 Task: Add a signature Lane Turner containing With gratitude and sincere wishes, Lane Turner to email address softage.6@softage.net and add a label Maintenance
Action: Mouse moved to (1025, 61)
Screenshot: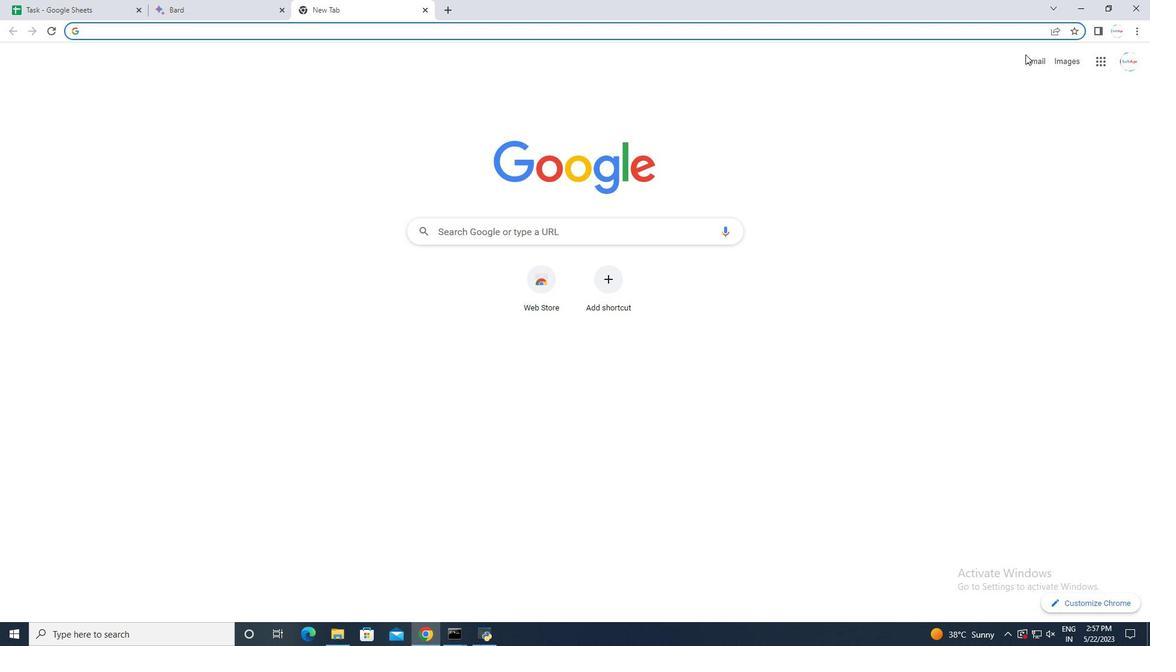 
Action: Mouse pressed left at (1025, 61)
Screenshot: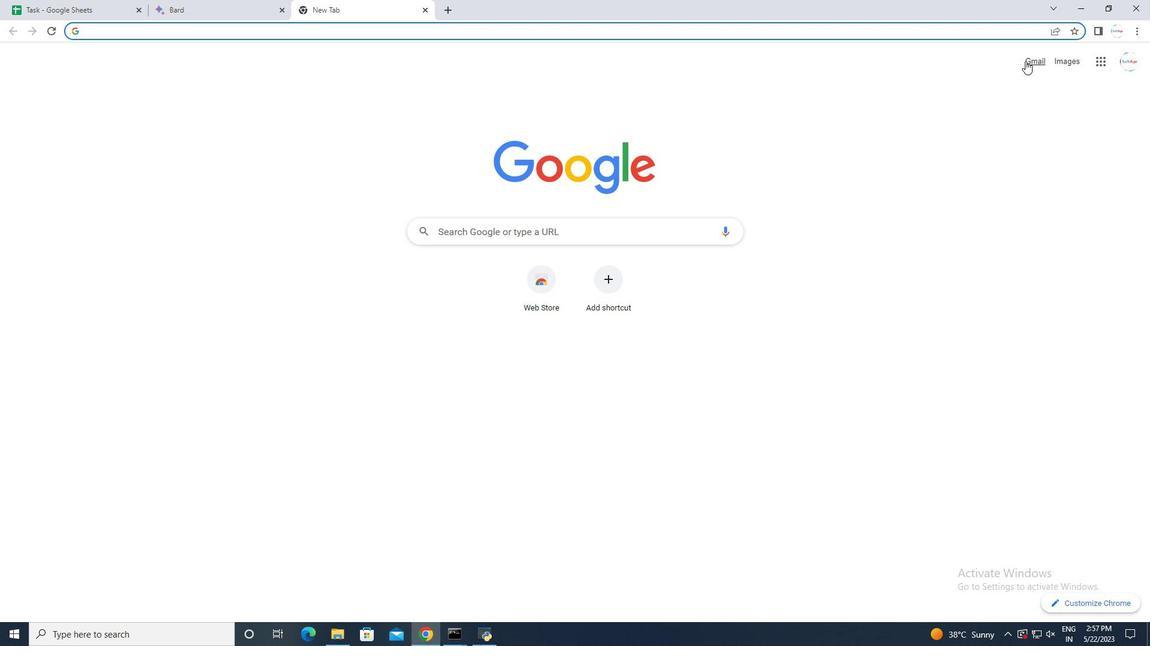 
Action: Mouse moved to (1050, 68)
Screenshot: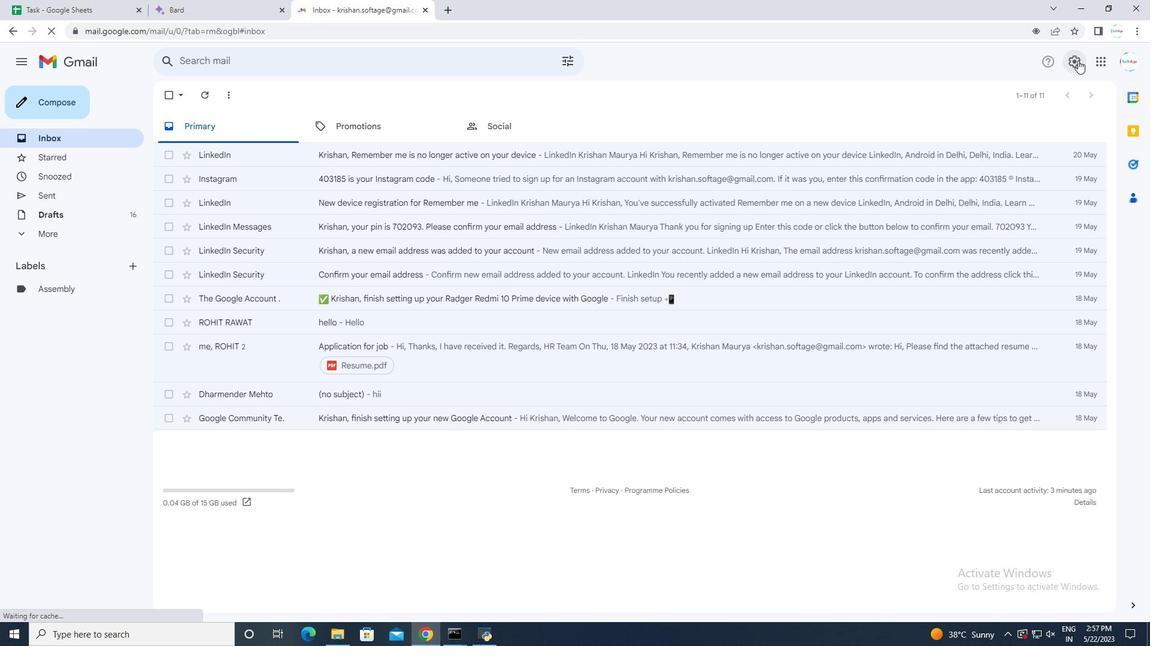 
Action: Mouse pressed left at (1050, 68)
Screenshot: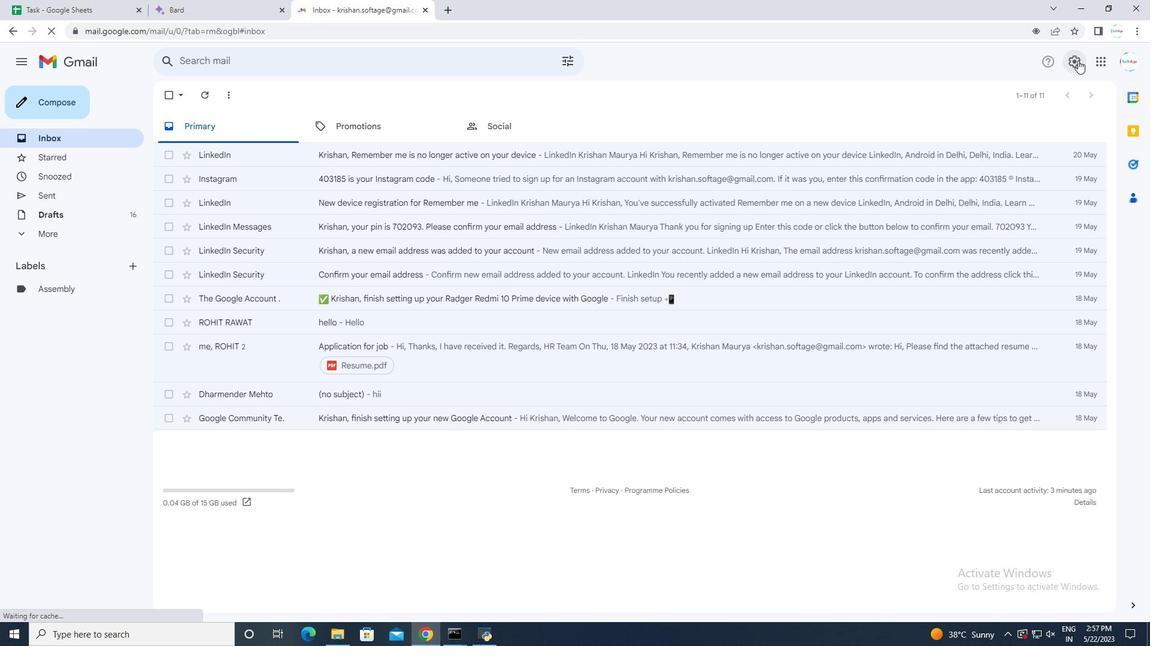 
Action: Mouse moved to (1077, 64)
Screenshot: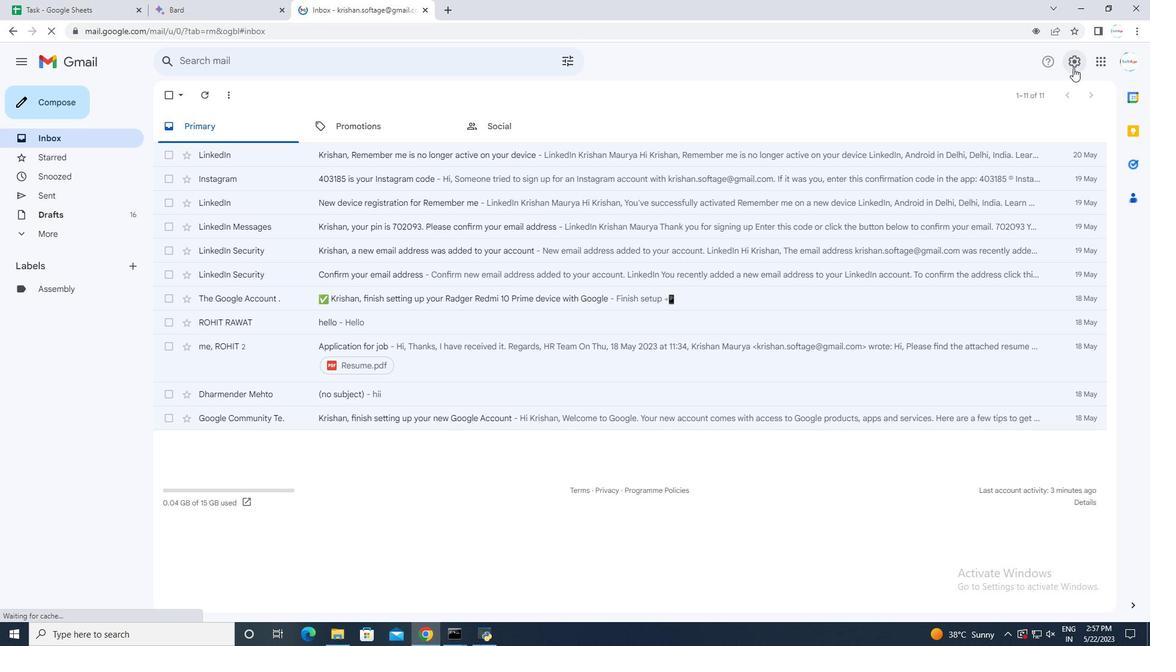 
Action: Mouse pressed left at (1077, 64)
Screenshot: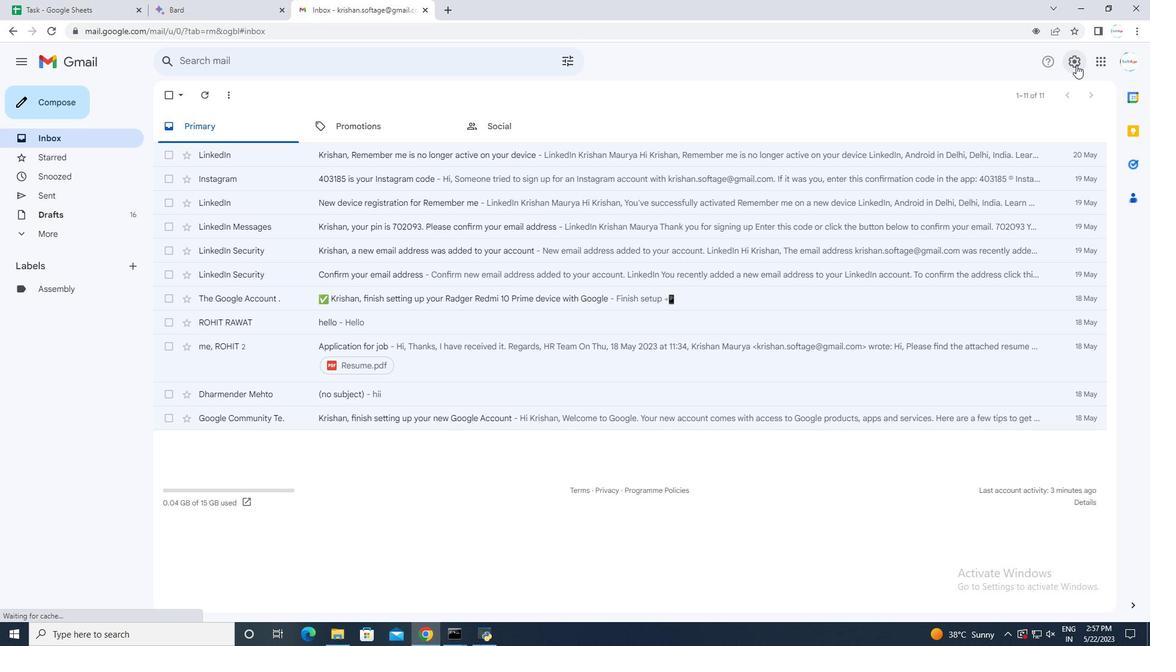 
Action: Mouse moved to (1074, 59)
Screenshot: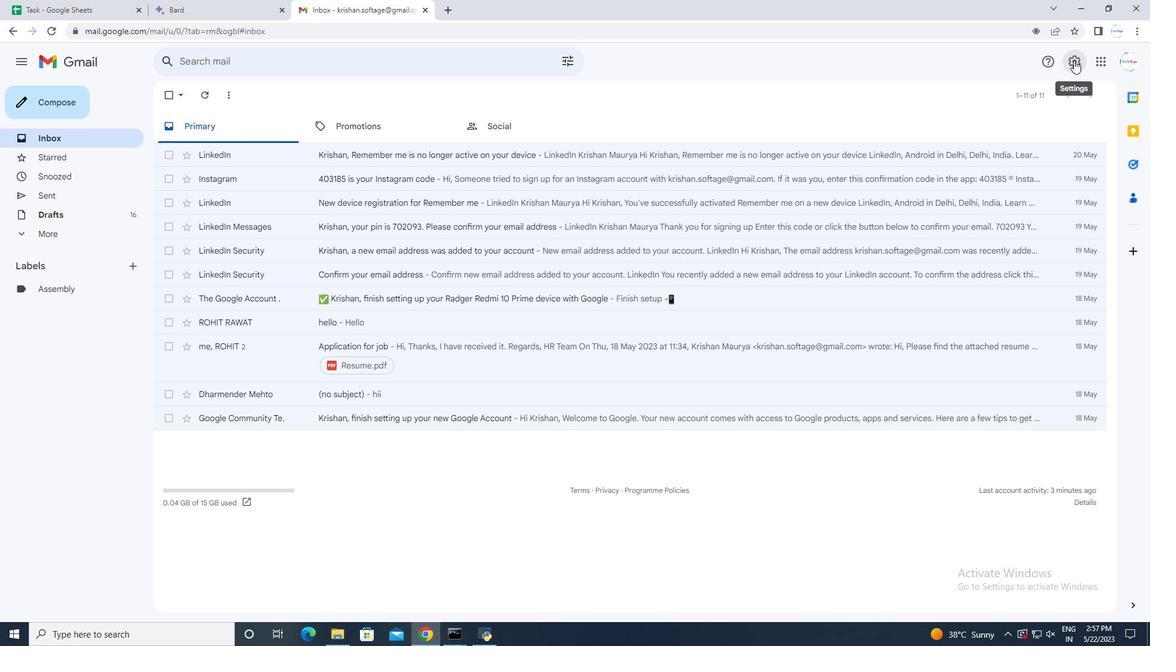 
Action: Mouse pressed left at (1074, 59)
Screenshot: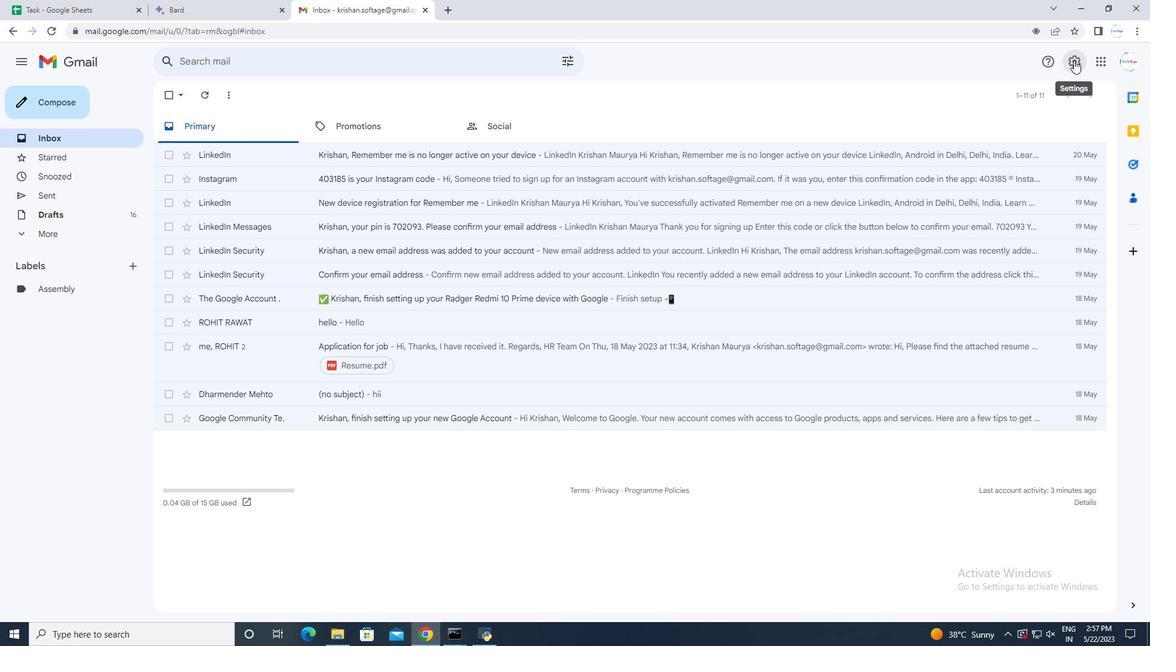 
Action: Mouse moved to (1074, 61)
Screenshot: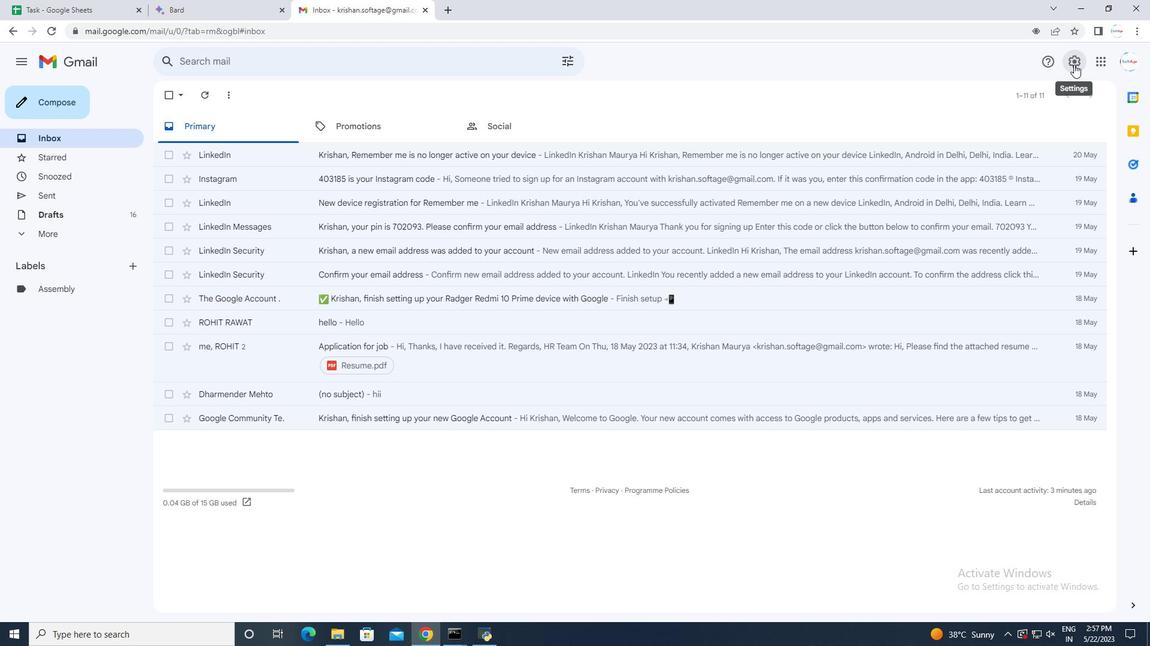 
Action: Mouse pressed left at (1074, 61)
Screenshot: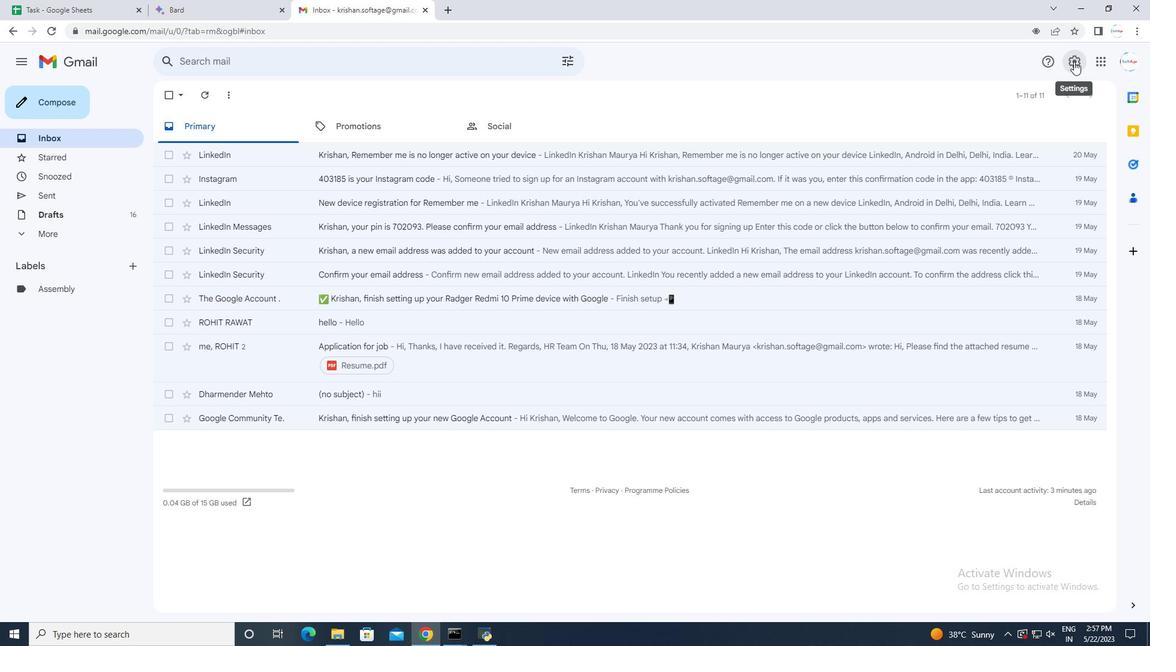 
Action: Mouse moved to (1051, 121)
Screenshot: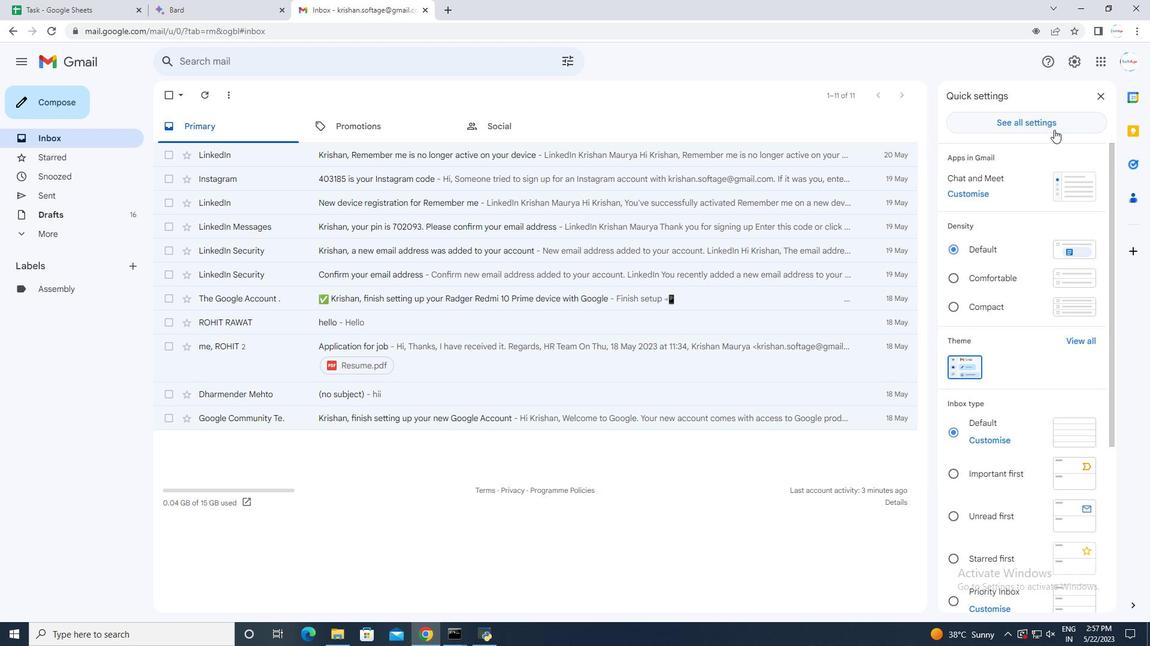 
Action: Mouse pressed left at (1051, 121)
Screenshot: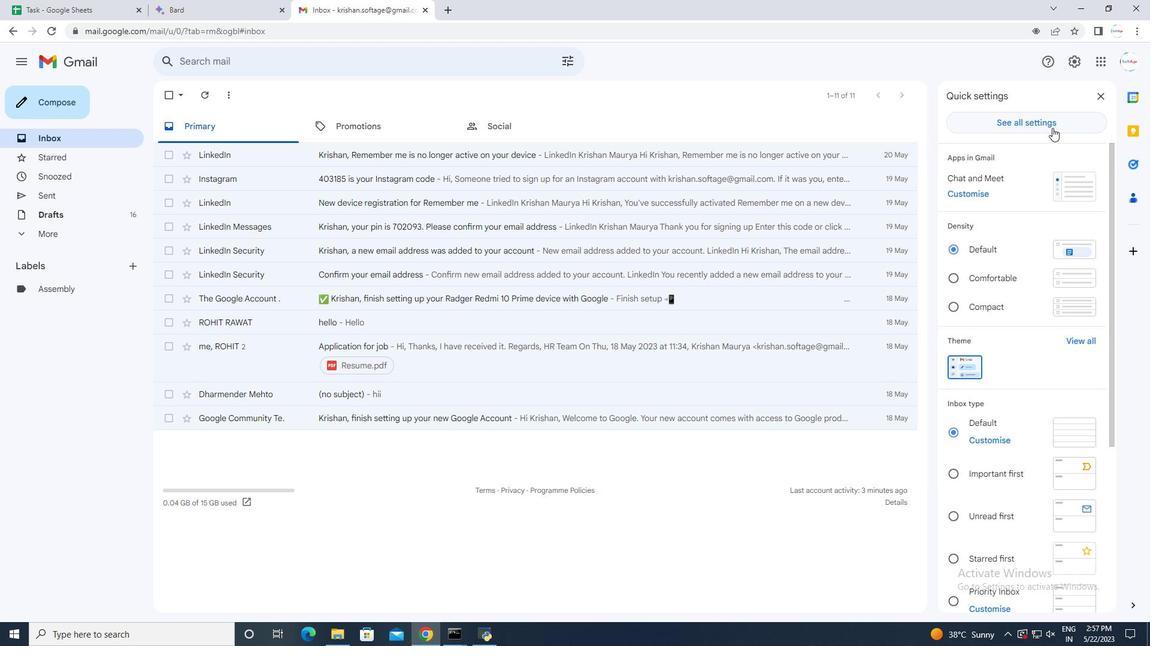 
Action: Mouse moved to (466, 255)
Screenshot: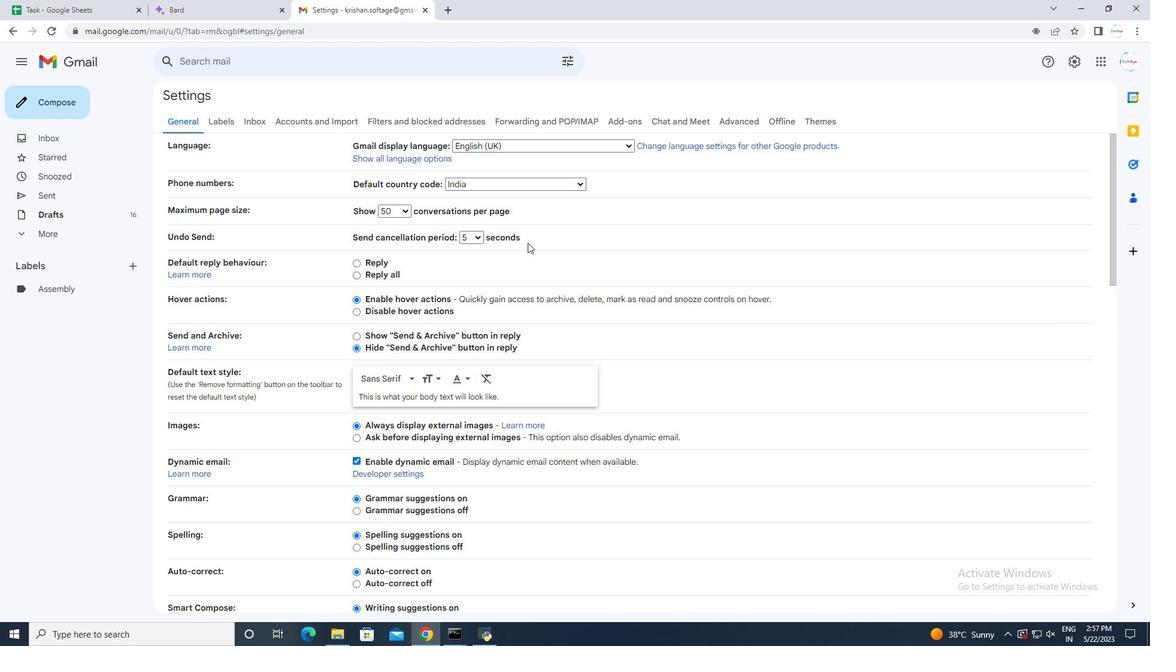 
Action: Mouse scrolled (466, 255) with delta (0, 0)
Screenshot: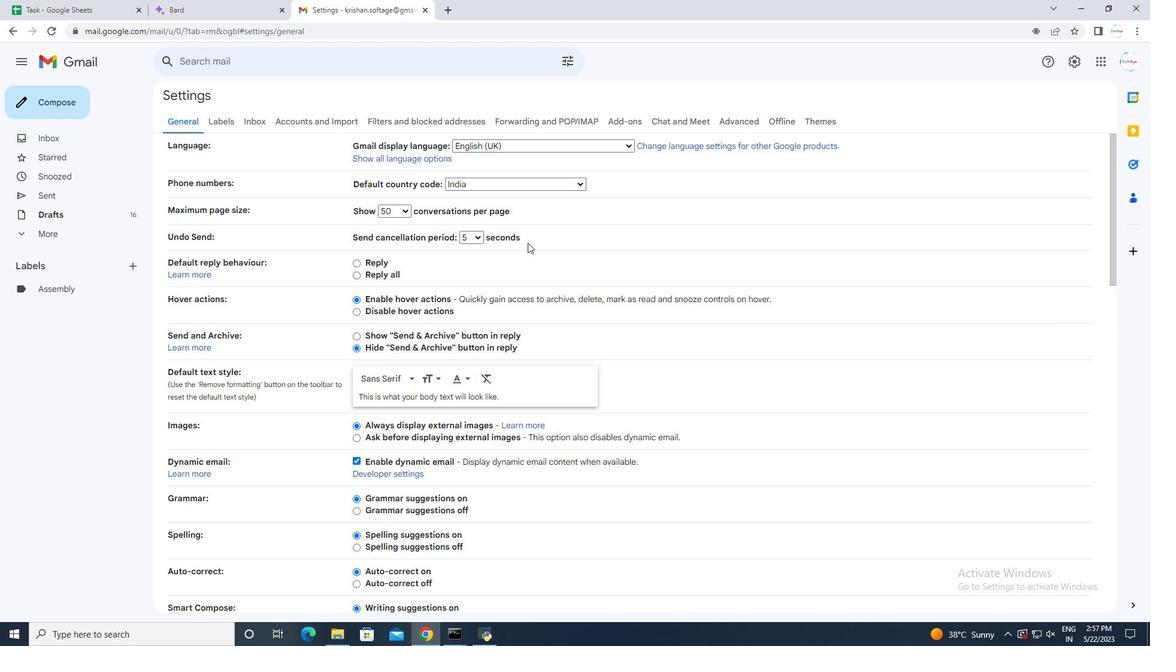 
Action: Mouse moved to (463, 259)
Screenshot: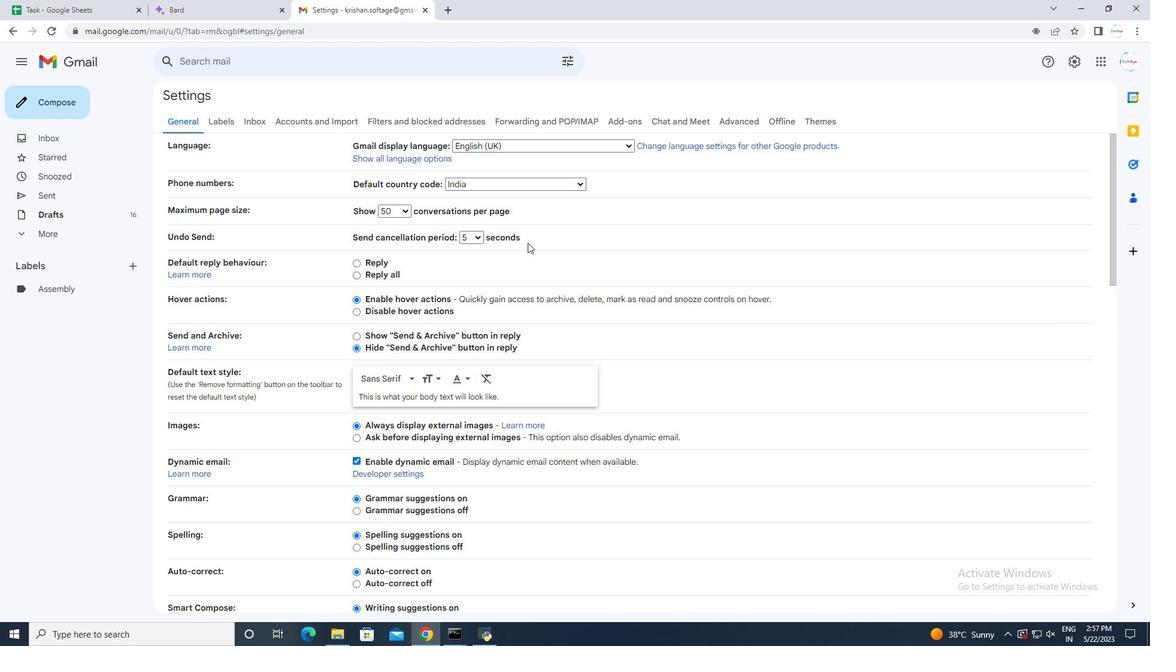 
Action: Mouse scrolled (463, 258) with delta (0, 0)
Screenshot: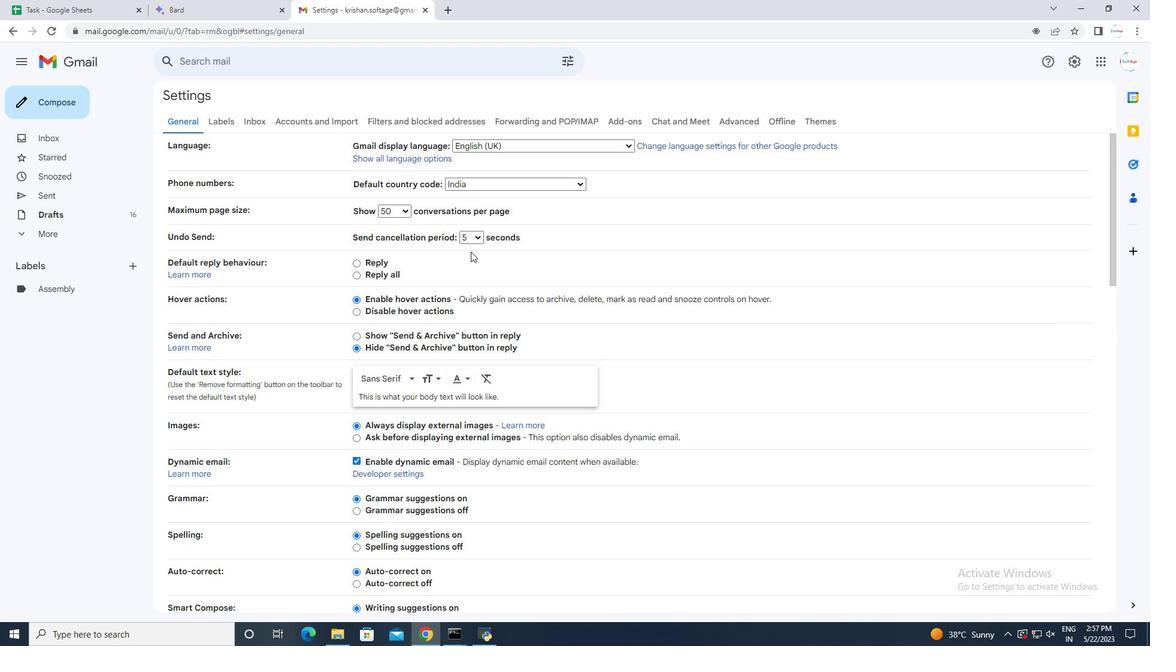 
Action: Mouse moved to (461, 259)
Screenshot: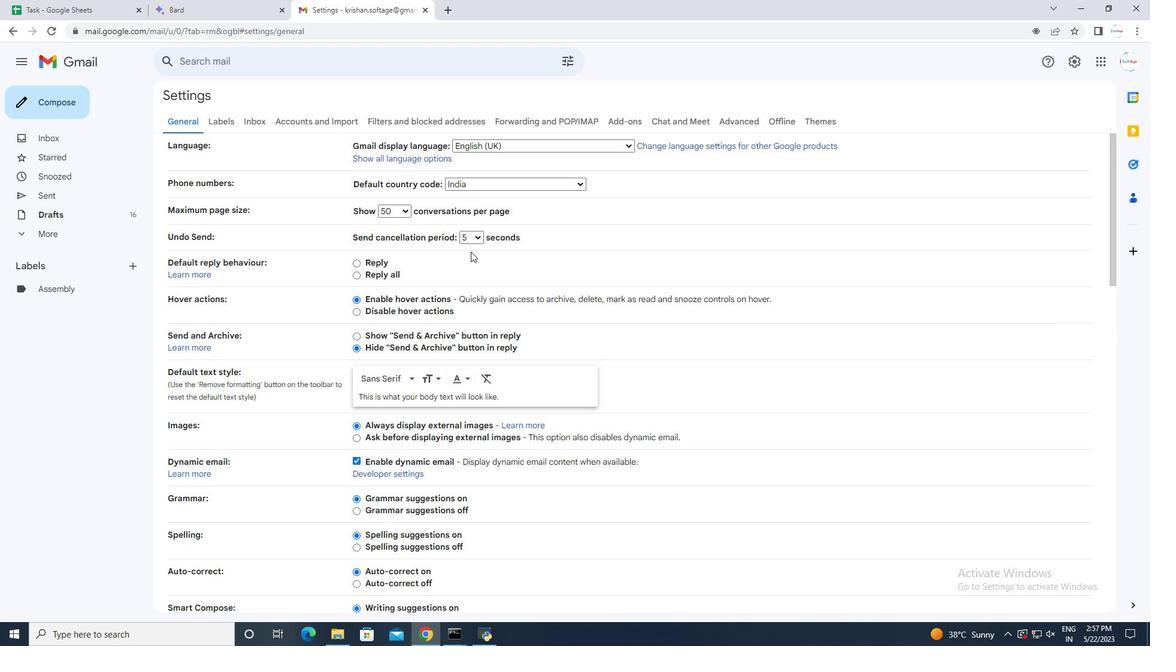 
Action: Mouse scrolled (461, 259) with delta (0, 0)
Screenshot: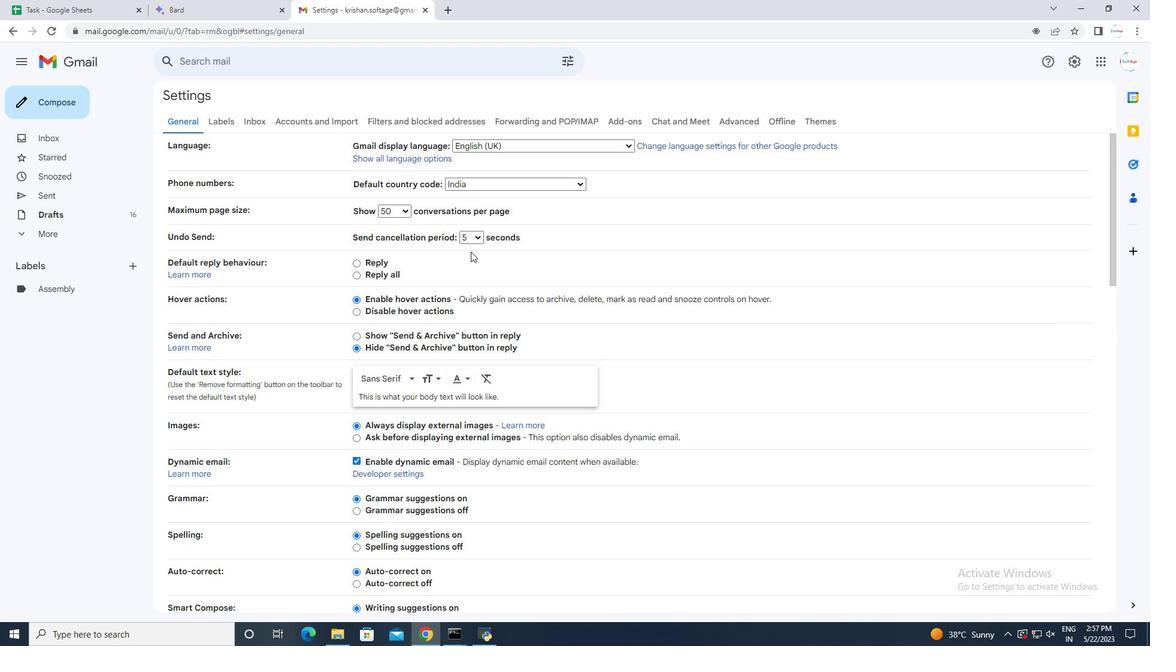 
Action: Mouse moved to (460, 260)
Screenshot: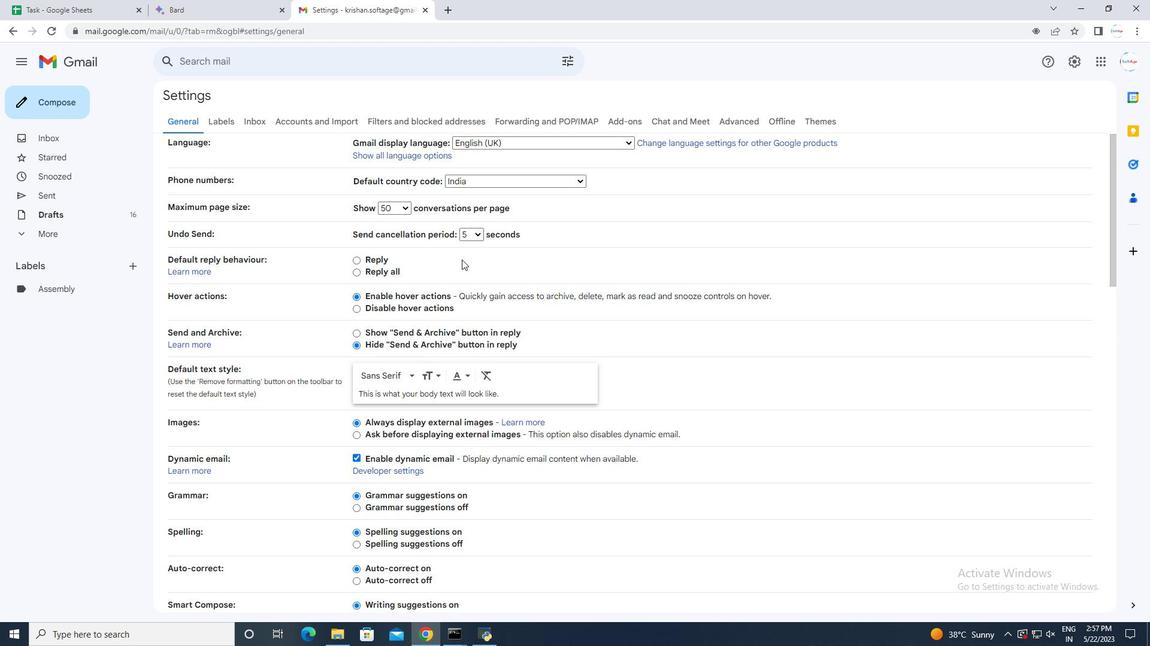 
Action: Mouse scrolled (461, 259) with delta (0, 0)
Screenshot: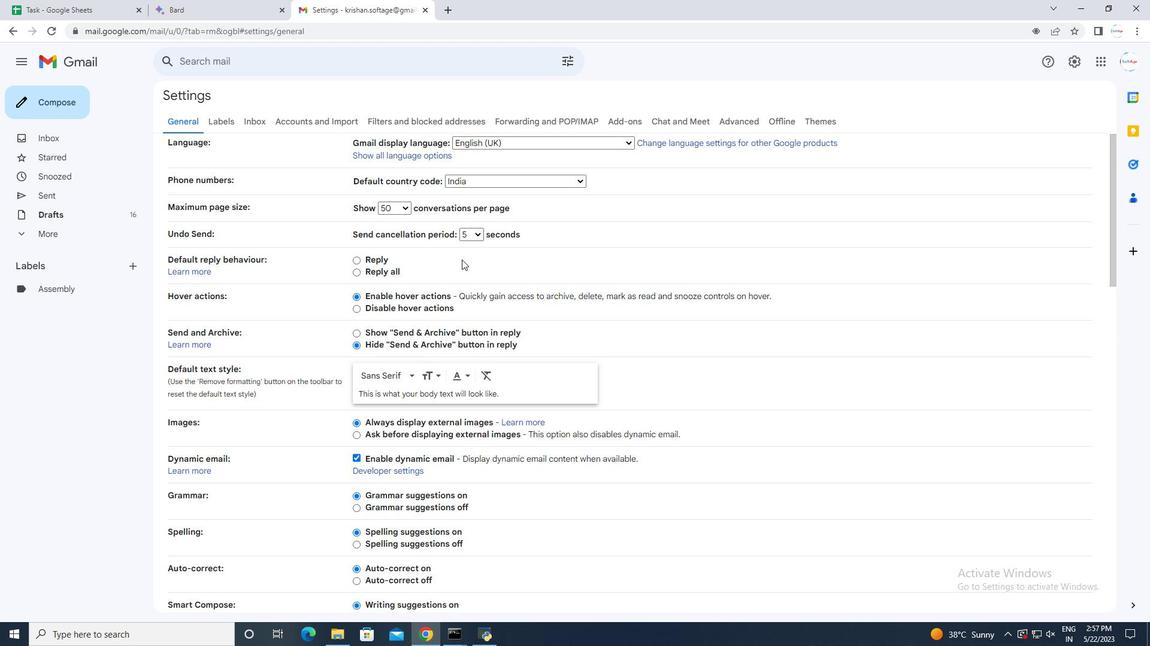 
Action: Mouse moved to (458, 260)
Screenshot: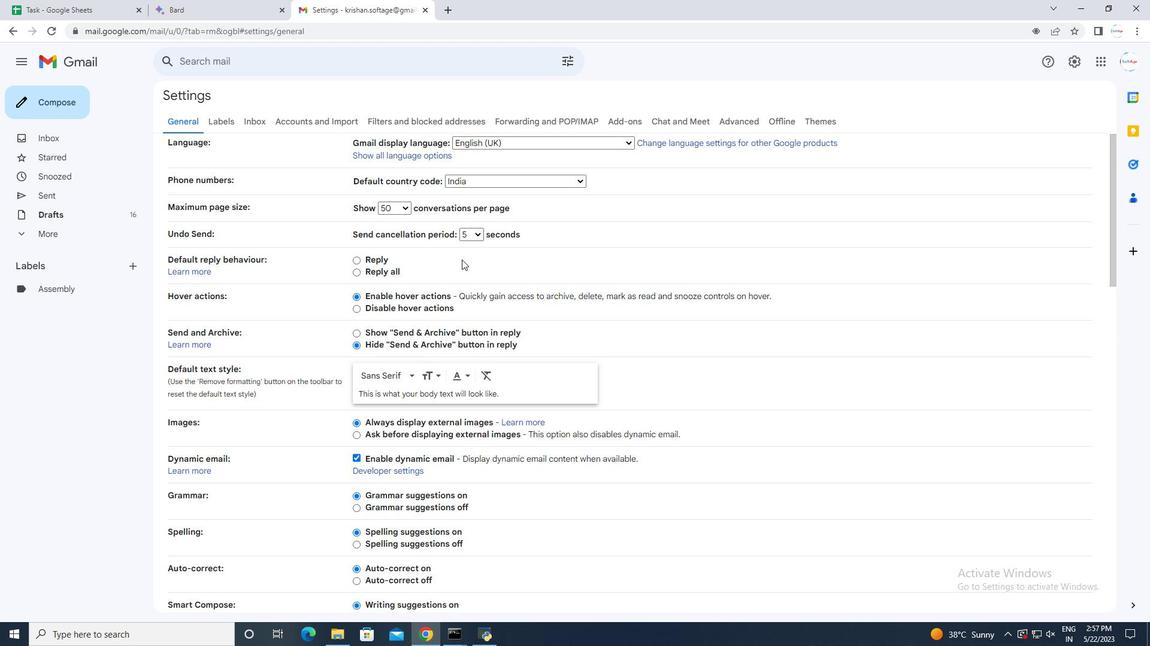 
Action: Mouse scrolled (460, 259) with delta (0, 0)
Screenshot: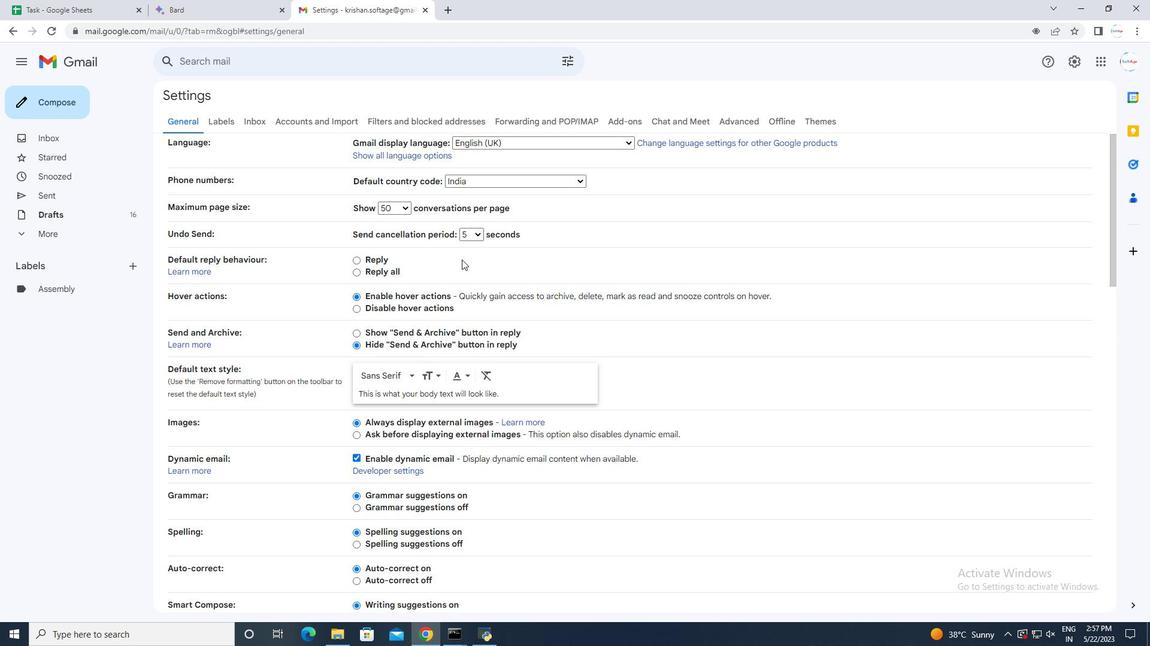
Action: Mouse scrolled (460, 259) with delta (0, 0)
Screenshot: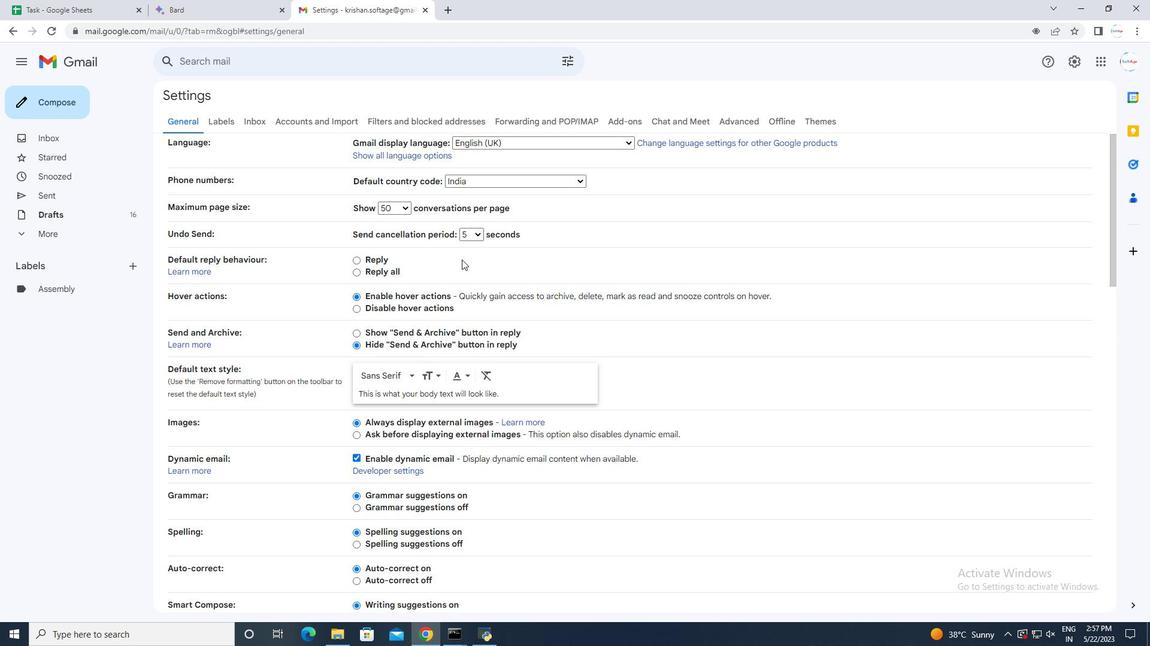 
Action: Mouse scrolled (458, 259) with delta (0, 0)
Screenshot: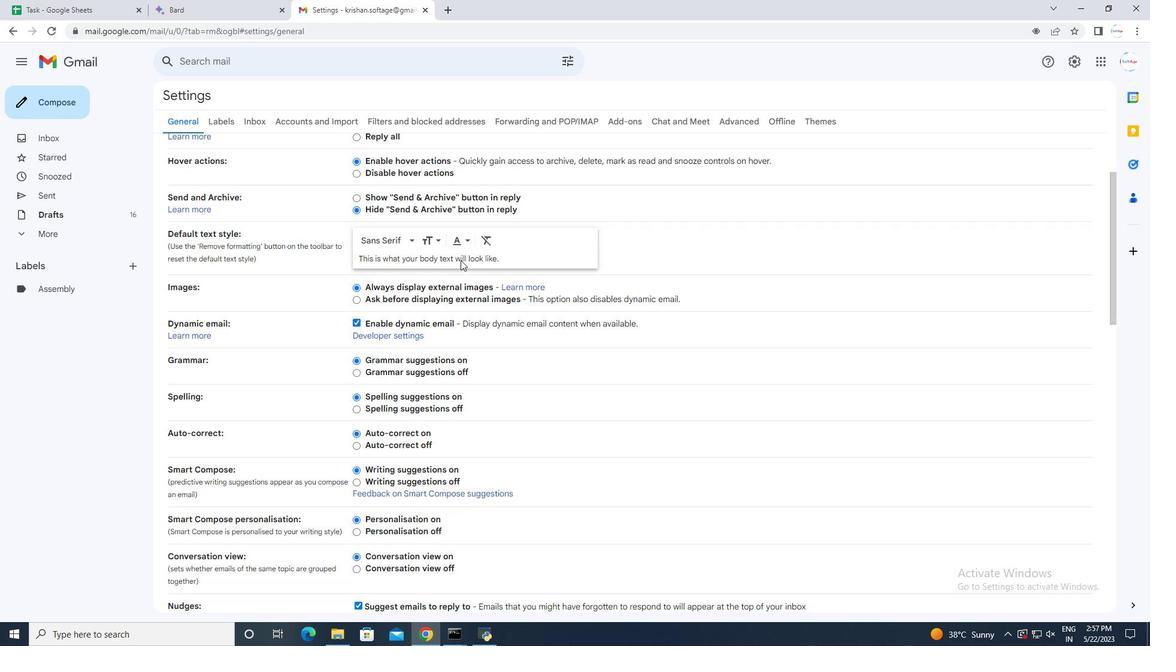
Action: Mouse scrolled (458, 259) with delta (0, 0)
Screenshot: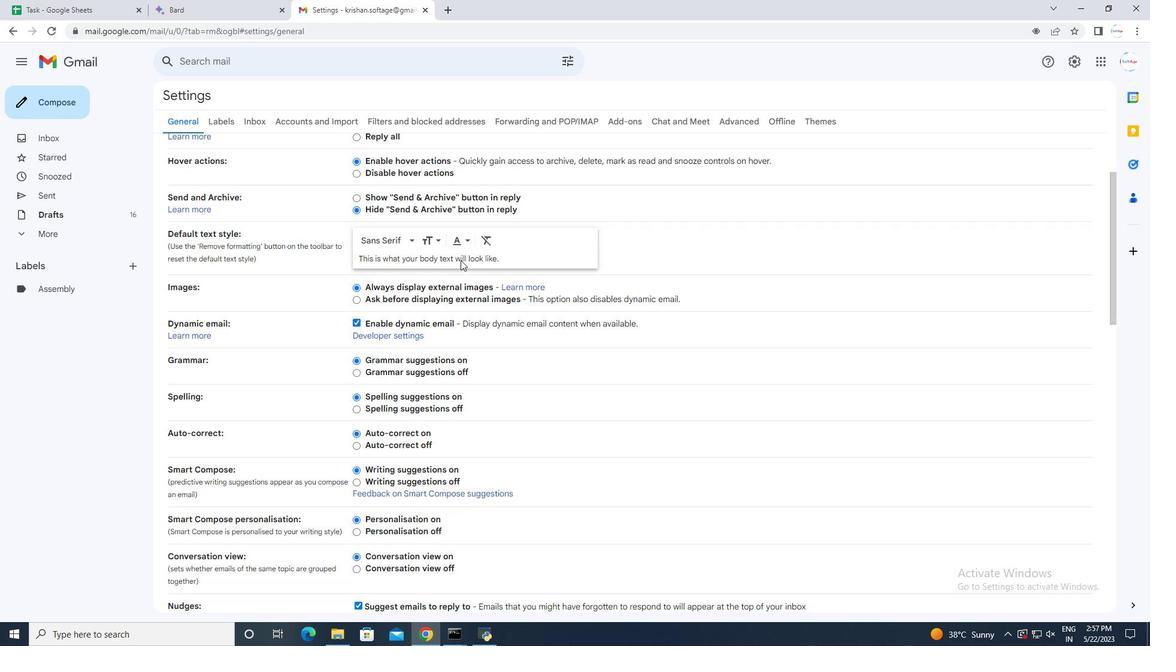 
Action: Mouse scrolled (458, 259) with delta (0, 0)
Screenshot: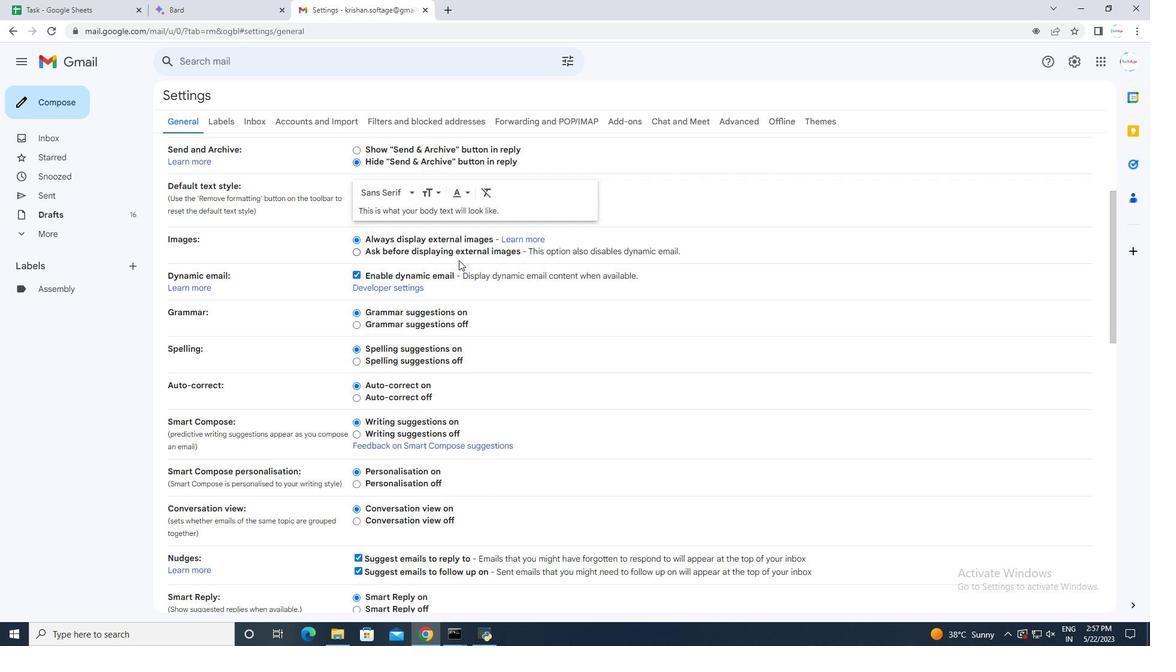 
Action: Mouse scrolled (458, 259) with delta (0, 0)
Screenshot: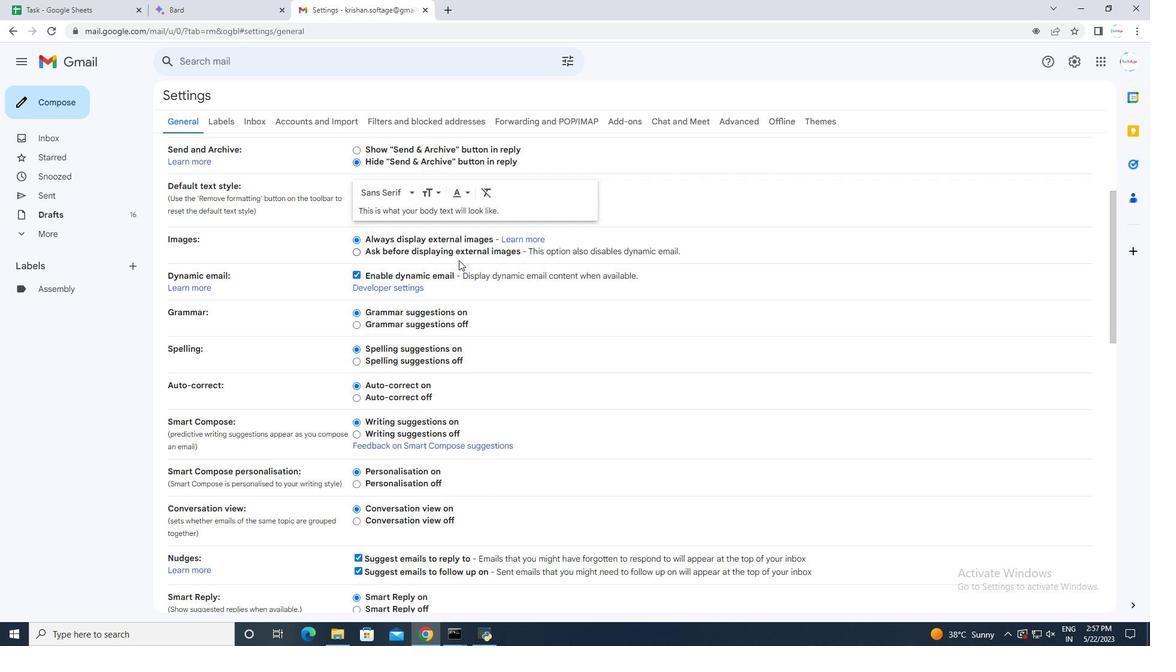 
Action: Mouse scrolled (458, 259) with delta (0, 0)
Screenshot: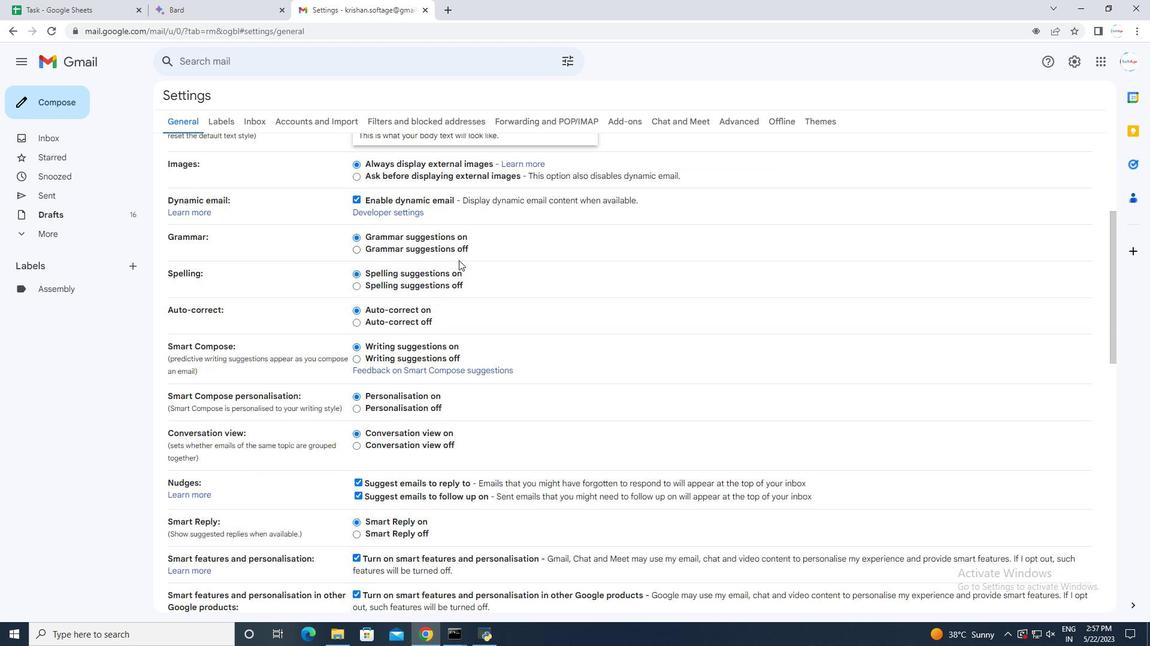 
Action: Mouse moved to (457, 259)
Screenshot: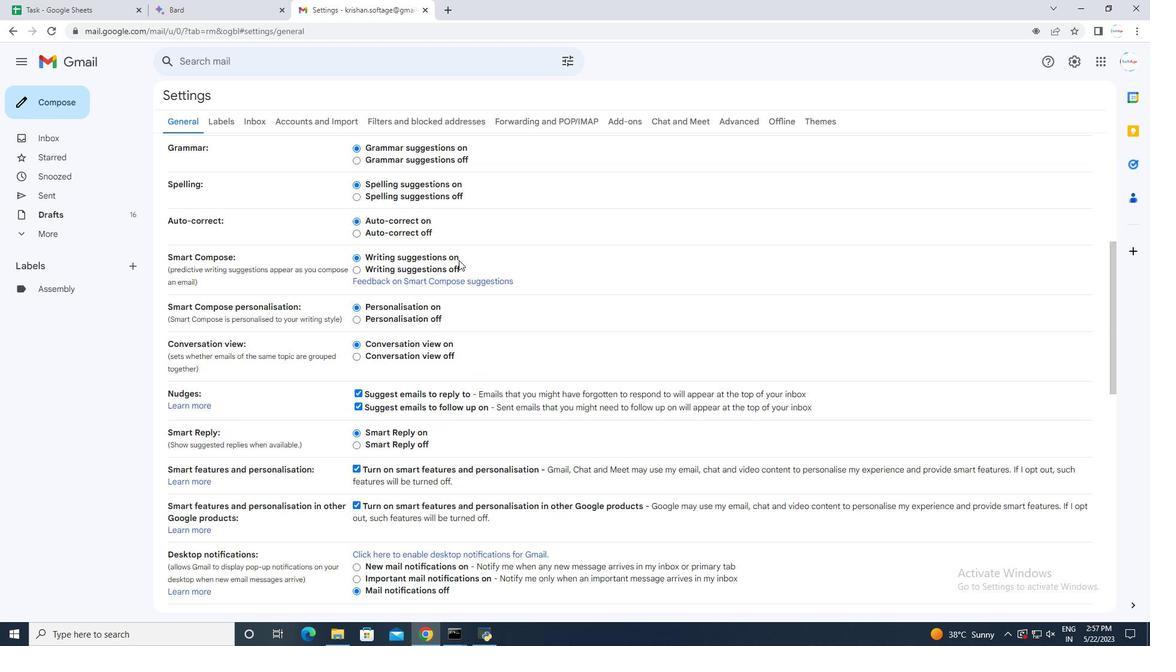 
Action: Mouse scrolled (457, 259) with delta (0, 0)
Screenshot: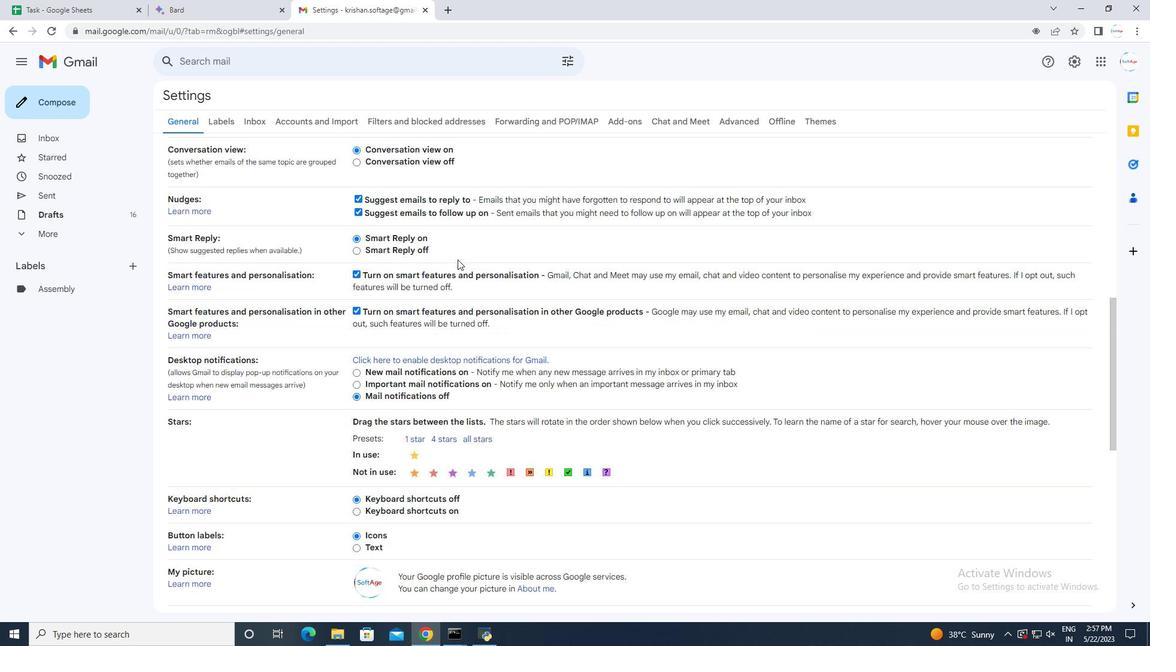 
Action: Mouse scrolled (457, 259) with delta (0, 0)
Screenshot: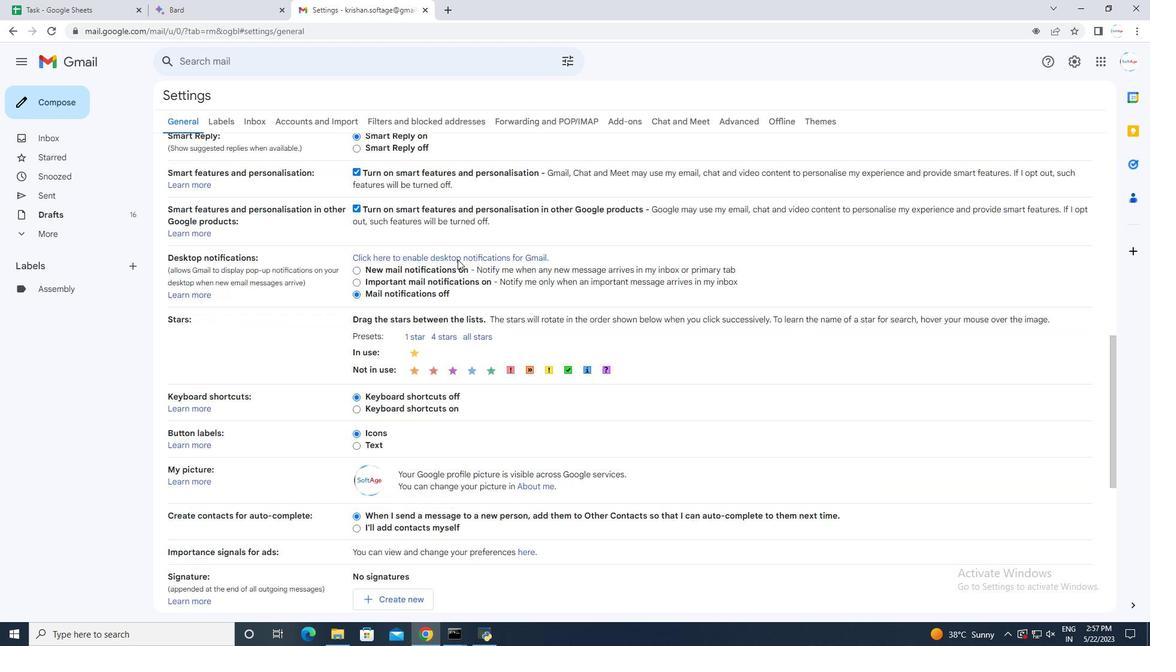 
Action: Mouse scrolled (457, 259) with delta (0, 0)
Screenshot: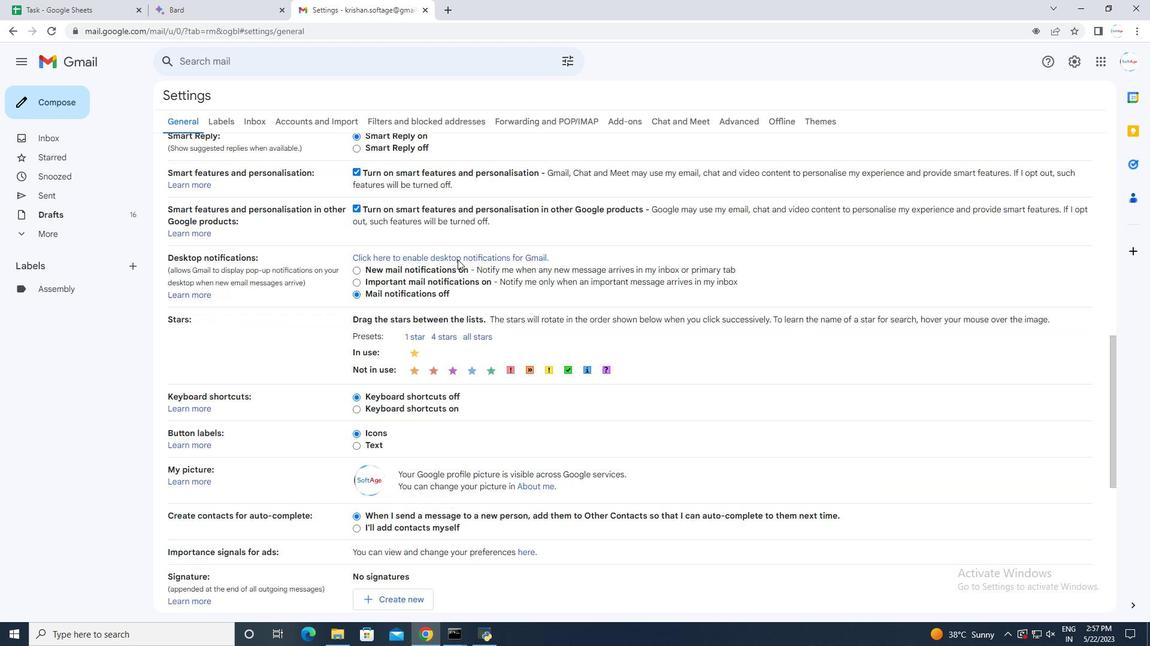 
Action: Mouse scrolled (457, 259) with delta (0, 0)
Screenshot: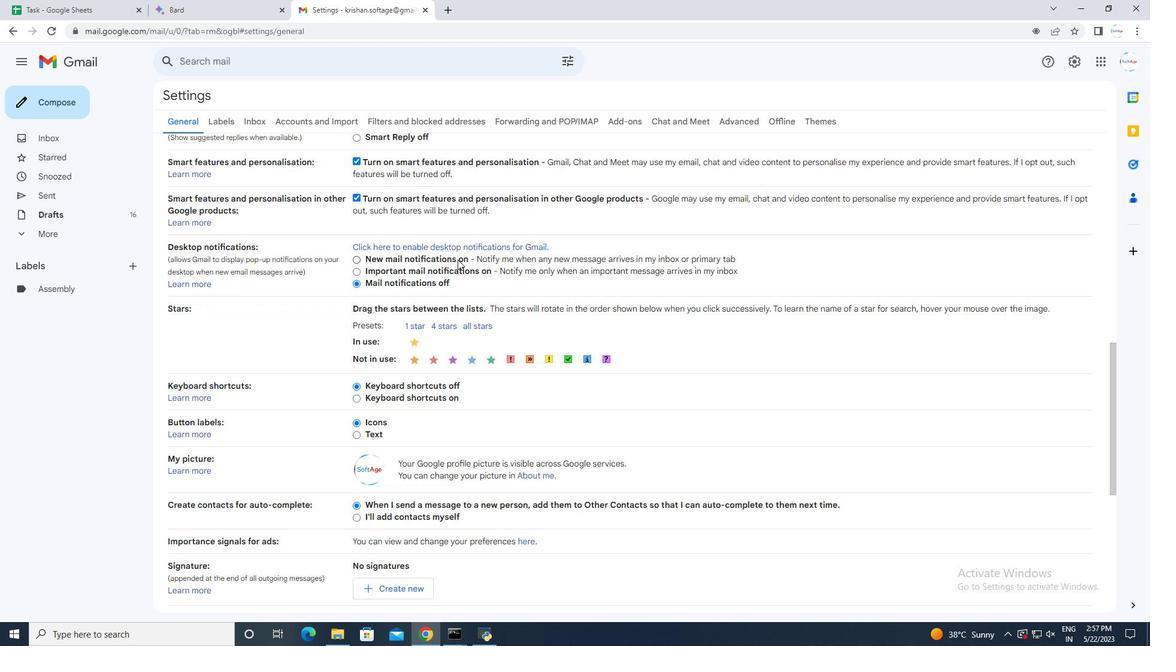 
Action: Mouse scrolled (457, 259) with delta (0, 0)
Screenshot: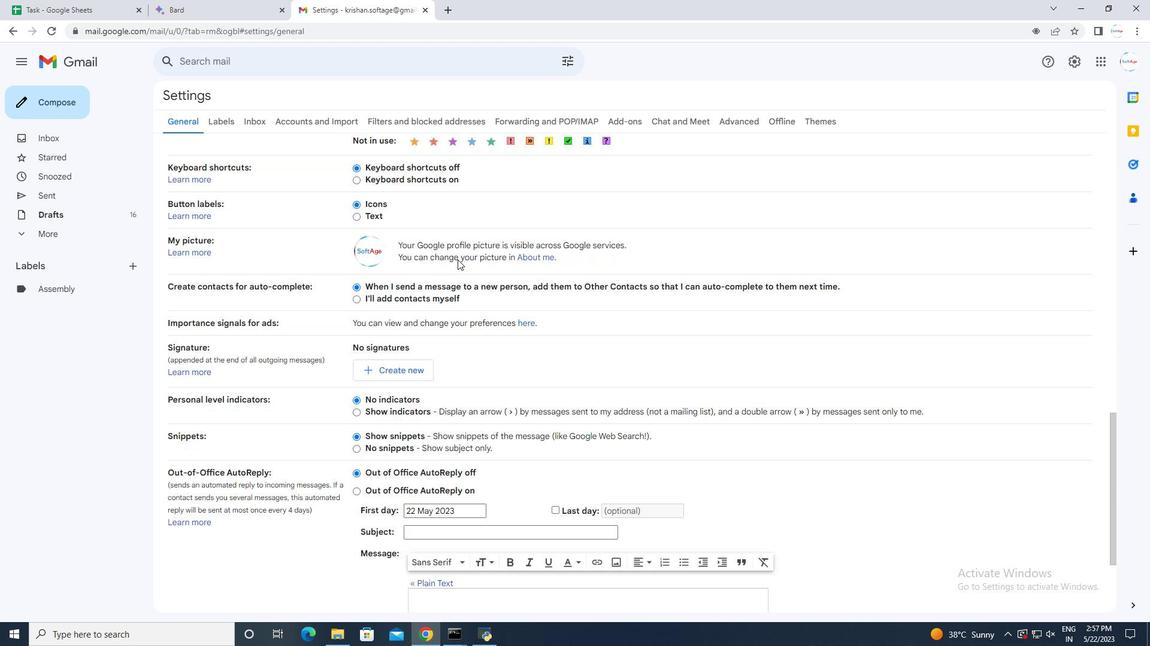 
Action: Mouse scrolled (457, 259) with delta (0, 0)
Screenshot: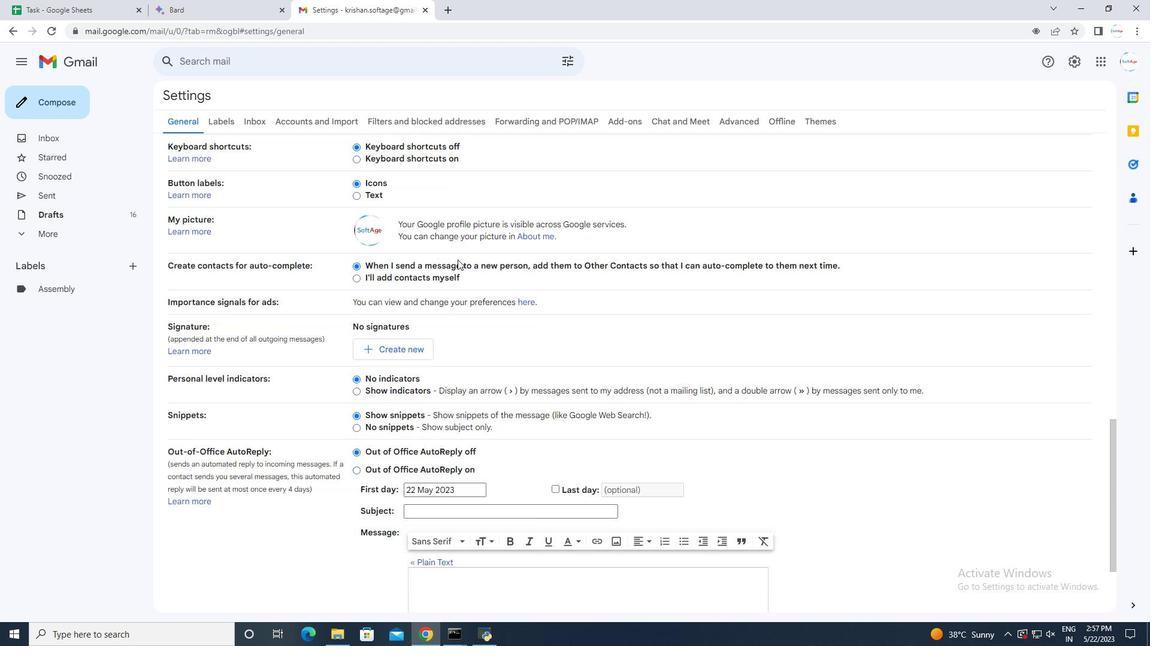 
Action: Mouse moved to (388, 228)
Screenshot: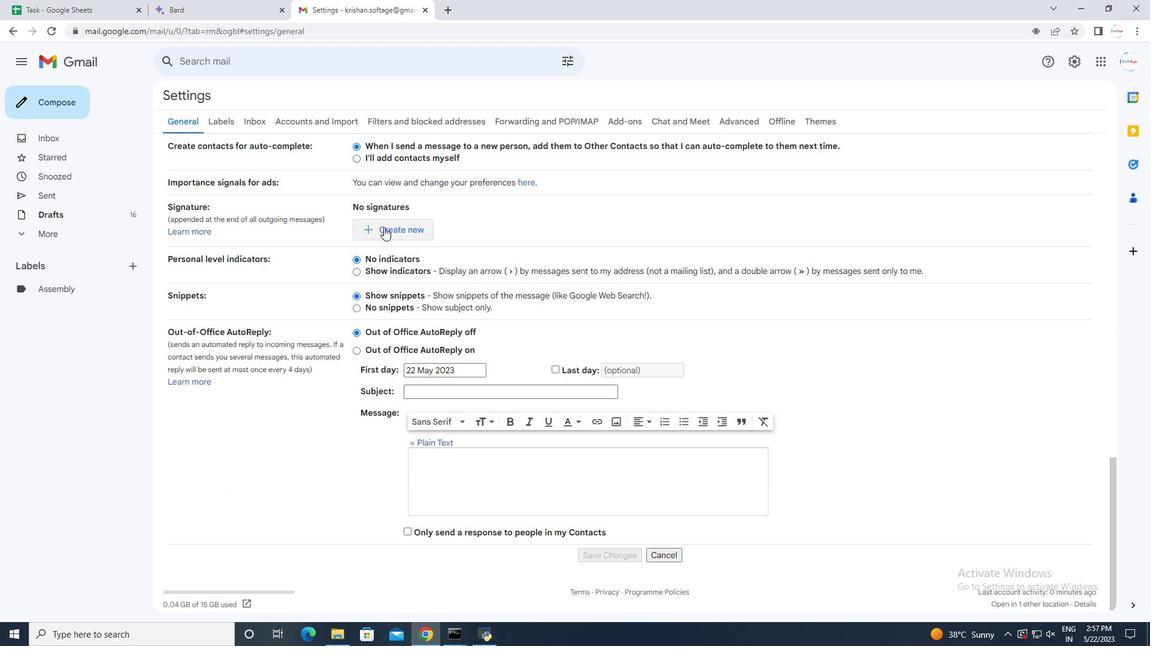 
Action: Mouse pressed left at (388, 228)
Screenshot: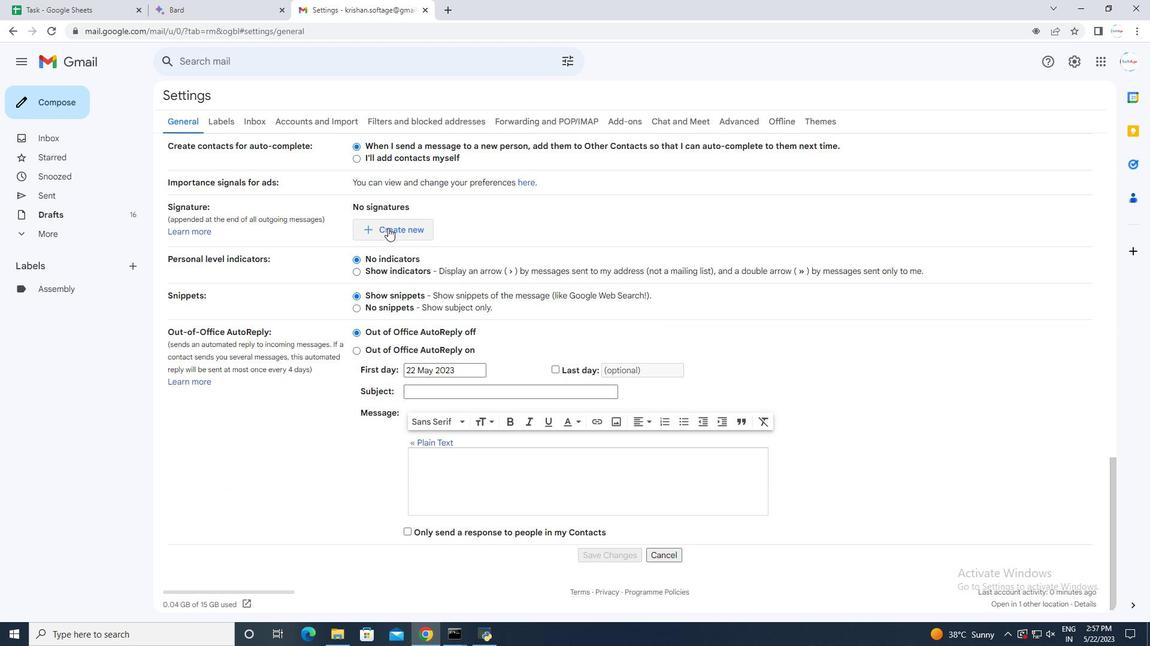 
Action: Mouse moved to (484, 328)
Screenshot: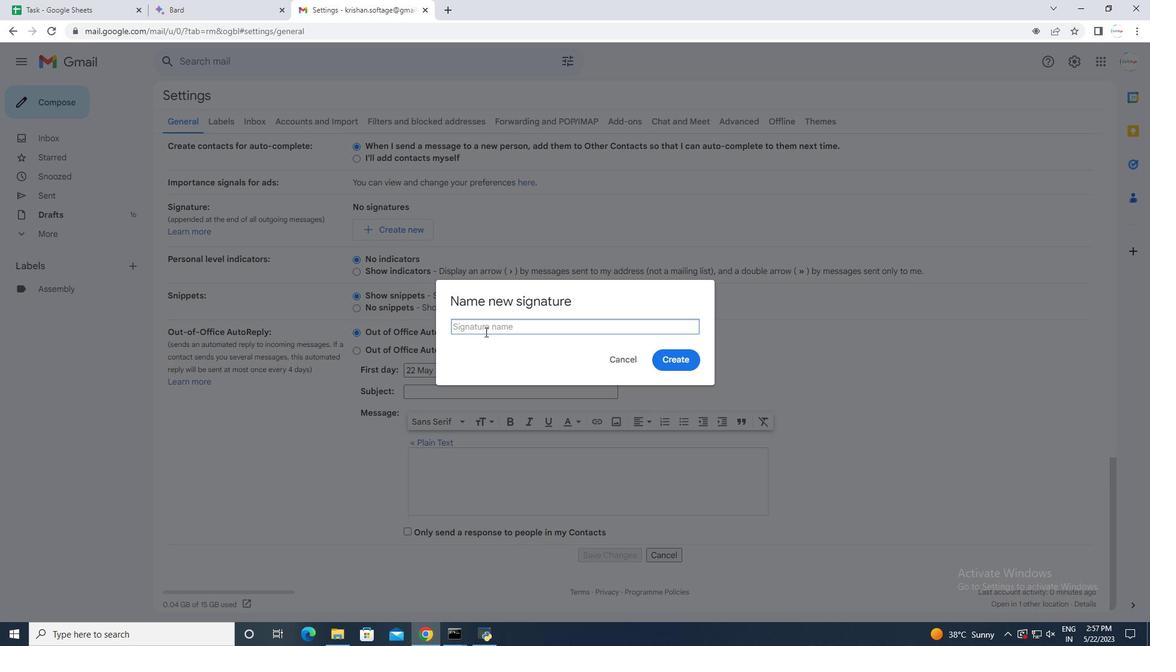 
Action: Mouse pressed left at (484, 328)
Screenshot: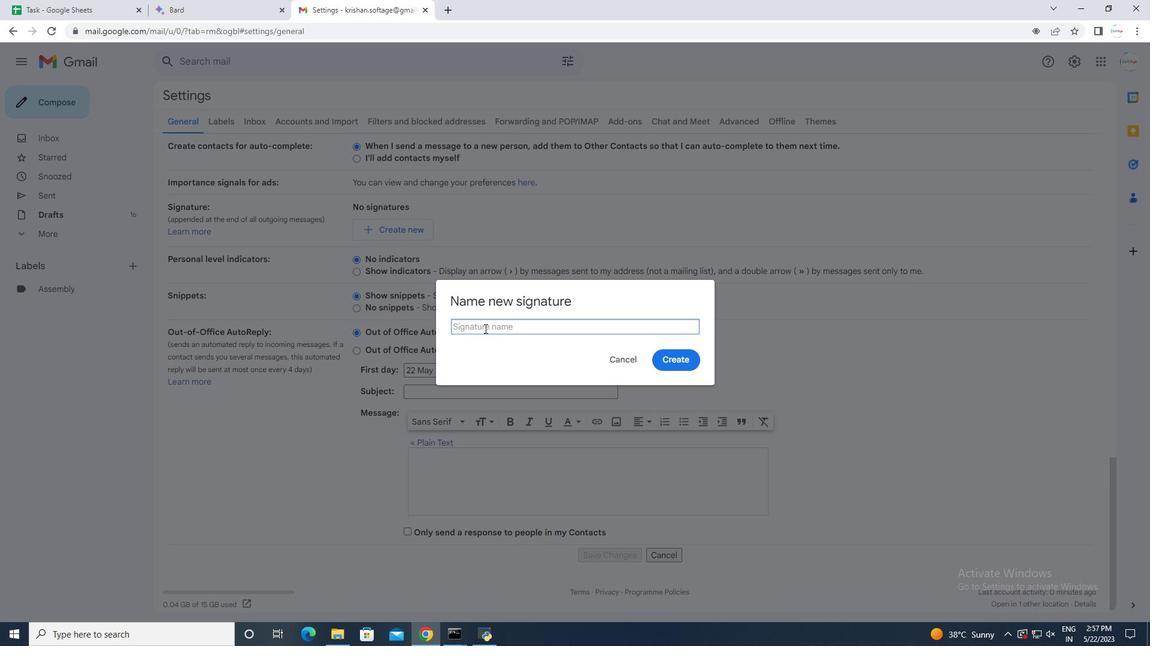 
Action: Key pressed <Key.shift>Lane
Screenshot: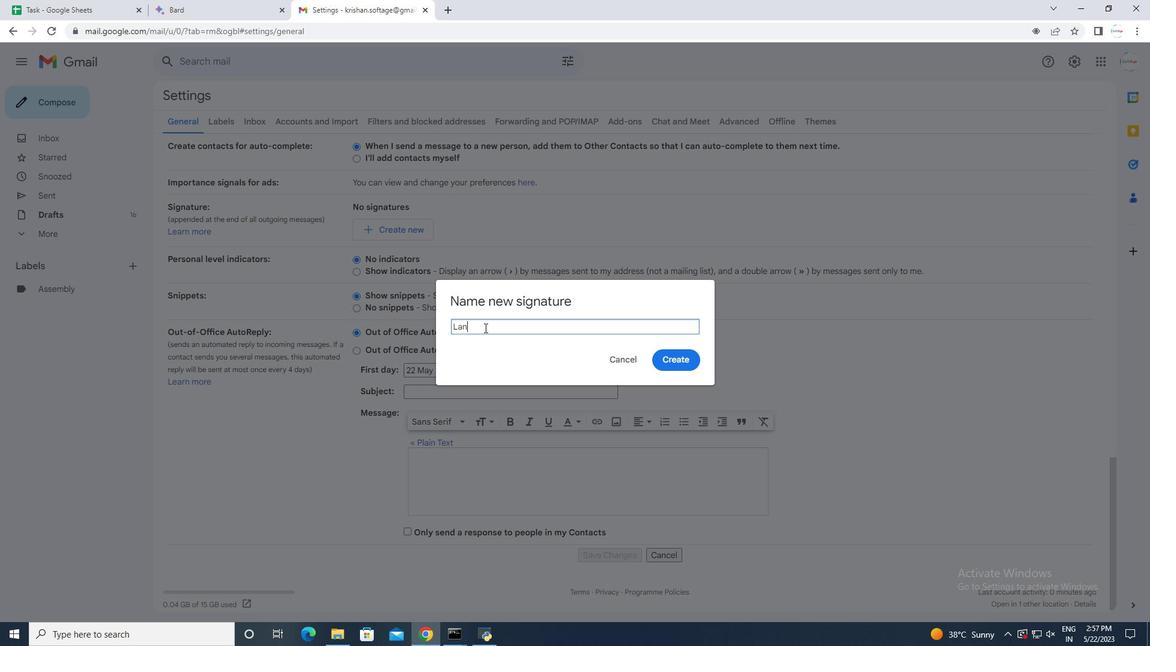 
Action: Mouse moved to (676, 367)
Screenshot: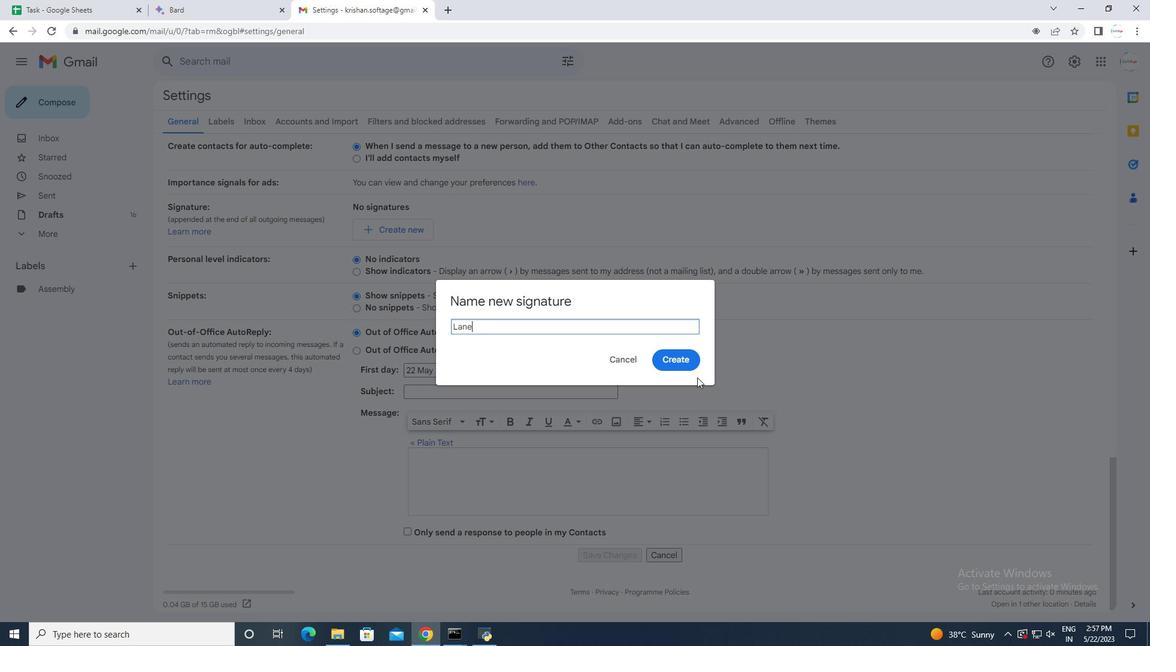 
Action: Mouse pressed left at (676, 367)
Screenshot: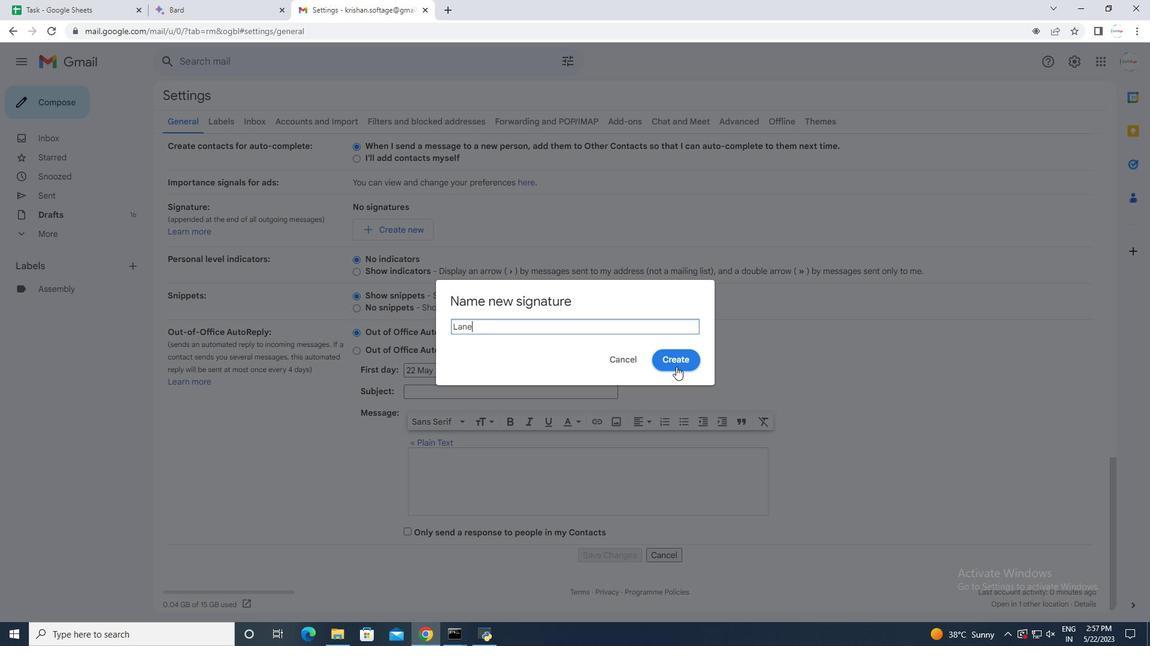 
Action: Mouse moved to (523, 216)
Screenshot: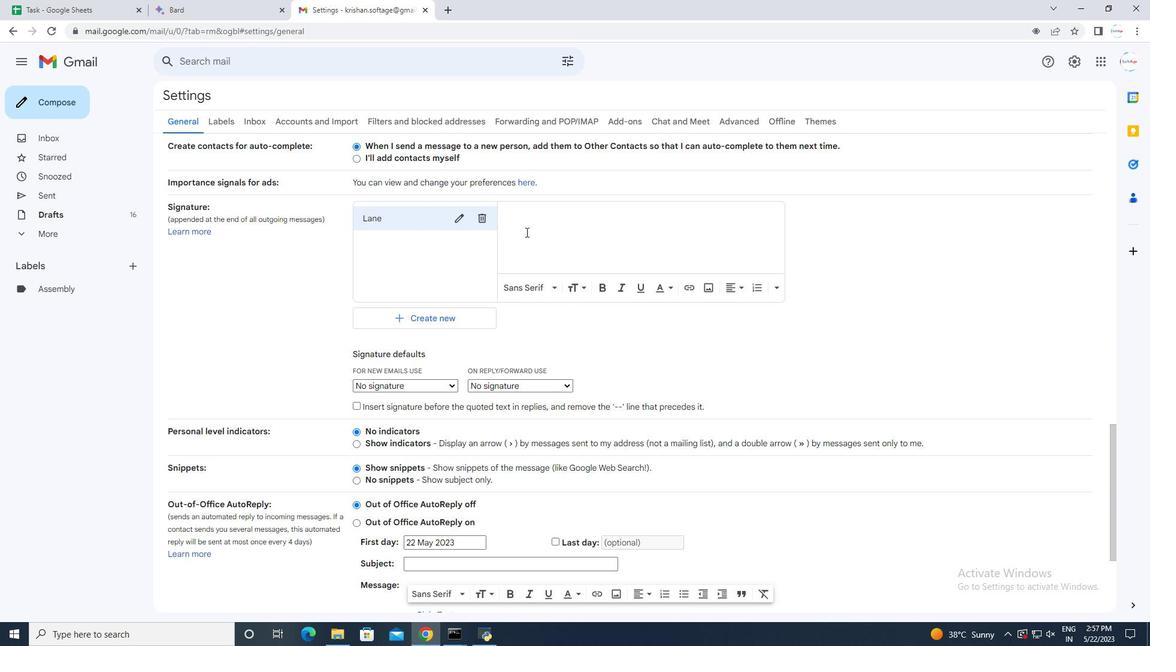
Action: Mouse pressed left at (523, 216)
Screenshot: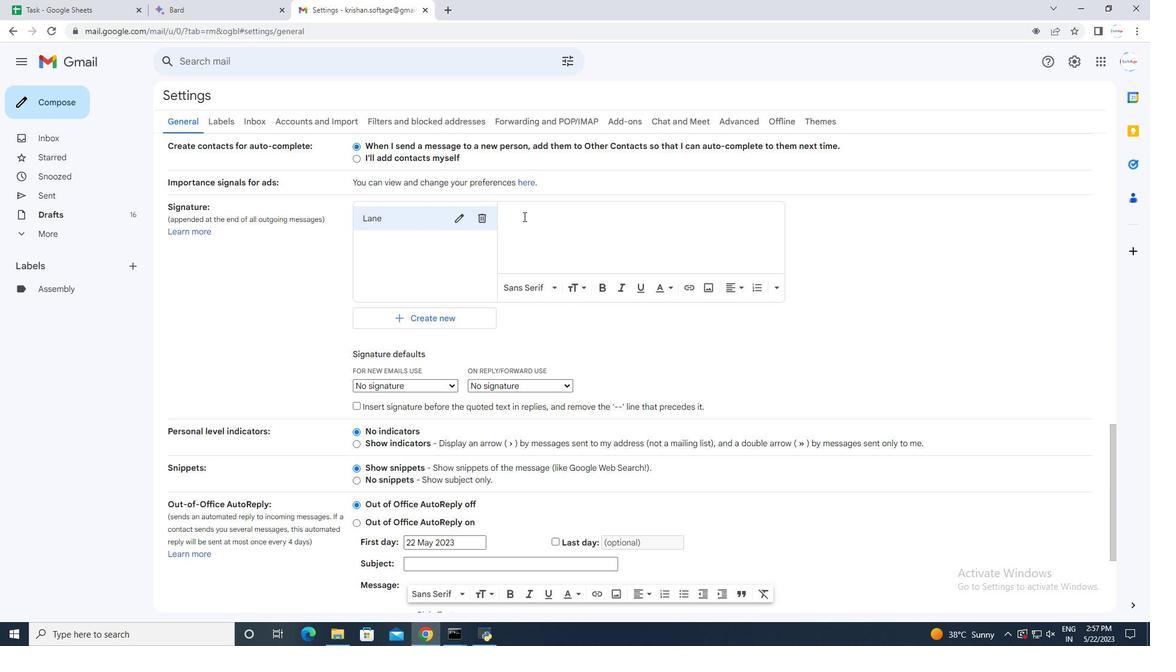
Action: Key pressed <Key.shift><Key.shift><Key.shift><Key.shift><Key.shift>Lane<Key.space><Key.shift>Turner
Screenshot: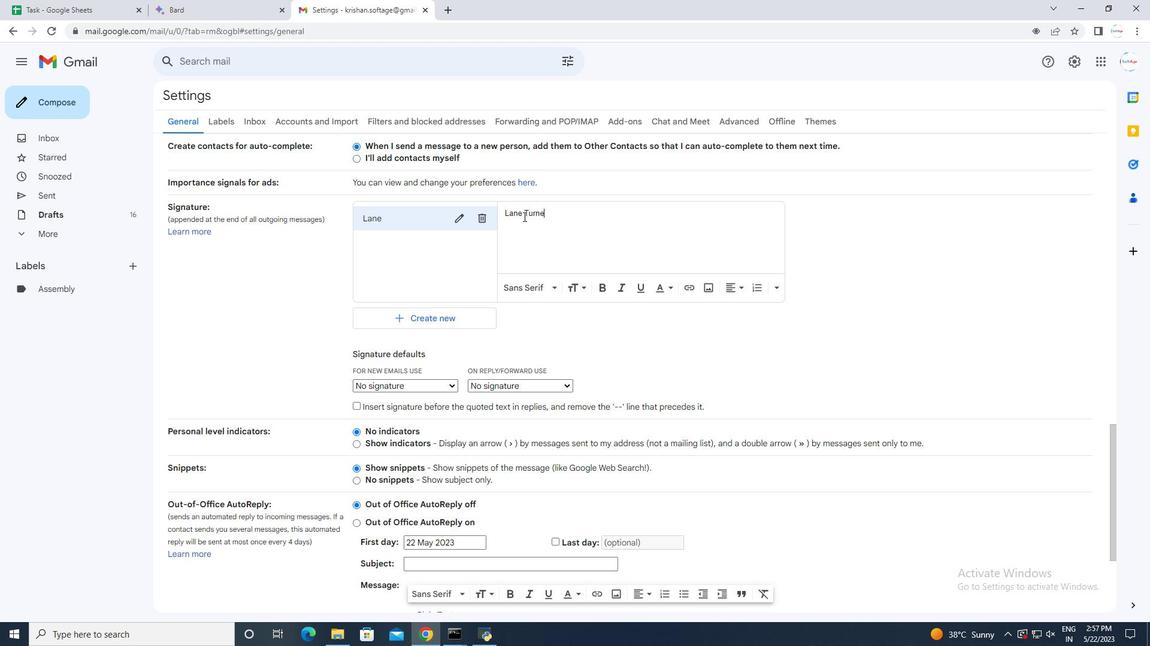 
Action: Mouse moved to (561, 268)
Screenshot: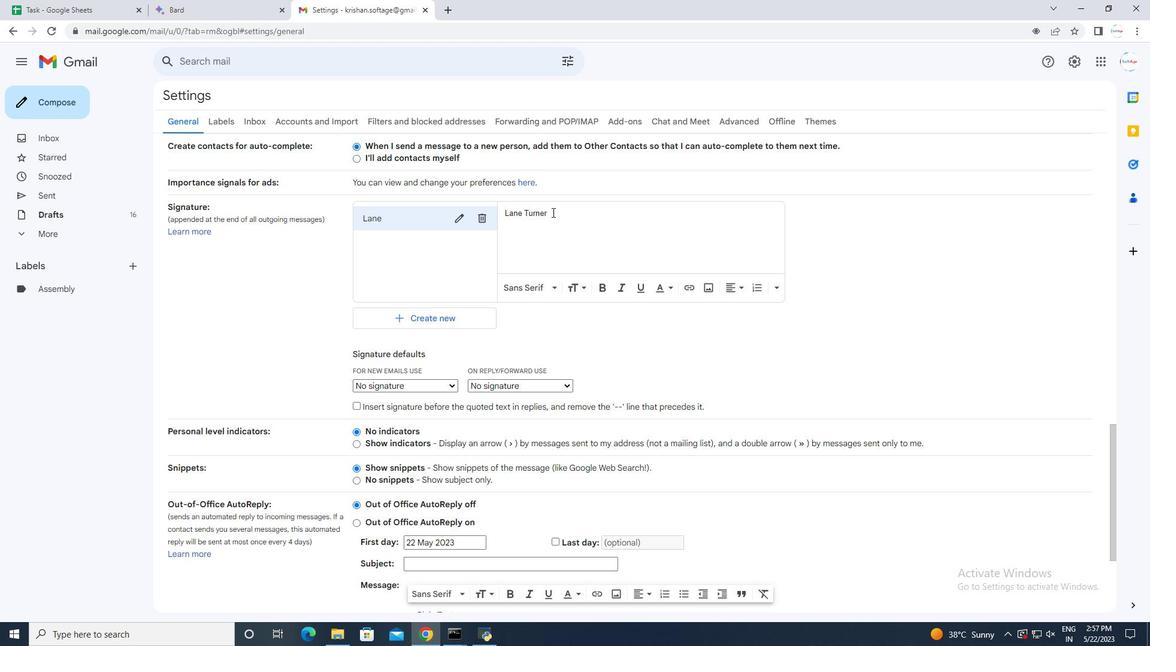 
Action: Mouse scrolled (561, 267) with delta (0, 0)
Screenshot: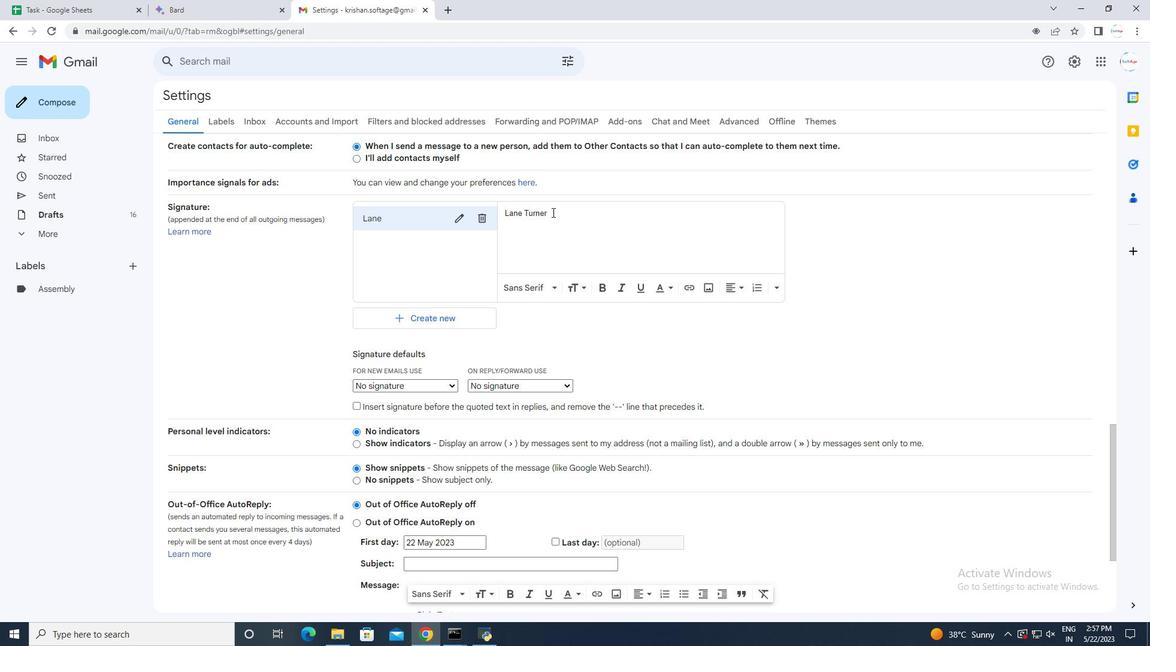 
Action: Mouse moved to (560, 282)
Screenshot: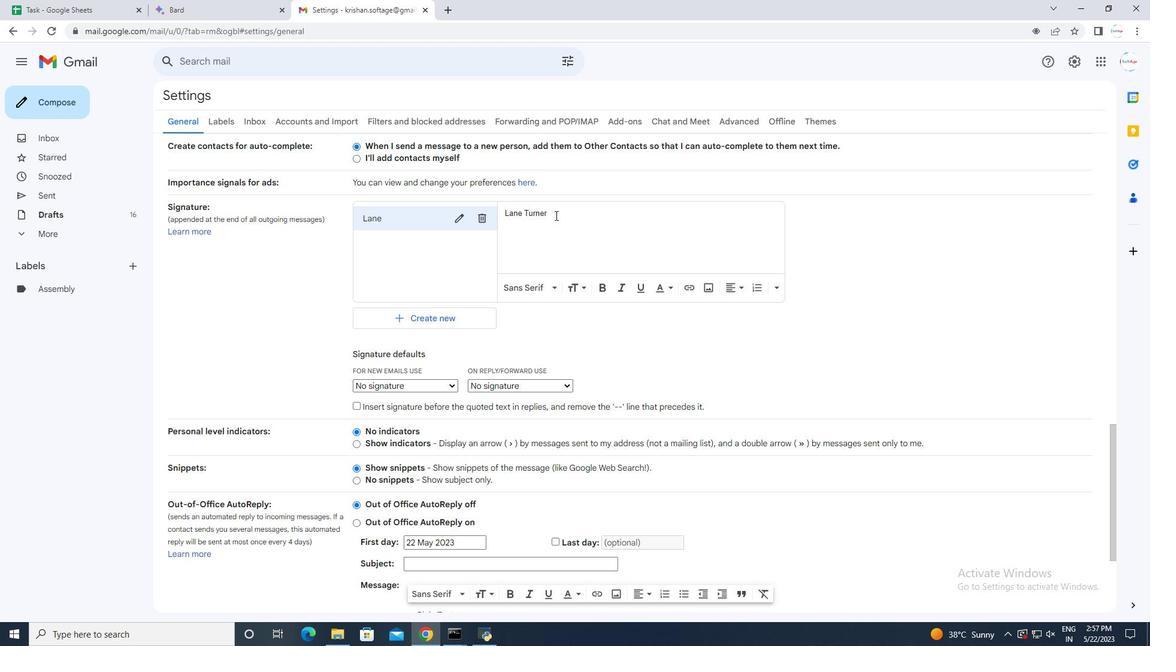 
Action: Mouse scrolled (560, 274) with delta (0, 0)
Screenshot: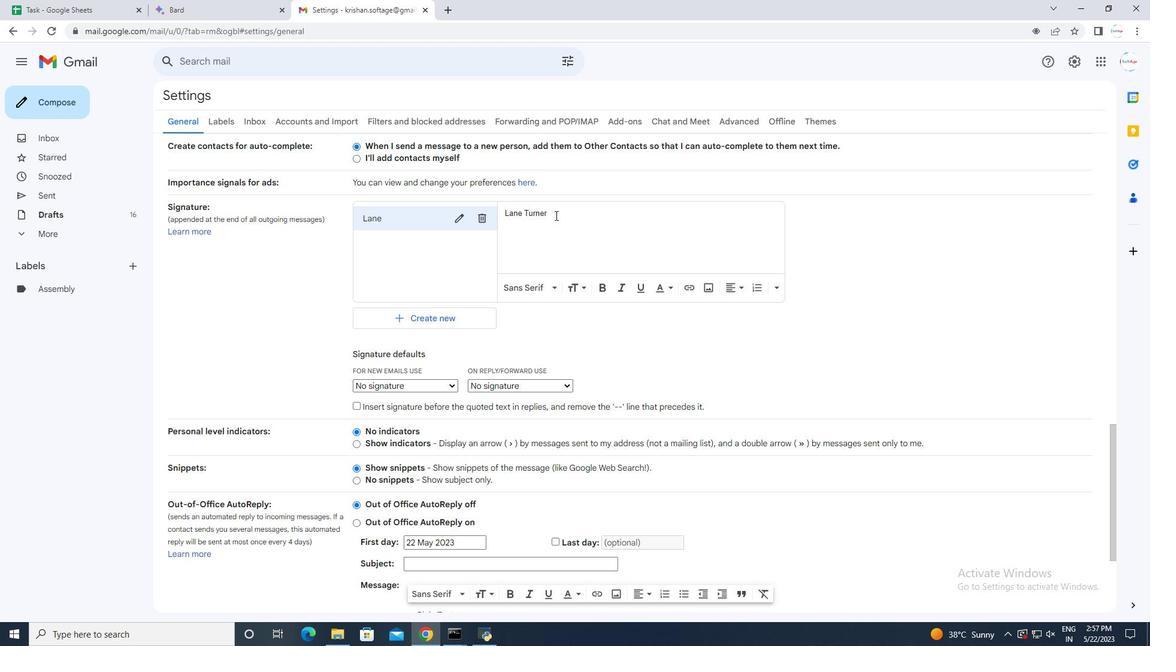 
Action: Mouse moved to (559, 285)
Screenshot: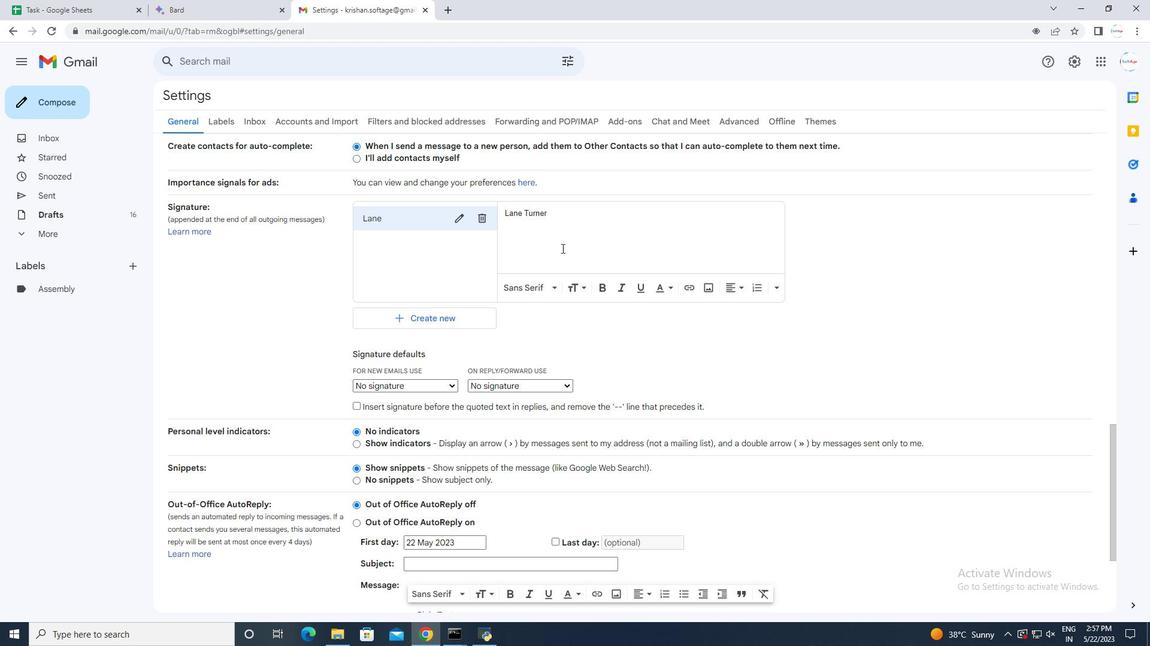 
Action: Mouse scrolled (560, 281) with delta (0, 0)
Screenshot: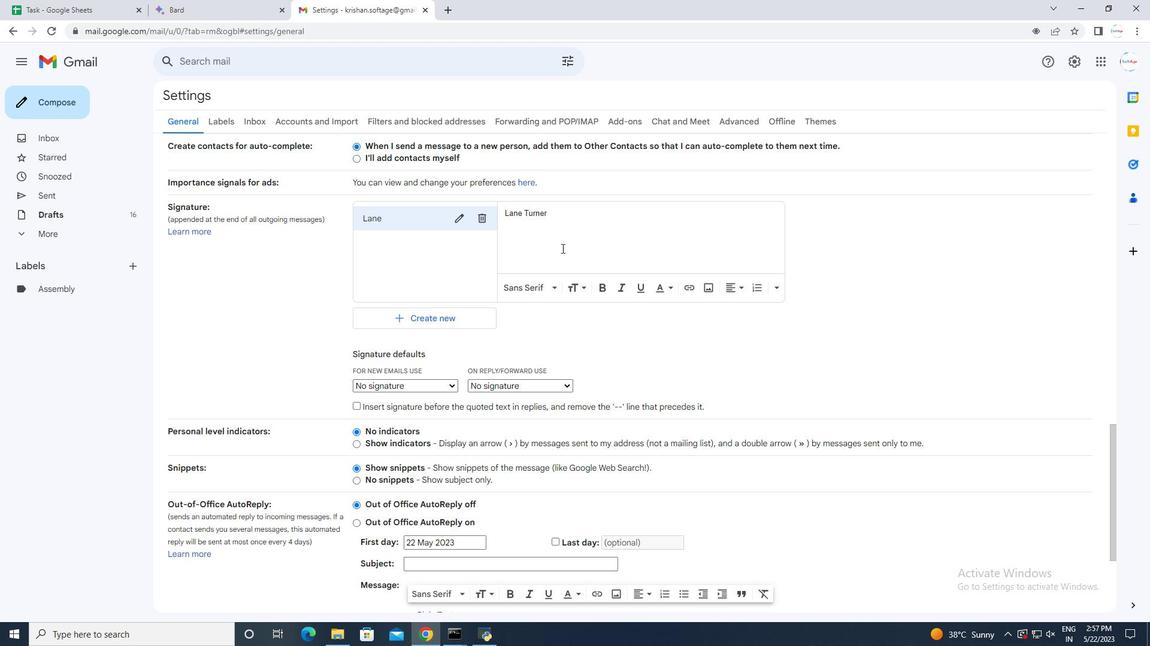 
Action: Mouse moved to (558, 312)
Screenshot: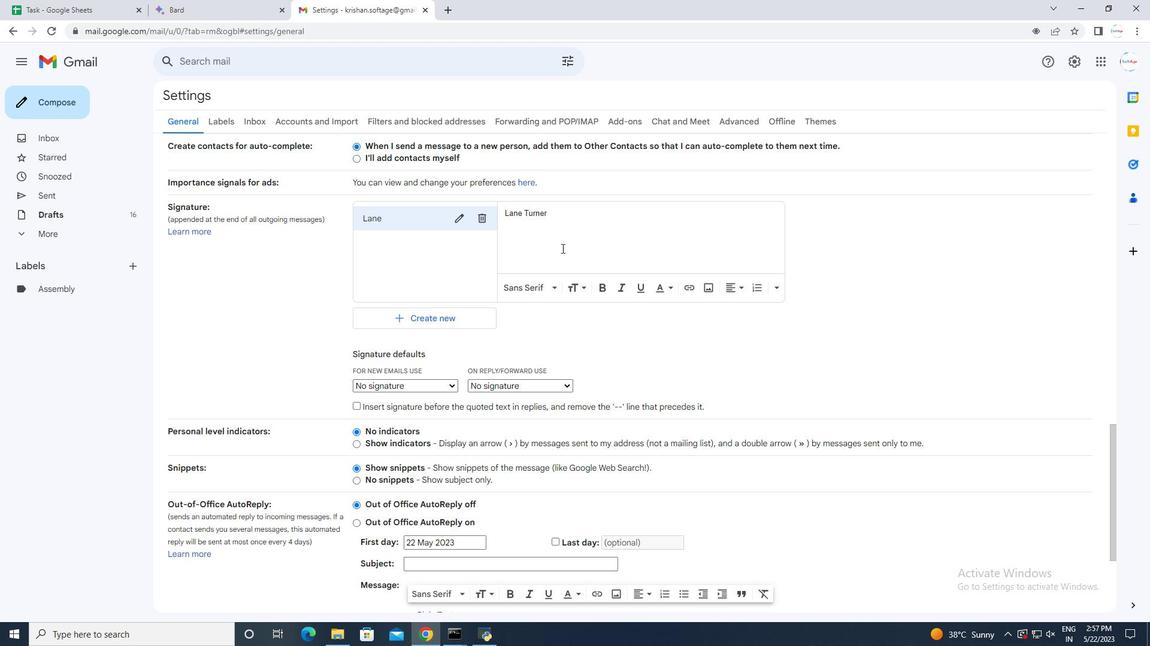 
Action: Mouse scrolled (558, 297) with delta (0, 0)
Screenshot: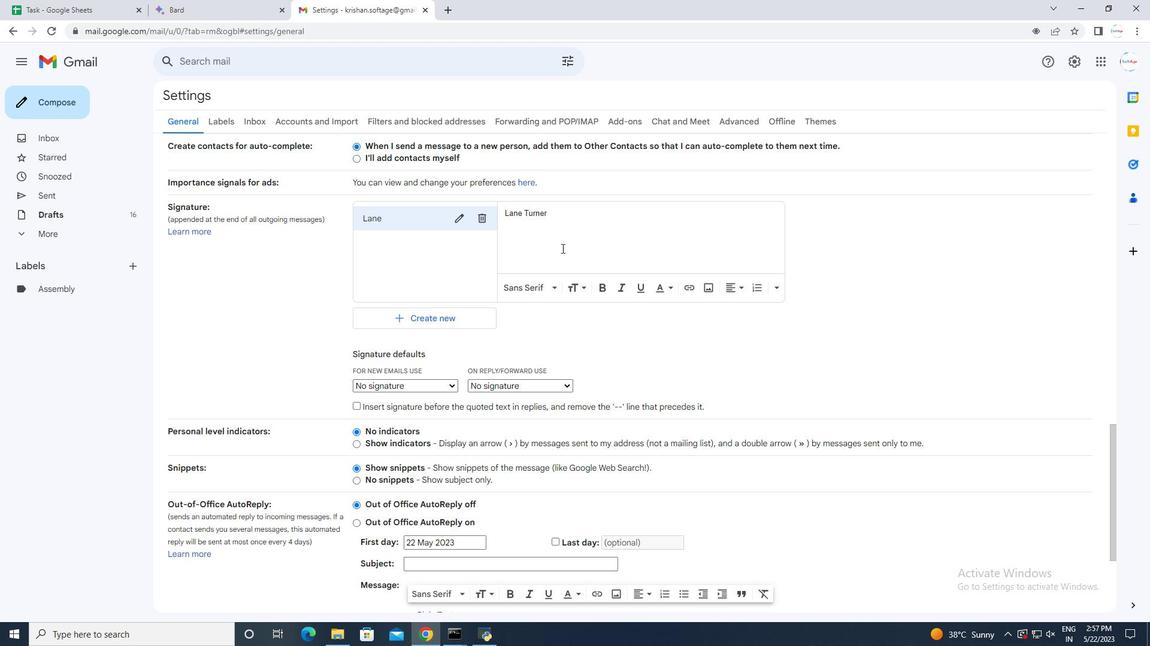 
Action: Mouse moved to (548, 385)
Screenshot: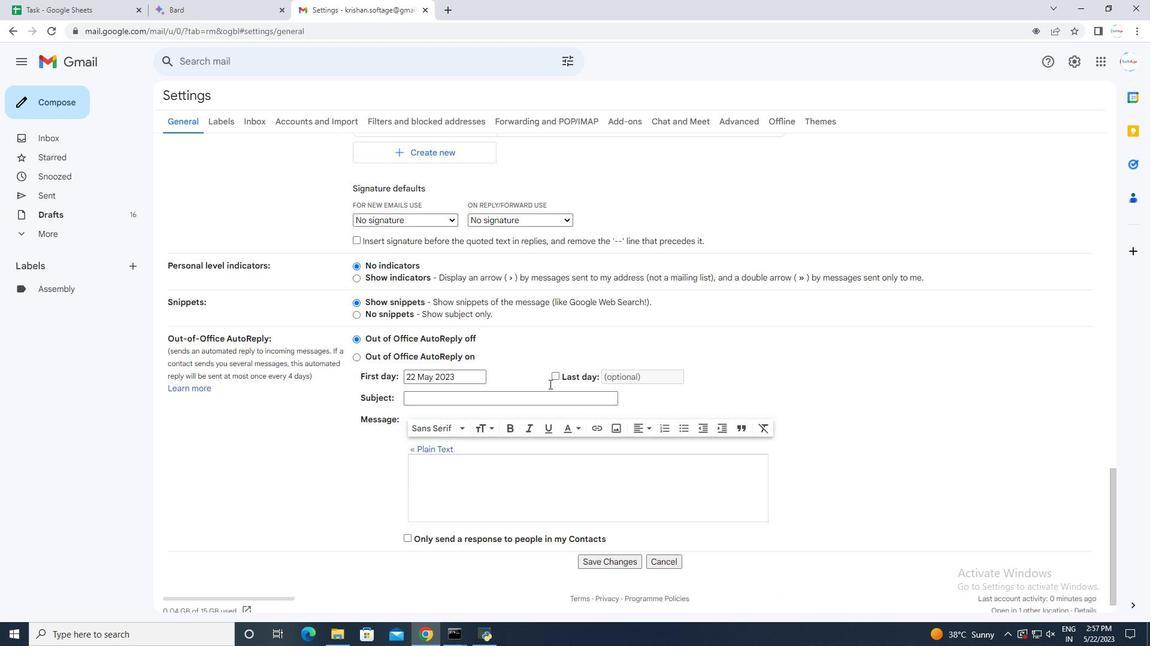 
Action: Mouse scrolled (548, 385) with delta (0, 0)
Screenshot: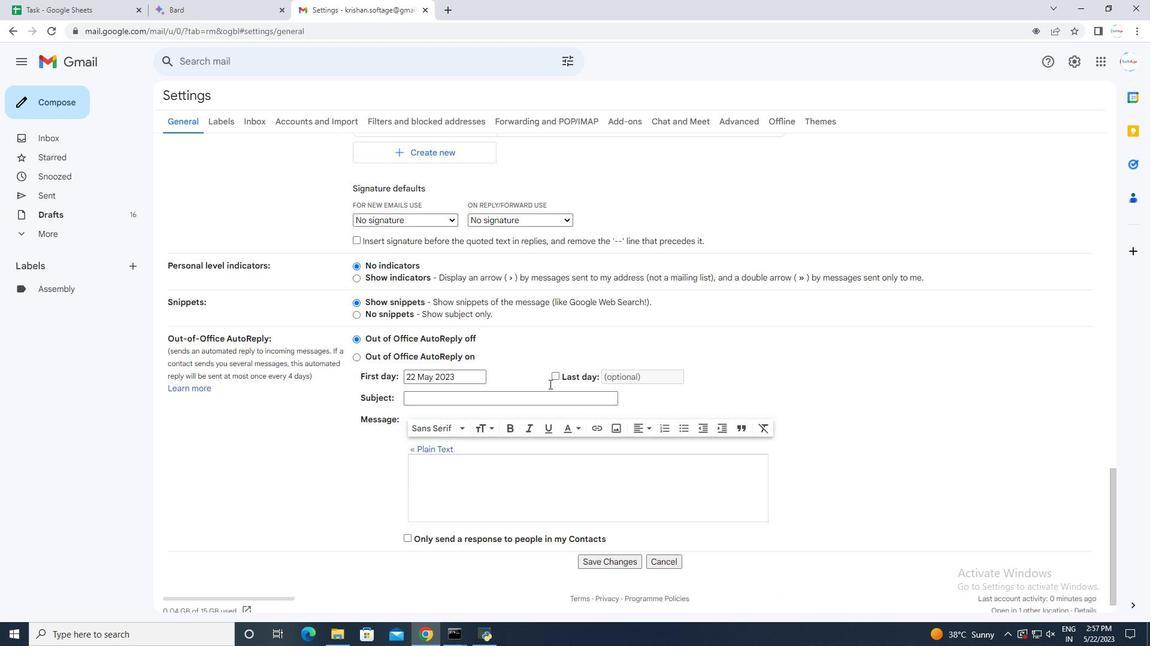 
Action: Mouse moved to (546, 393)
Screenshot: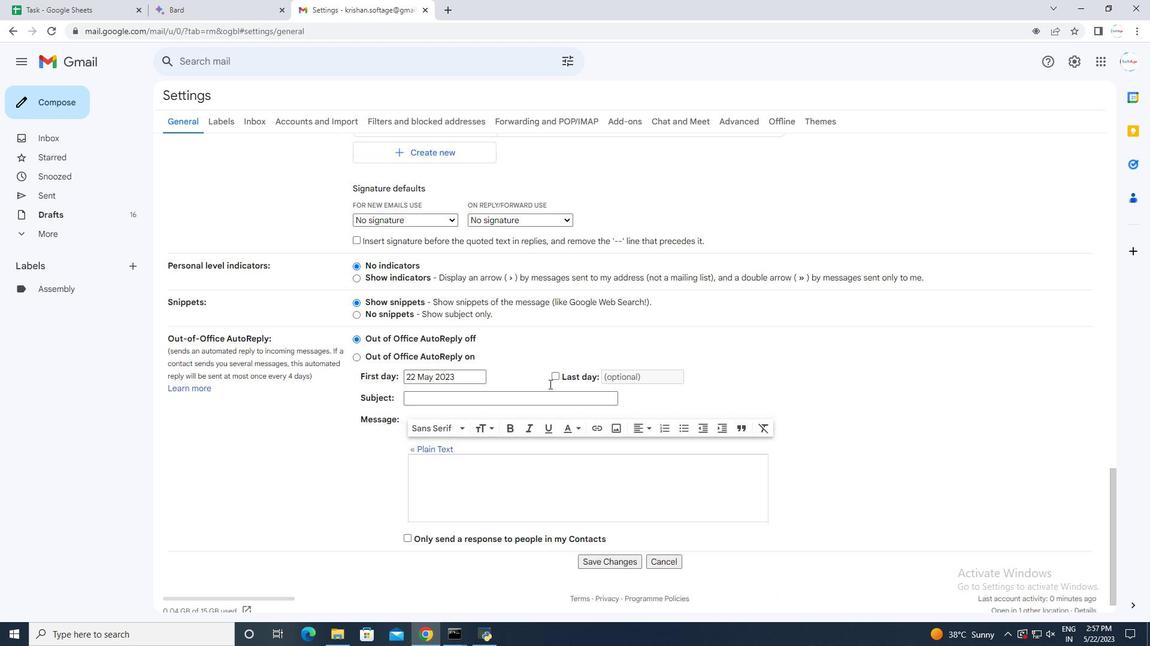 
Action: Mouse scrolled (546, 392) with delta (0, 0)
Screenshot: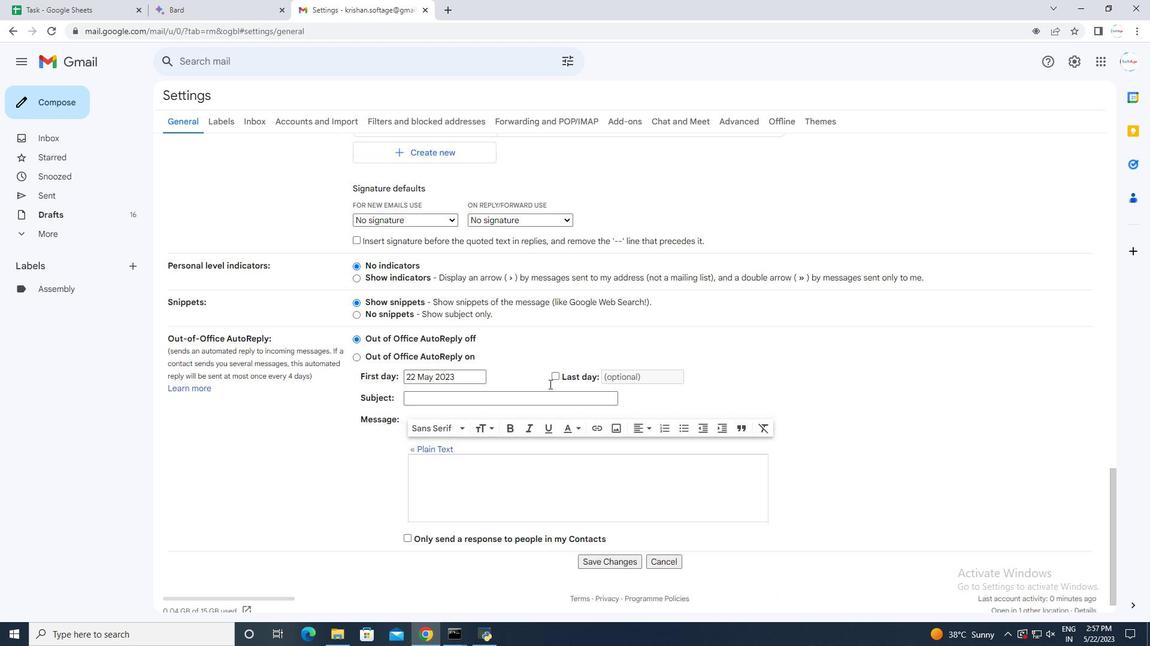 
Action: Mouse moved to (545, 398)
Screenshot: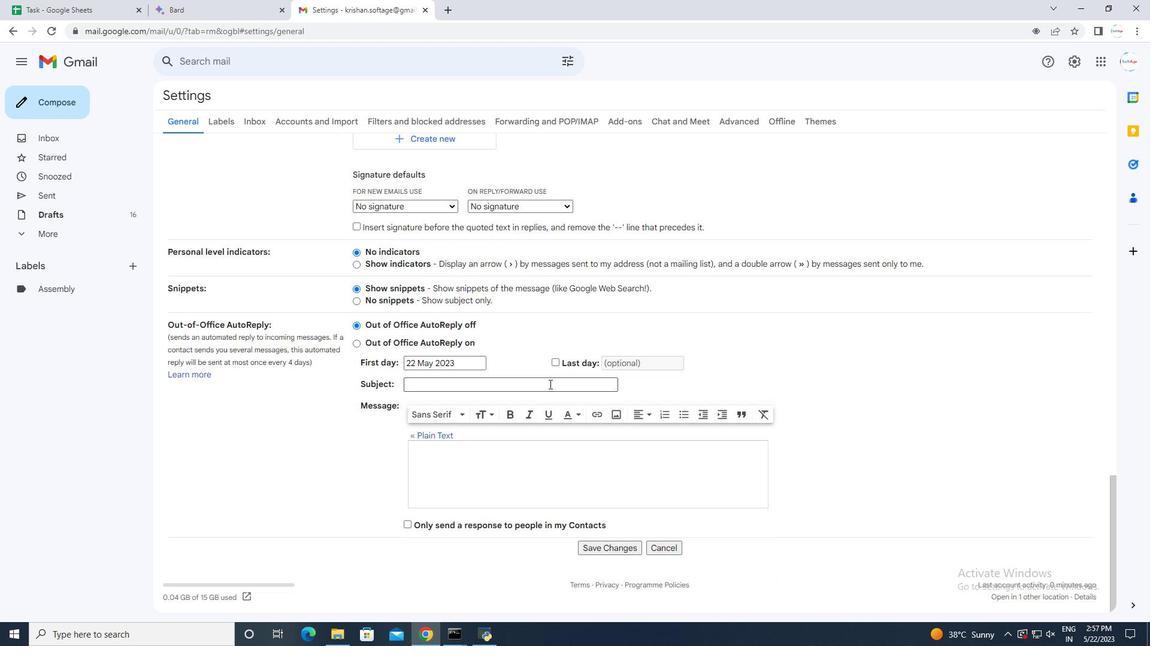 
Action: Mouse scrolled (545, 397) with delta (0, 0)
Screenshot: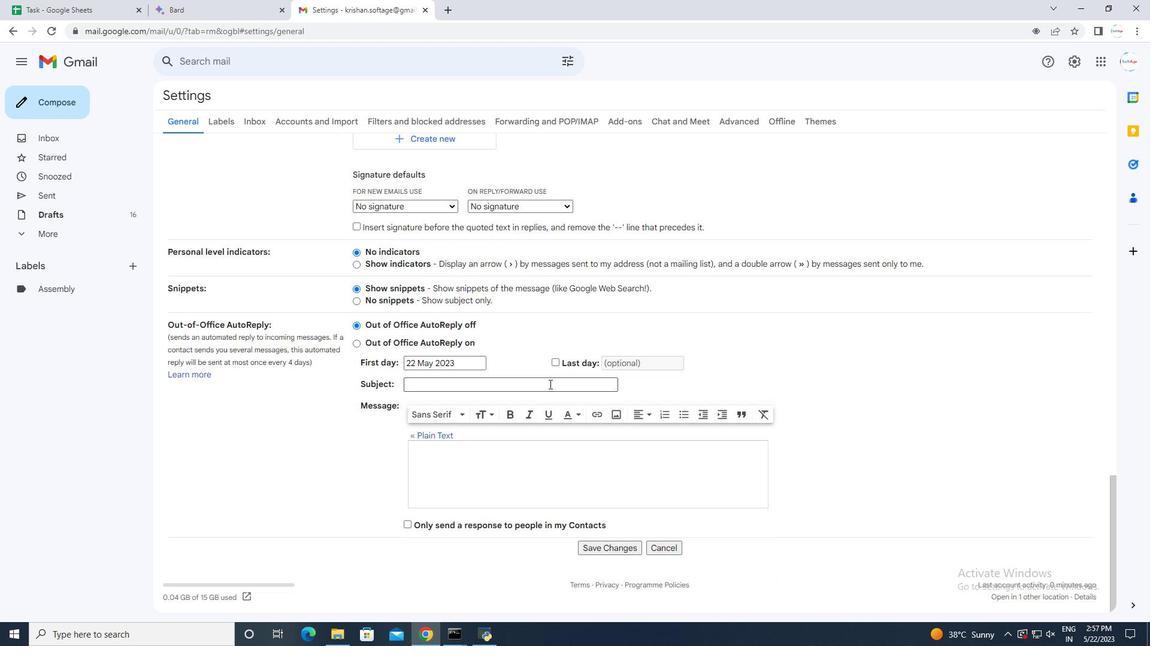 
Action: Mouse scrolled (545, 397) with delta (0, 0)
Screenshot: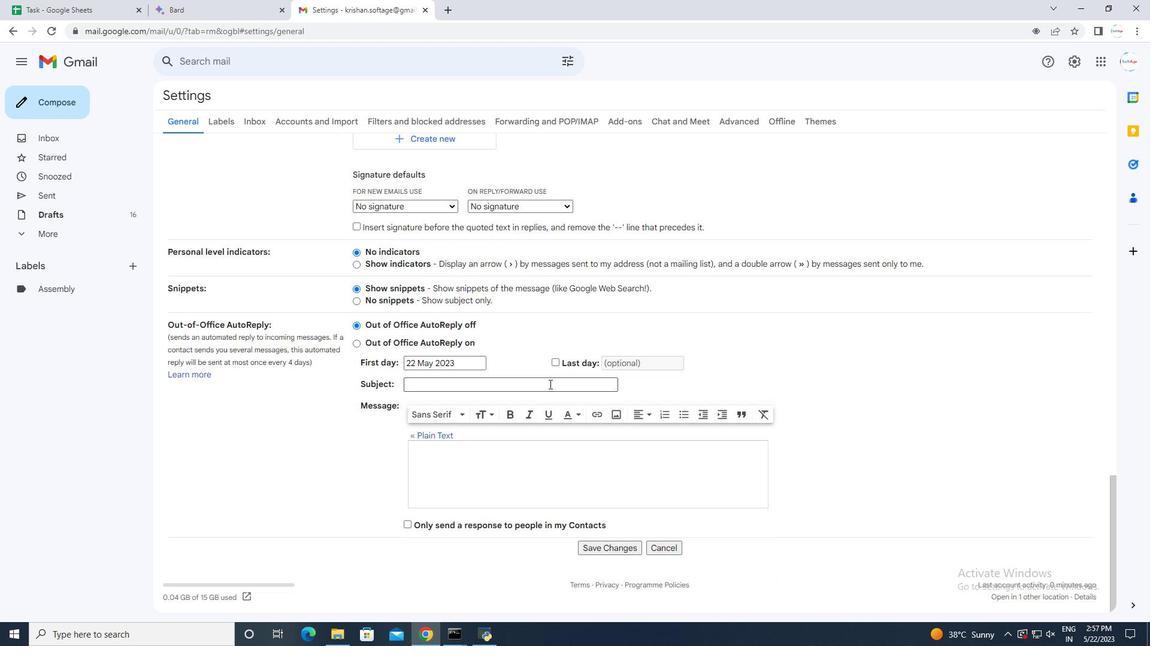
Action: Mouse scrolled (545, 397) with delta (0, 0)
Screenshot: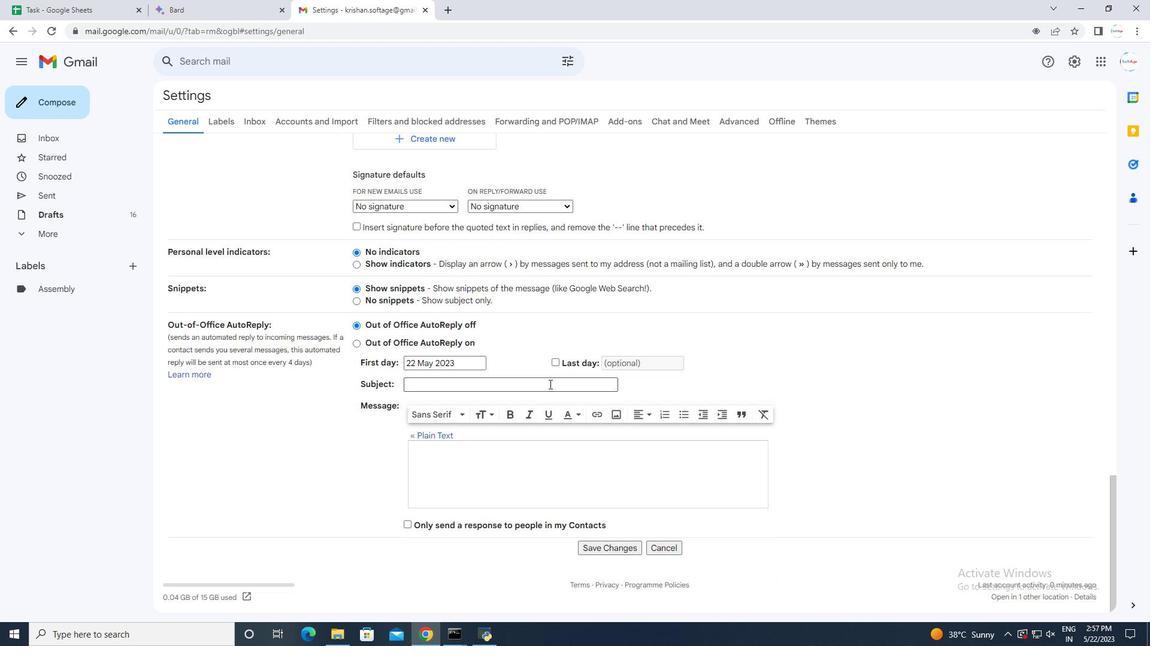 
Action: Mouse scrolled (545, 397) with delta (0, 0)
Screenshot: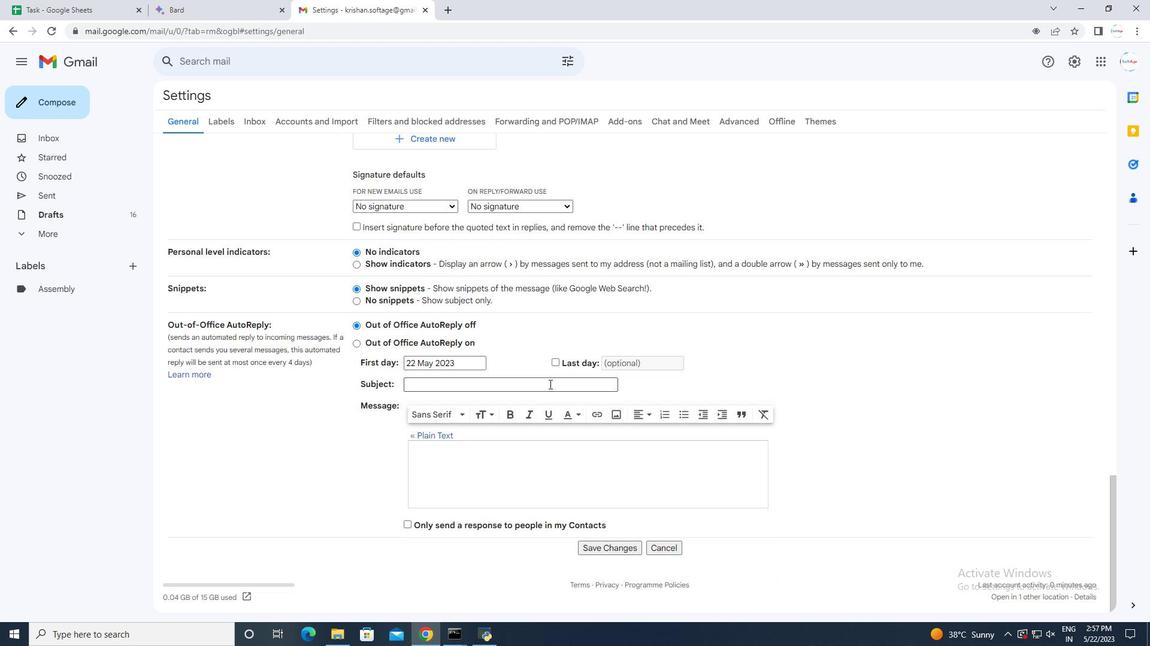 
Action: Mouse moved to (601, 554)
Screenshot: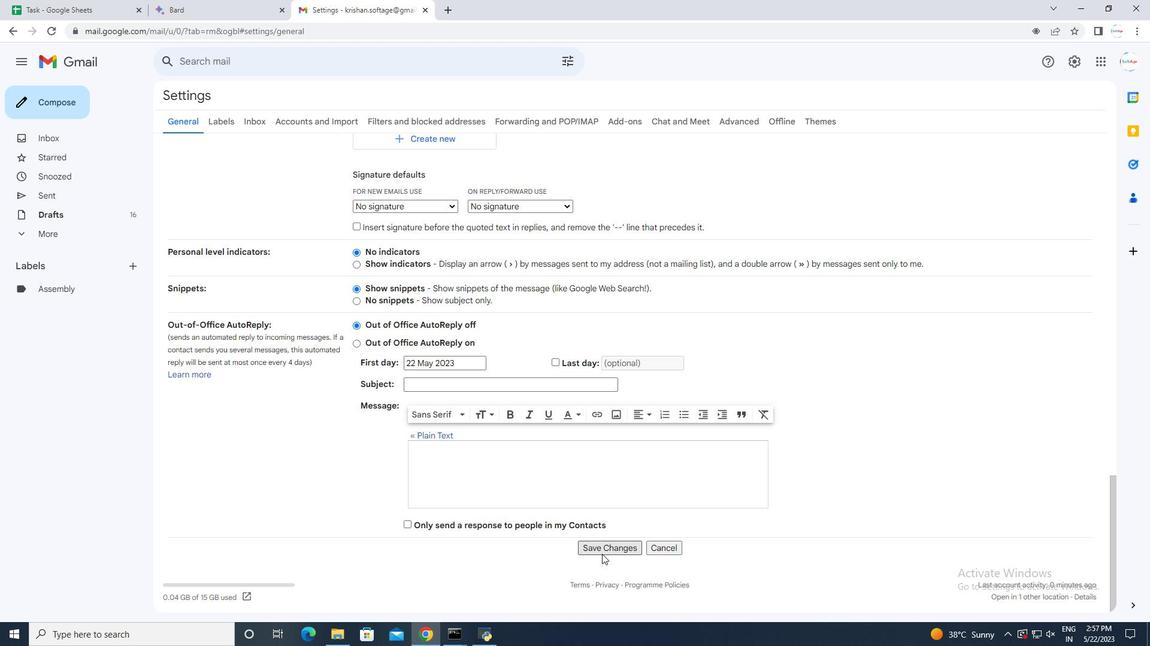
Action: Mouse pressed left at (601, 554)
Screenshot: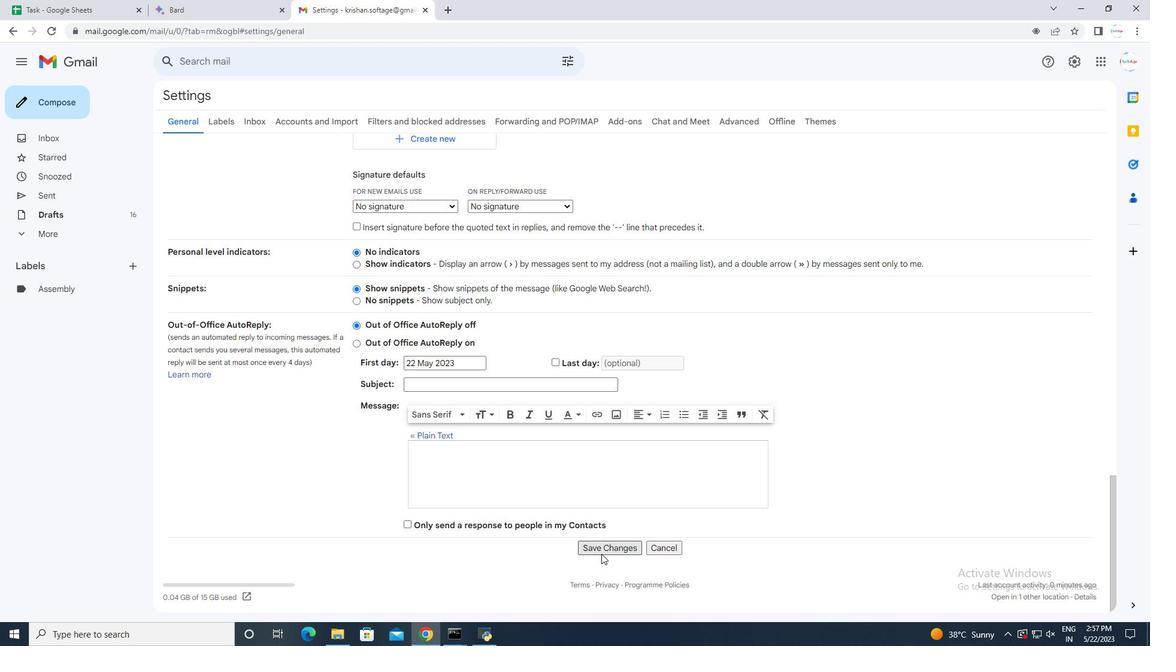 
Action: Mouse moved to (58, 118)
Screenshot: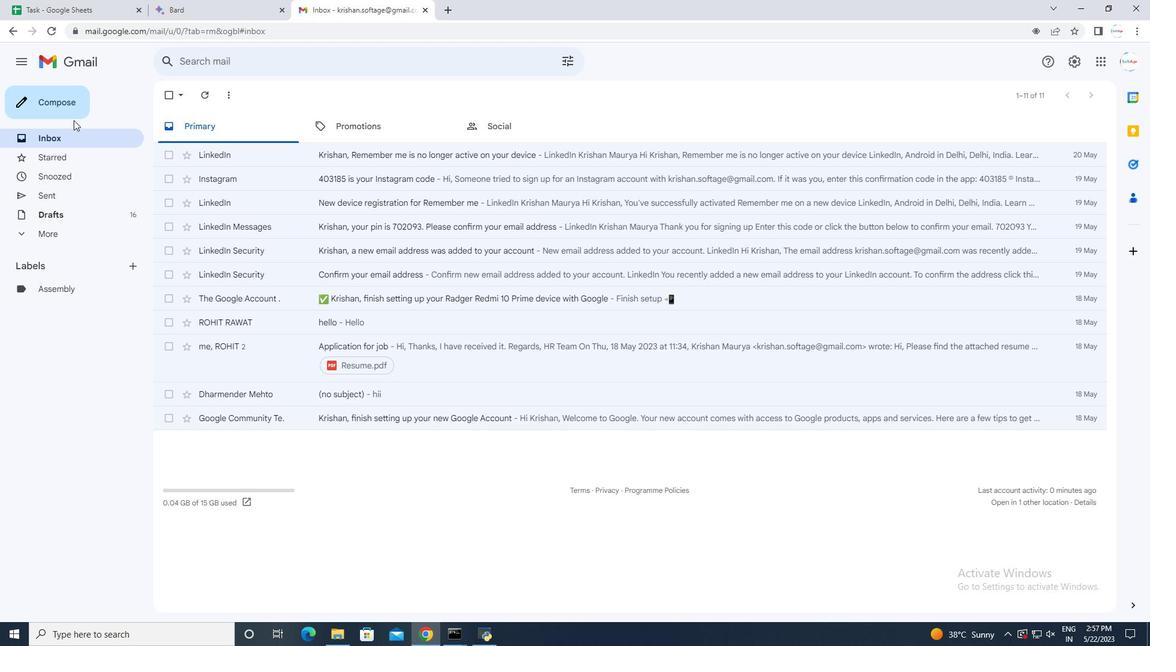 
Action: Mouse pressed left at (58, 118)
Screenshot: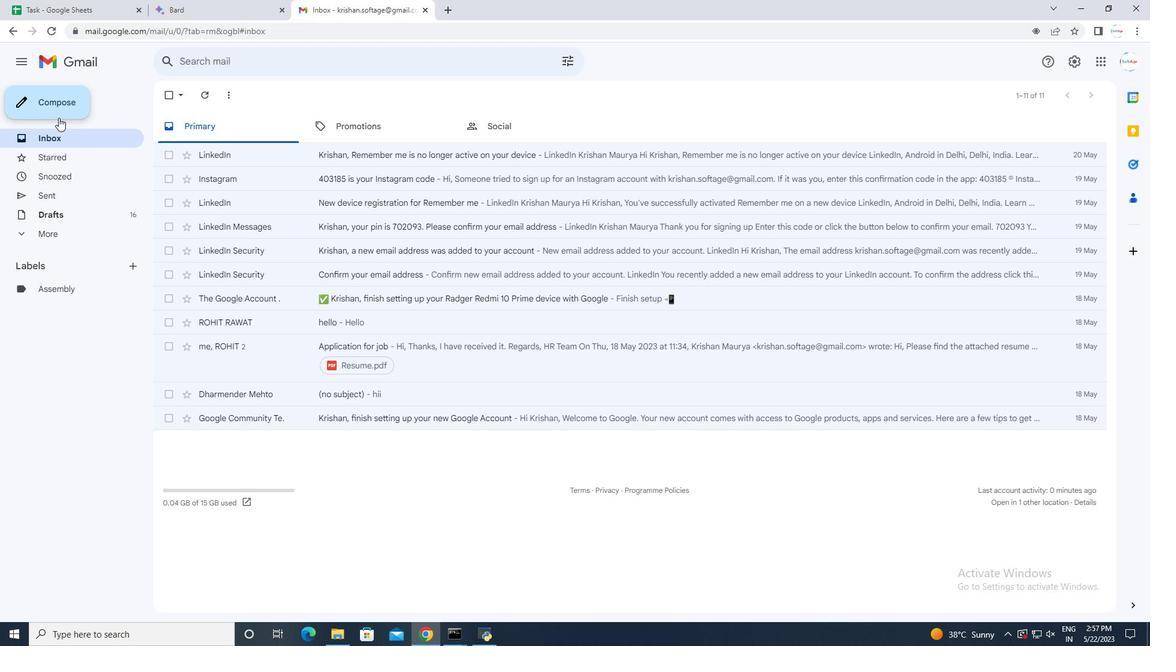 
Action: Mouse moved to (752, 327)
Screenshot: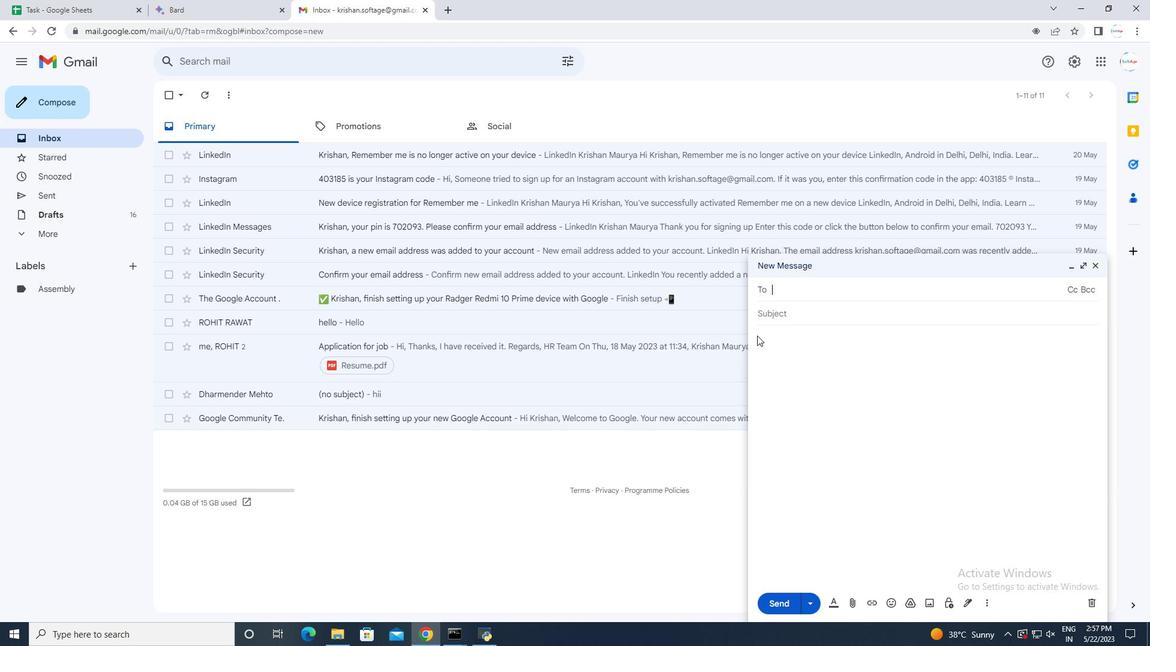 
Action: Mouse pressed left at (752, 327)
Screenshot: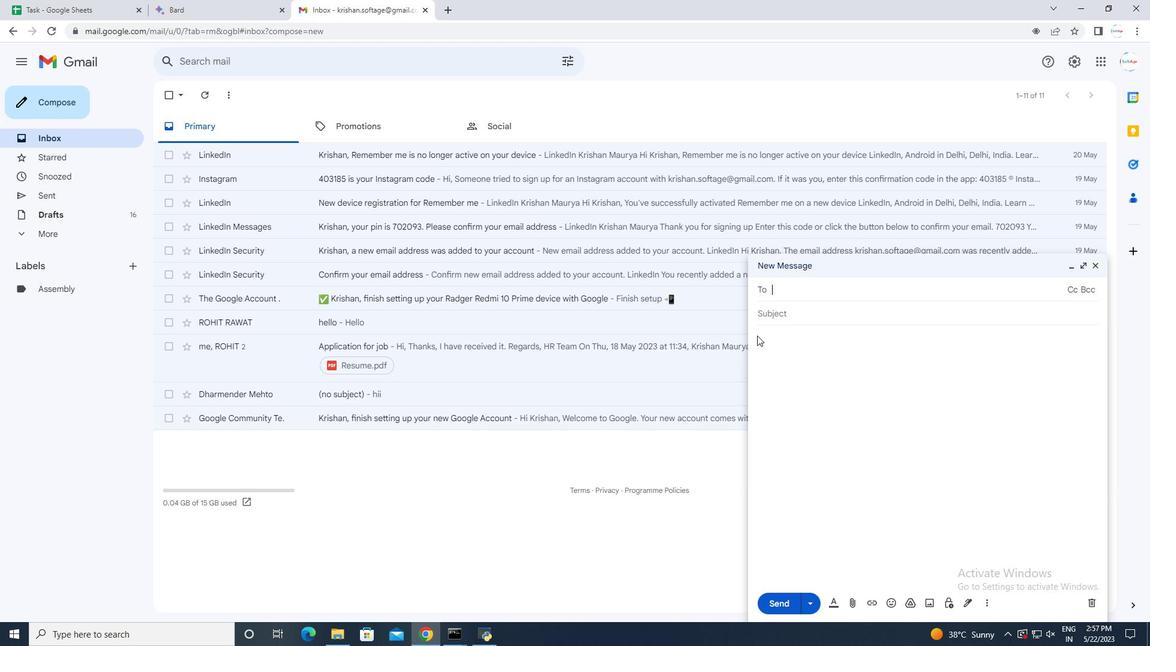 
Action: Mouse moved to (776, 345)
Screenshot: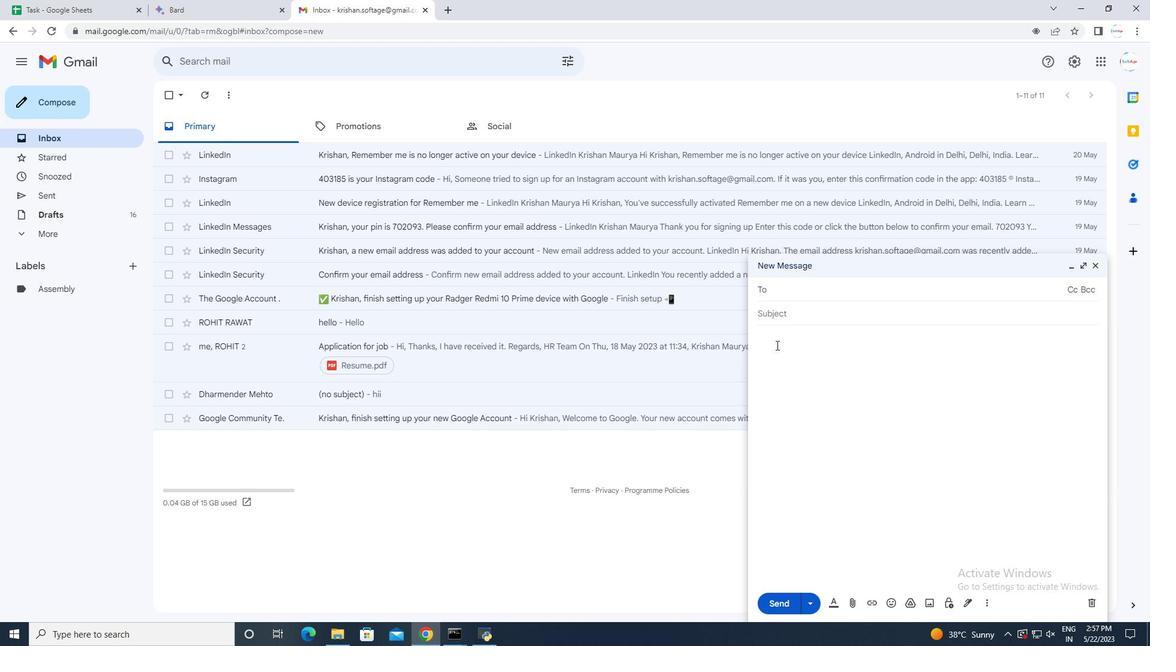 
Action: Mouse pressed left at (776, 345)
Screenshot: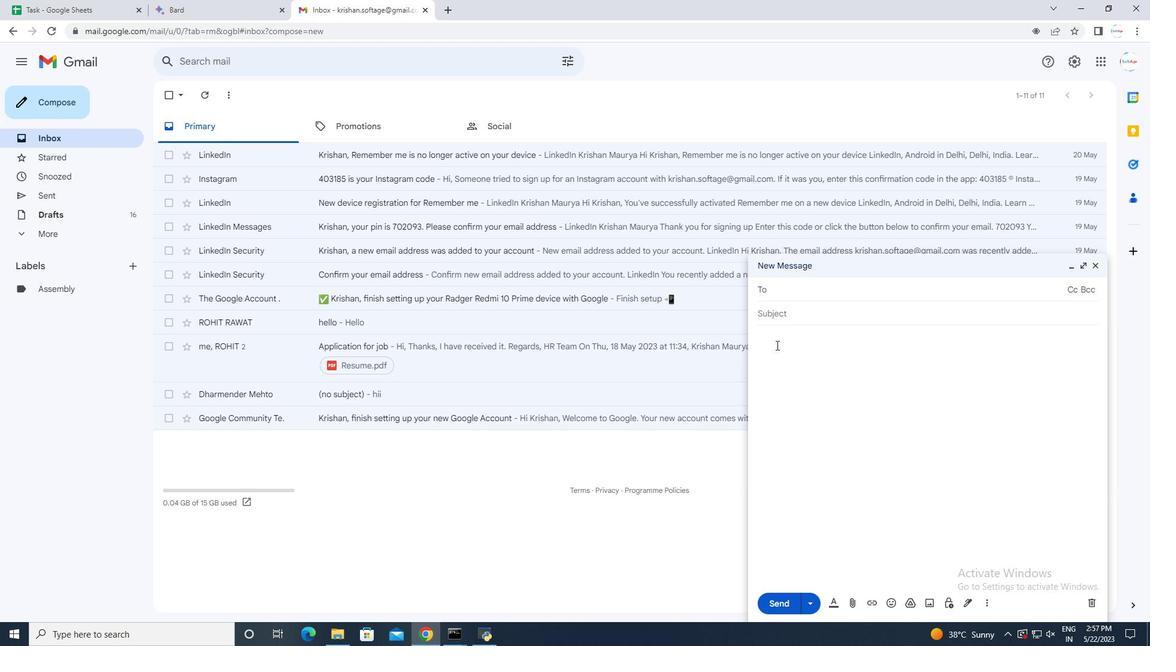 
Action: Mouse moved to (969, 603)
Screenshot: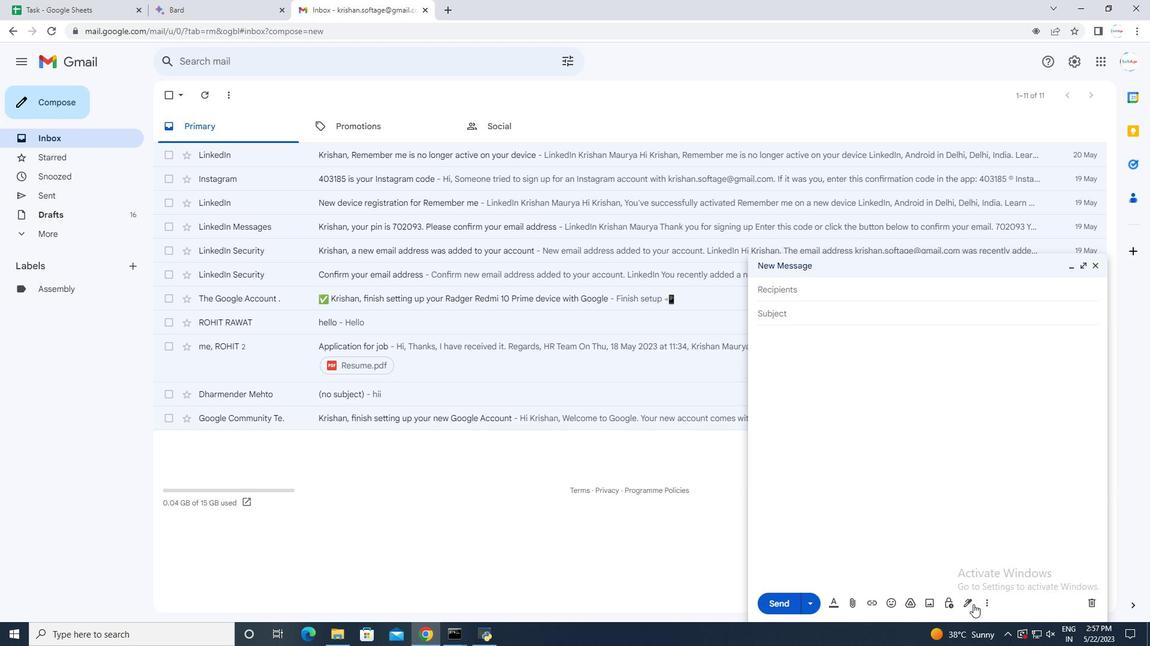 
Action: Mouse pressed left at (969, 603)
Screenshot: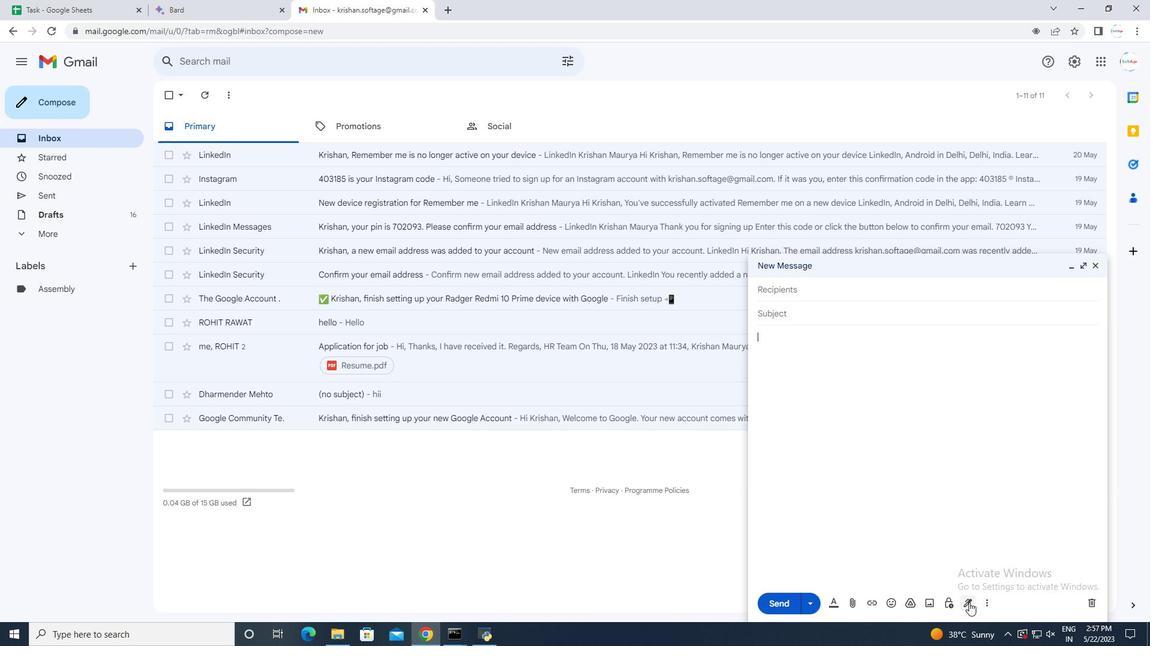 
Action: Mouse moved to (1012, 585)
Screenshot: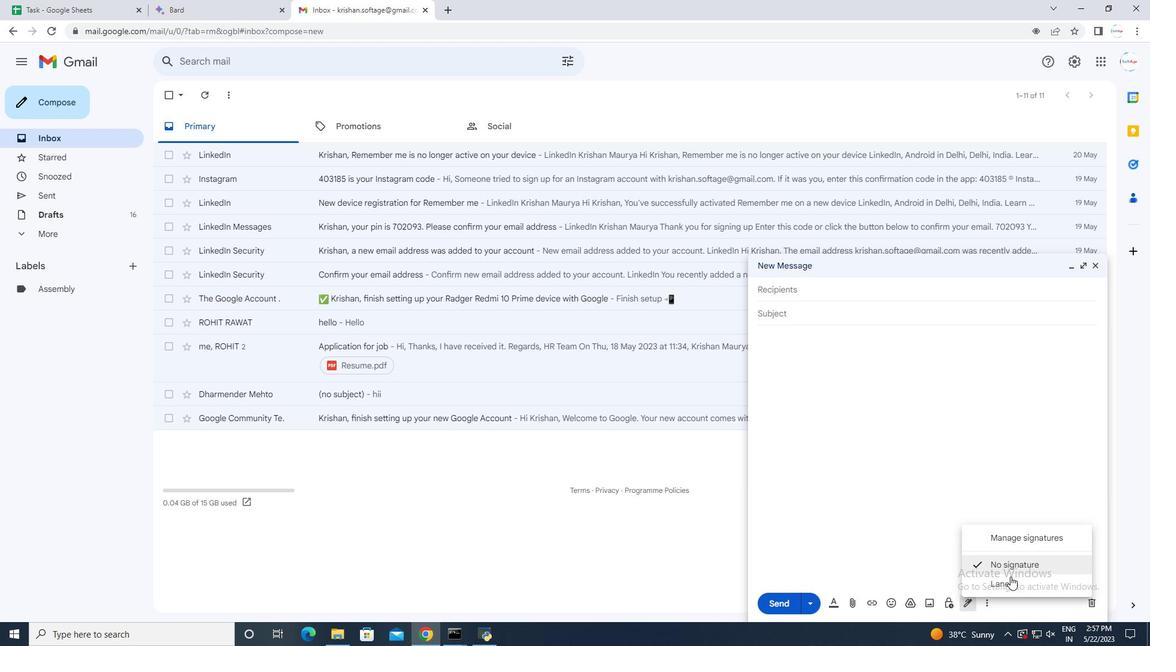 
Action: Mouse pressed left at (1012, 585)
Screenshot: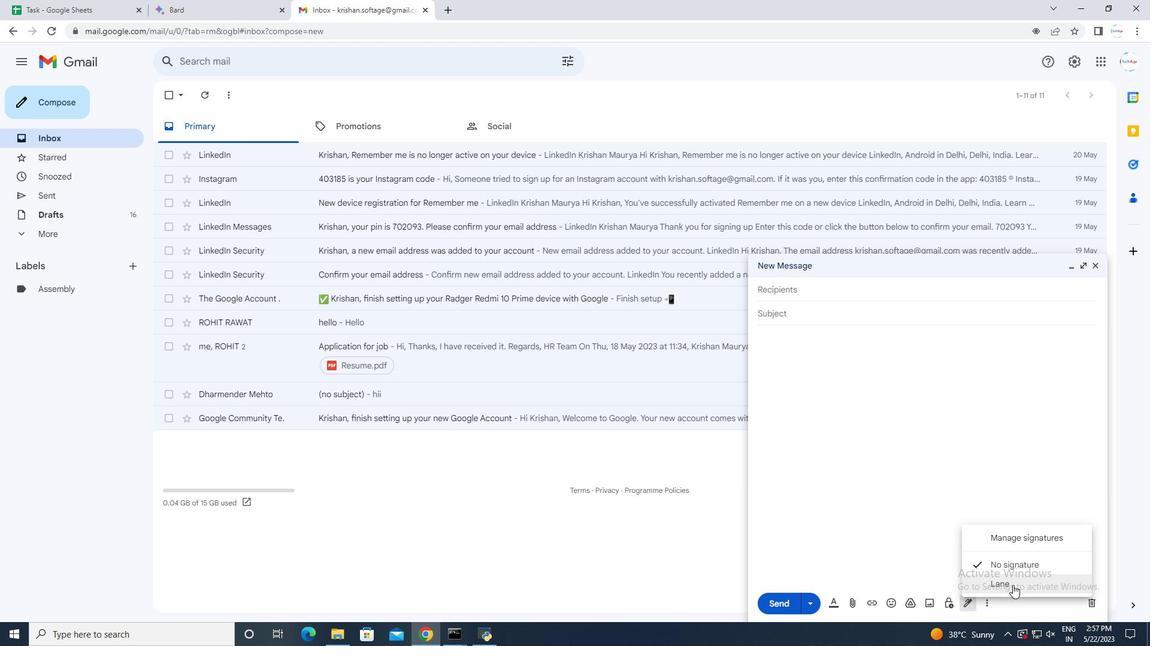 
Action: Mouse moved to (769, 287)
Screenshot: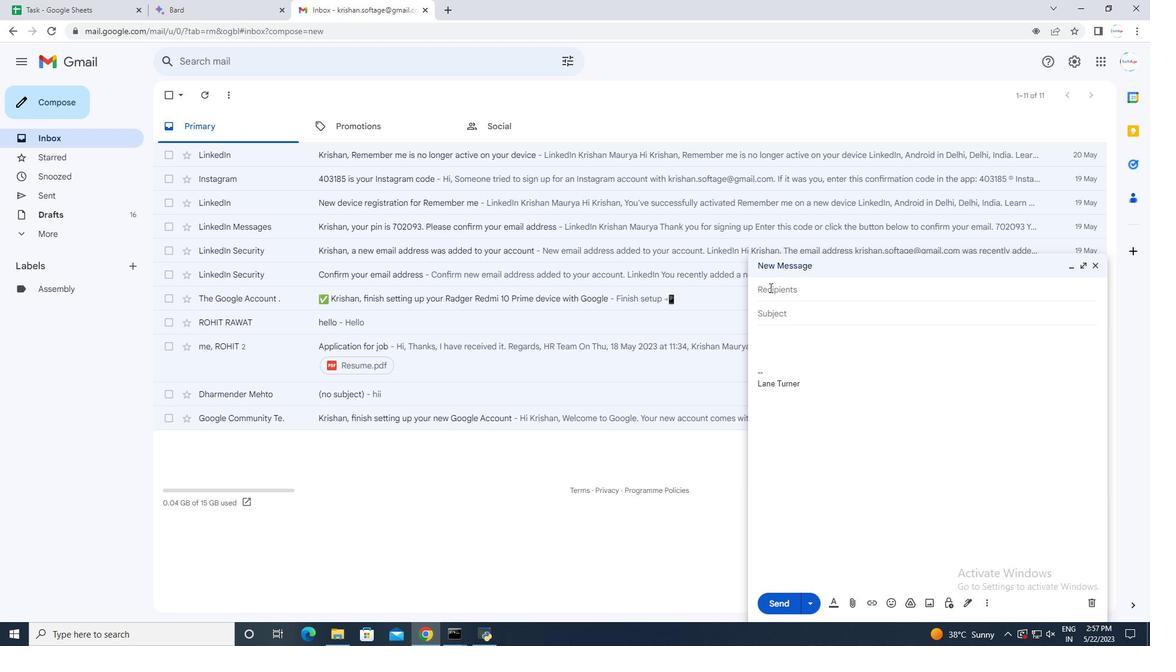 
Action: Mouse pressed left at (769, 287)
Screenshot: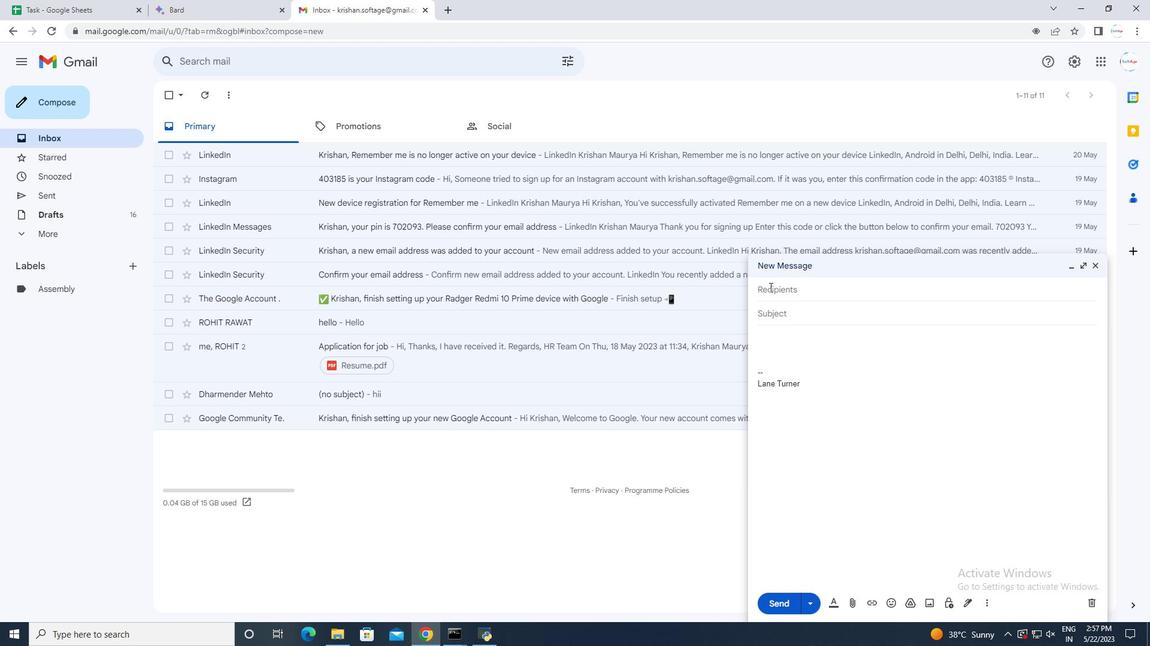 
Action: Mouse pressed left at (769, 287)
Screenshot: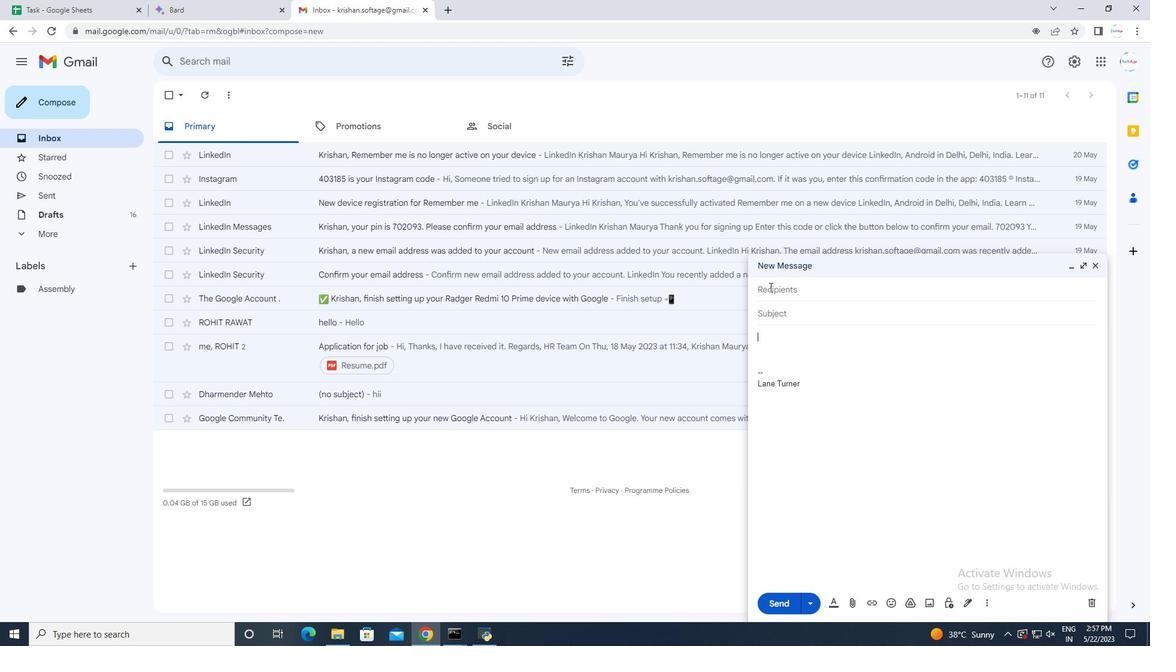 
Action: Key pressed <Key.shift><Key.shift><Key.shift>softage.6<Key.shift>@softage.net
Screenshot: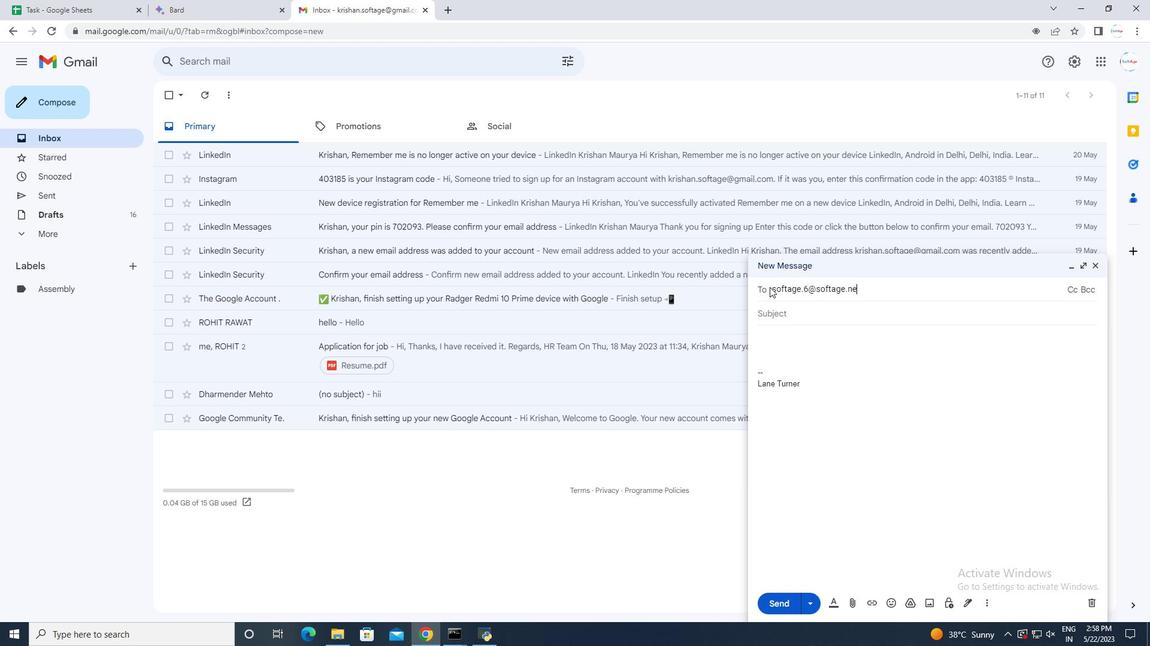 
Action: Mouse moved to (811, 321)
Screenshot: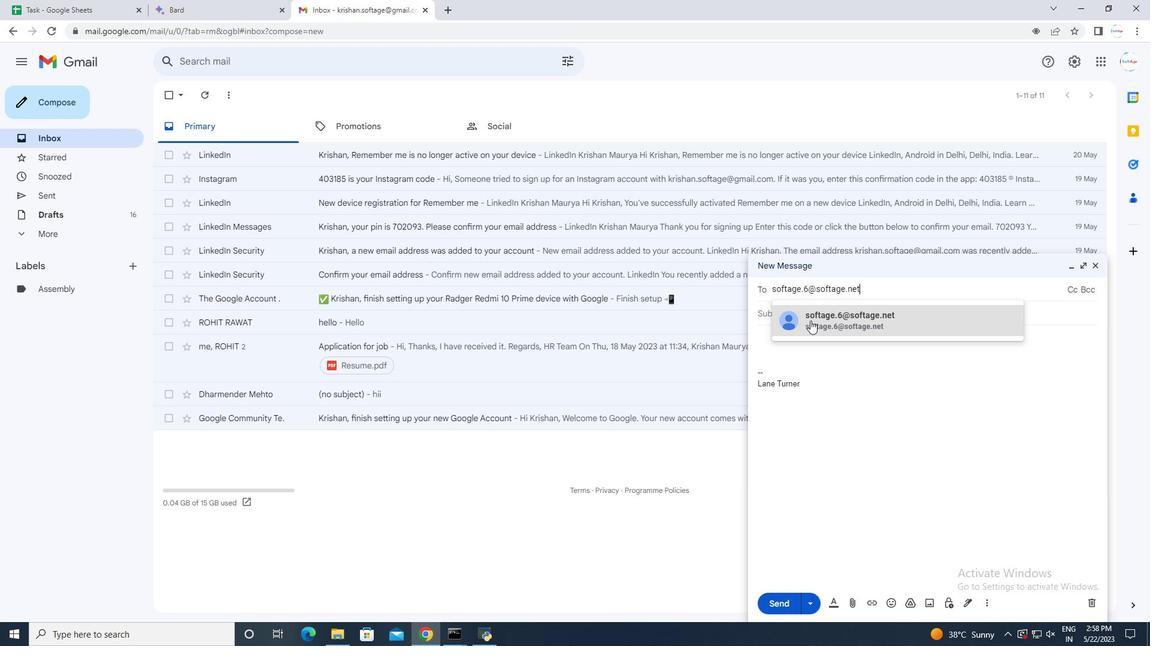 
Action: Mouse pressed left at (811, 321)
Screenshot: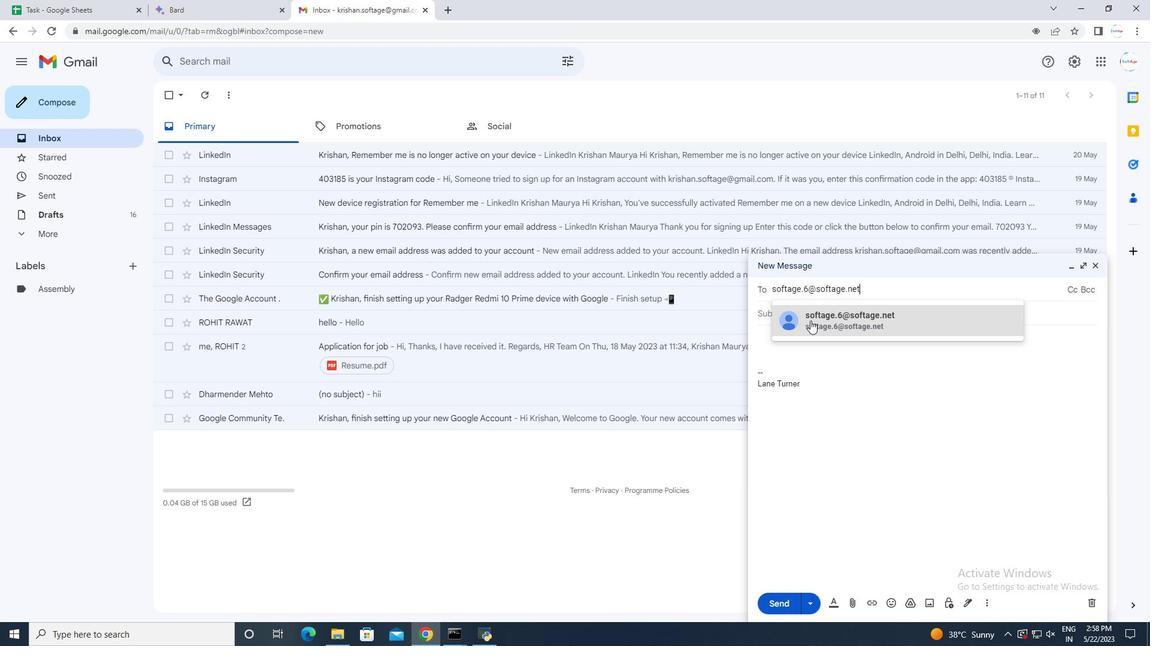 
Action: Mouse moved to (794, 342)
Screenshot: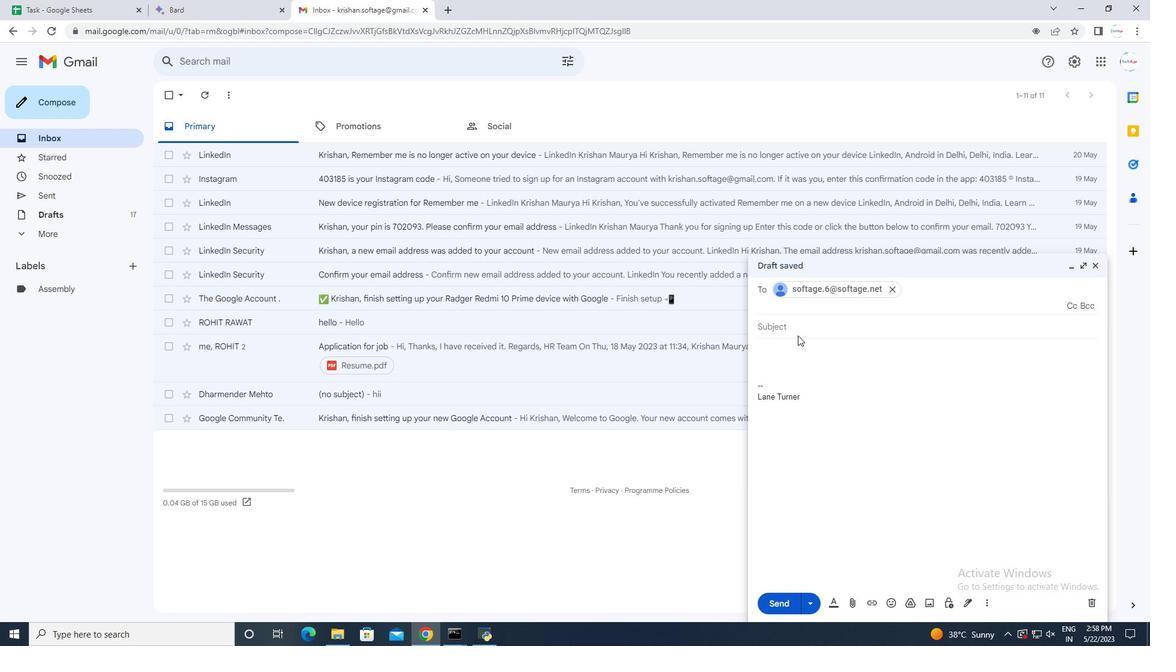 
Action: Mouse pressed left at (794, 342)
Screenshot: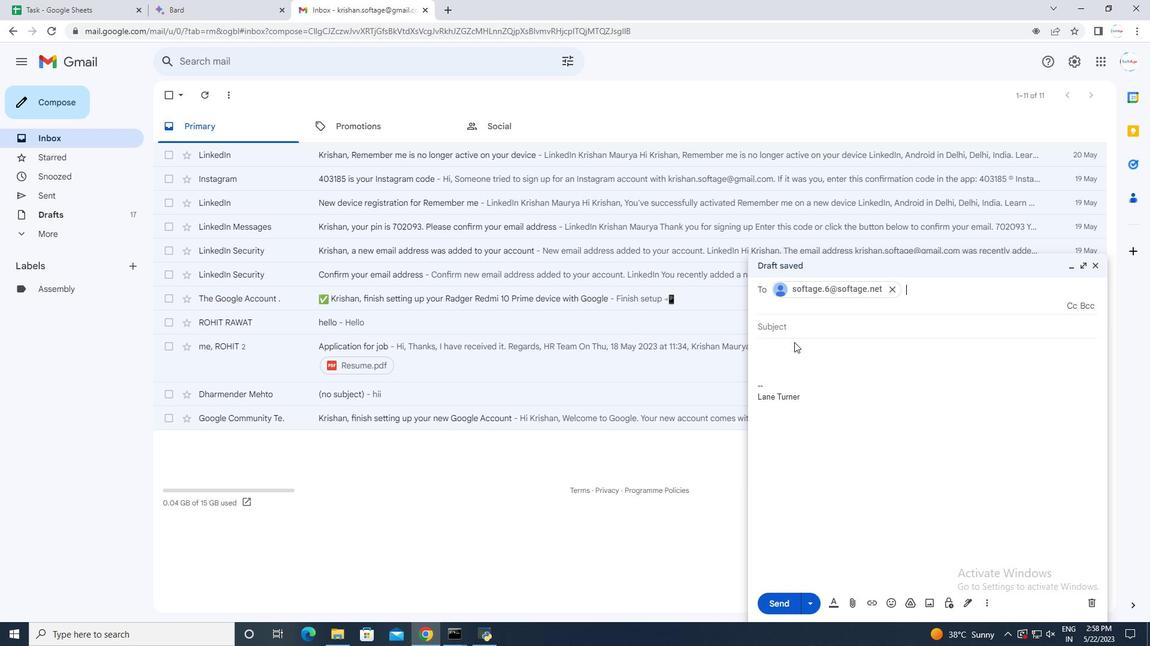 
Action: Mouse moved to (781, 341)
Screenshot: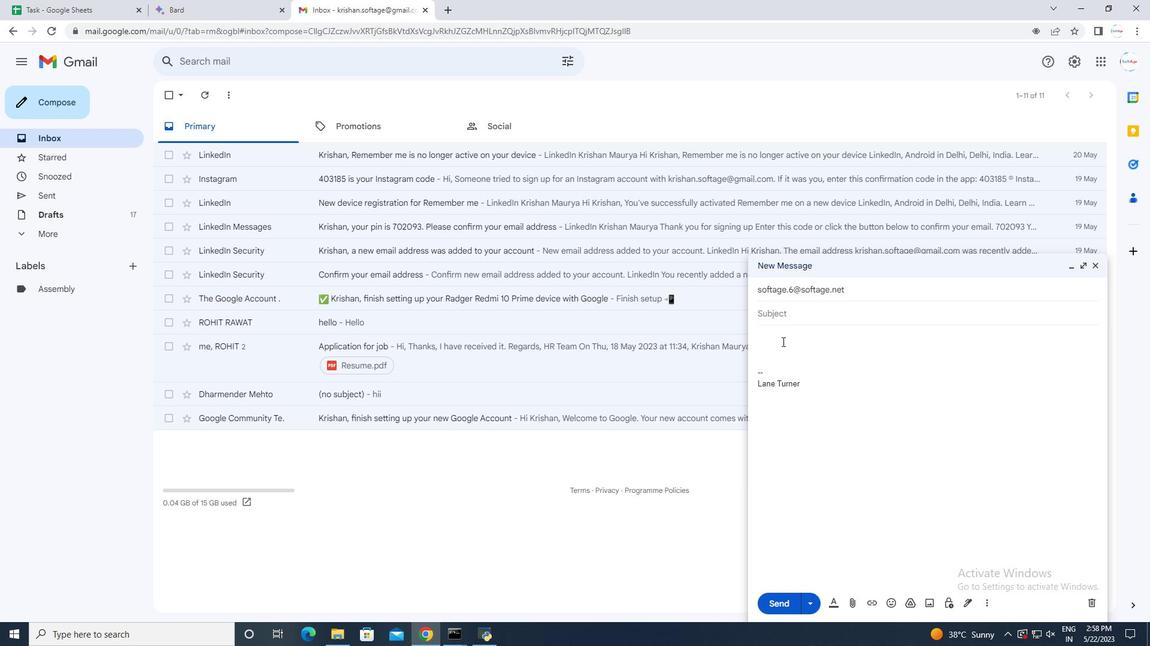 
Action: Mouse pressed left at (781, 341)
Screenshot: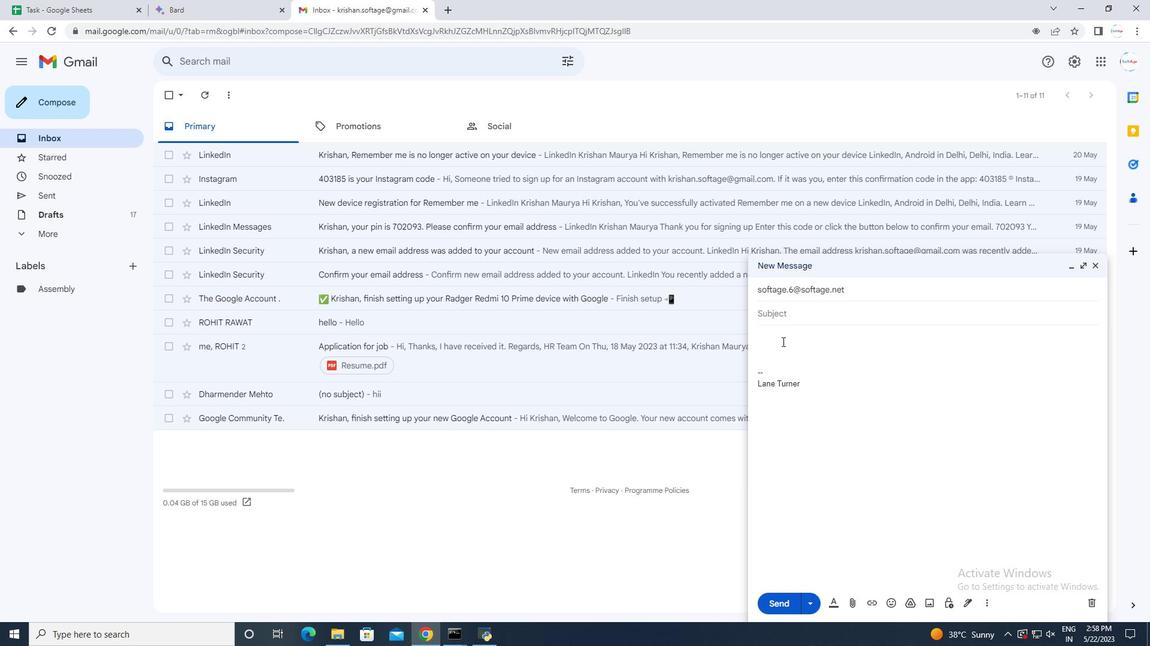 
Action: Key pressed <Key.shift>Gratitide<Key.space>and<Key.space>sincere<Key.space>wishes
Screenshot: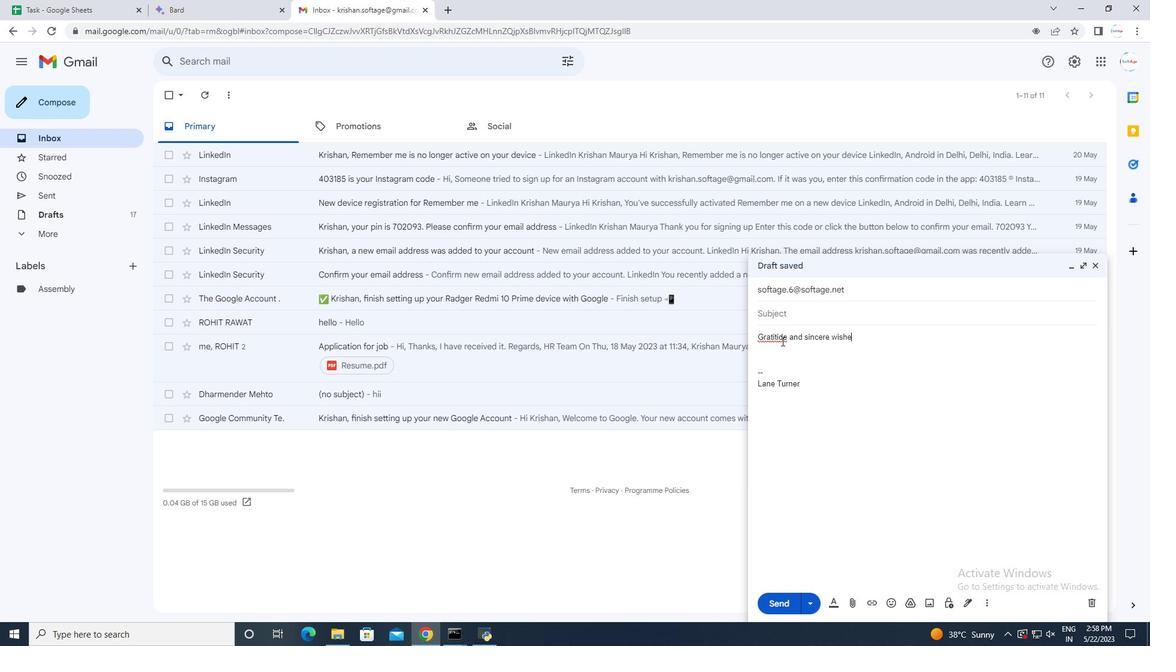 
Action: Mouse moved to (771, 338)
Screenshot: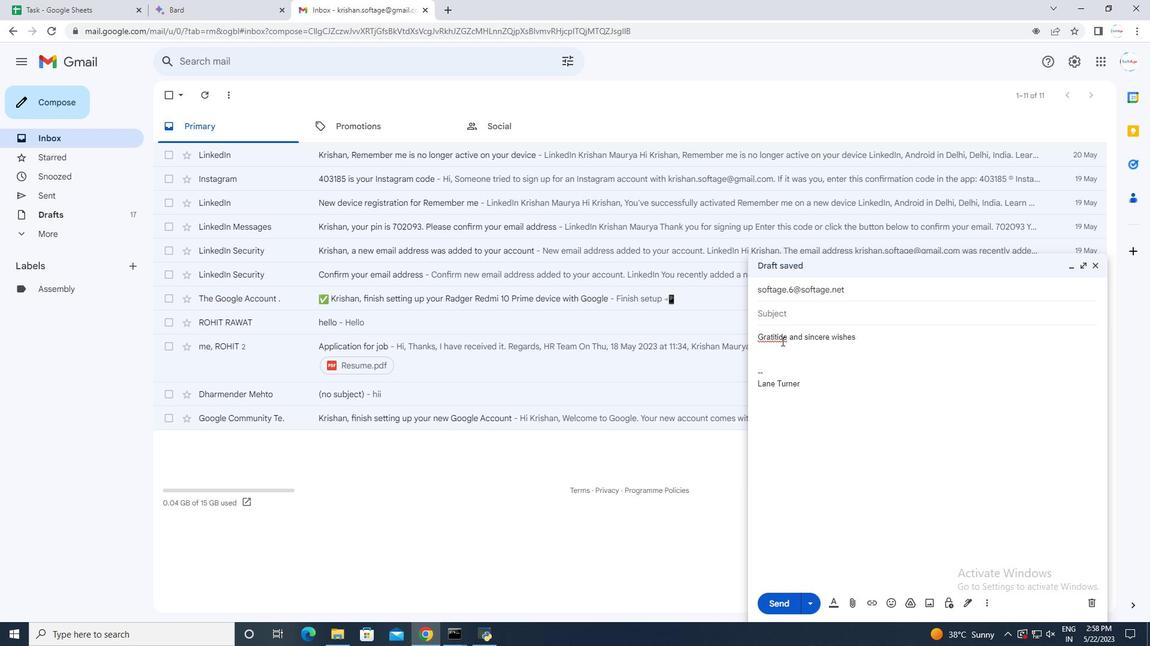 
Action: Mouse pressed left at (771, 338)
Screenshot: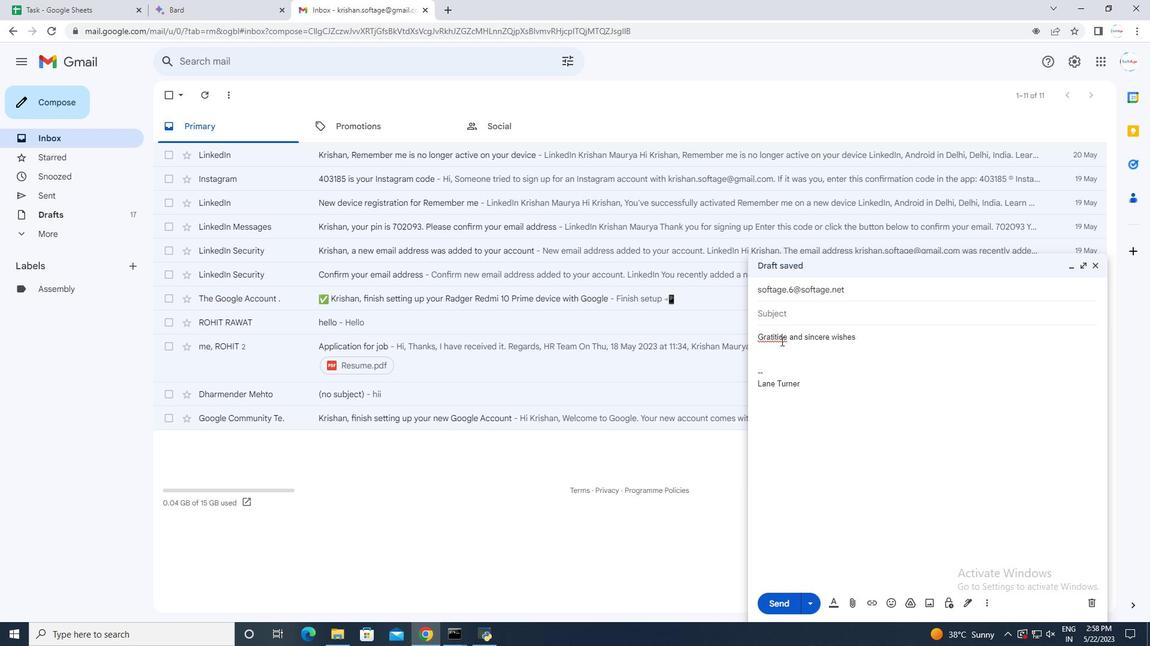 
Action: Mouse moved to (770, 338)
Screenshot: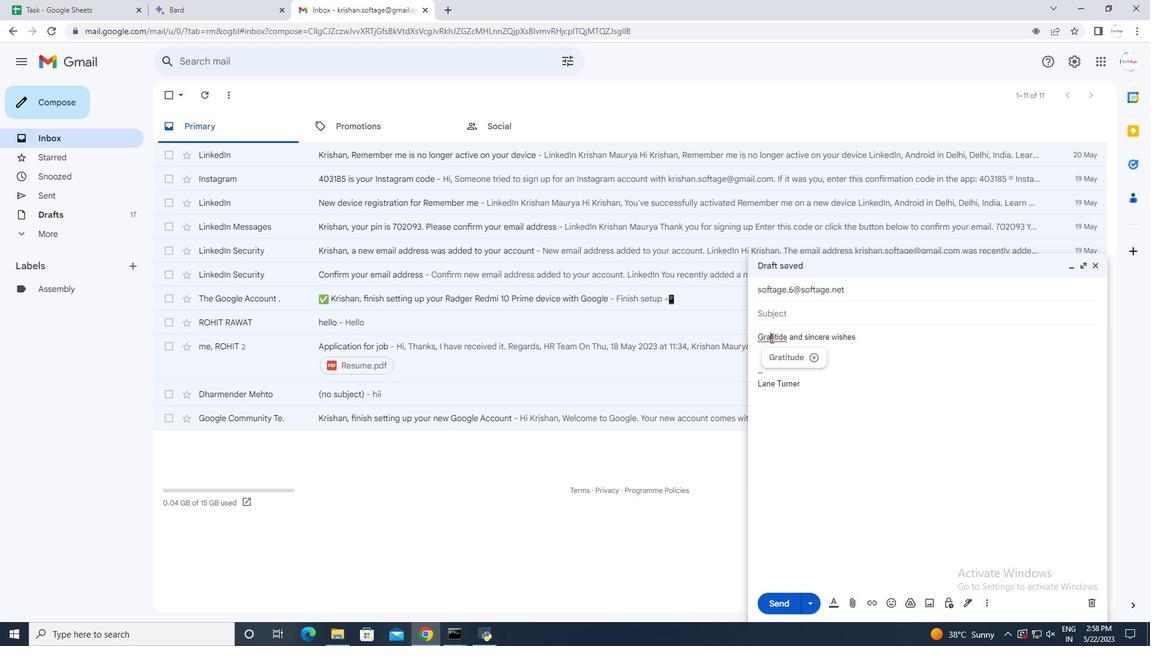 
Action: Mouse pressed right at (770, 338)
Screenshot: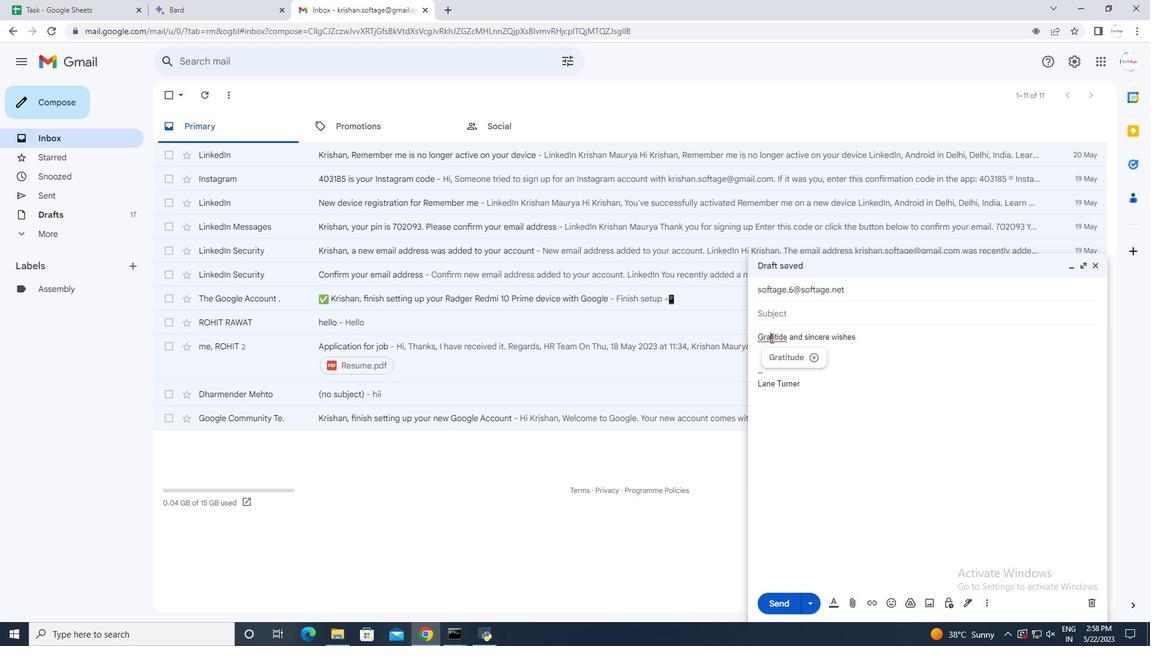 
Action: Mouse moved to (786, 367)
Screenshot: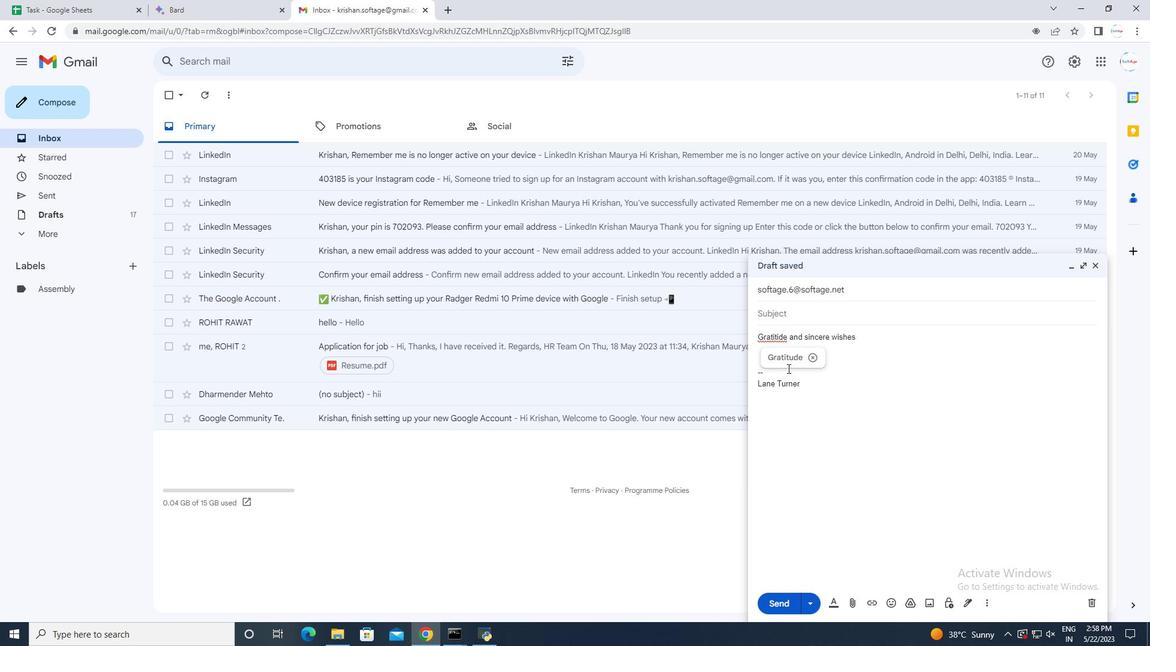 
Action: Mouse pressed left at (786, 367)
Screenshot: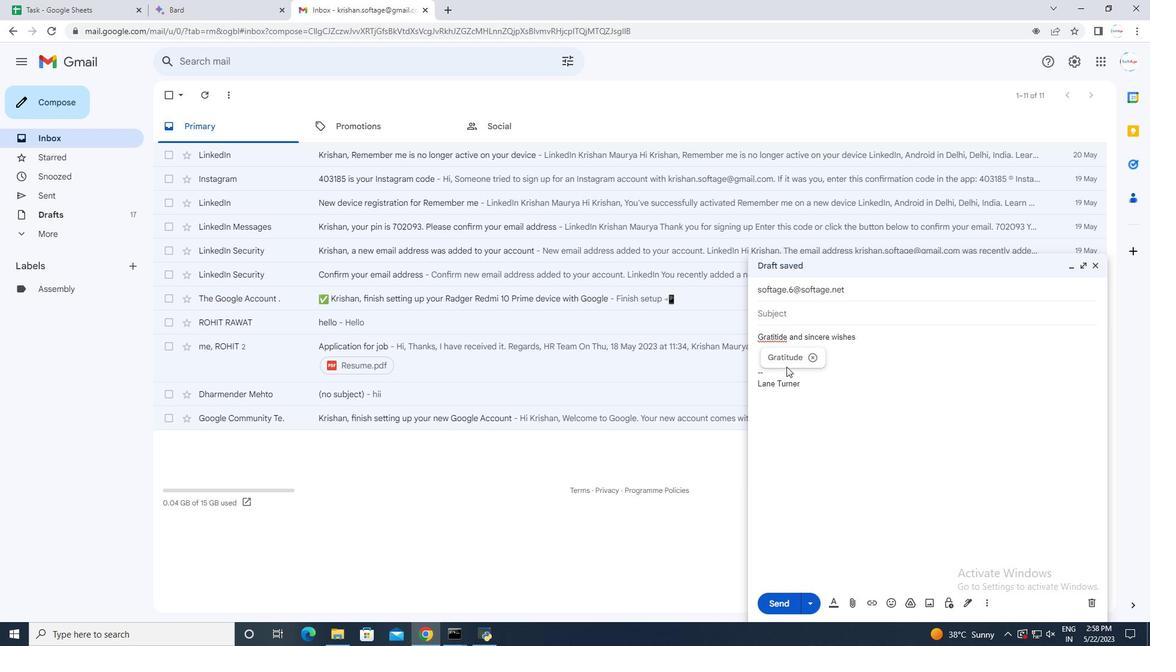 
Action: Mouse moved to (784, 361)
Screenshot: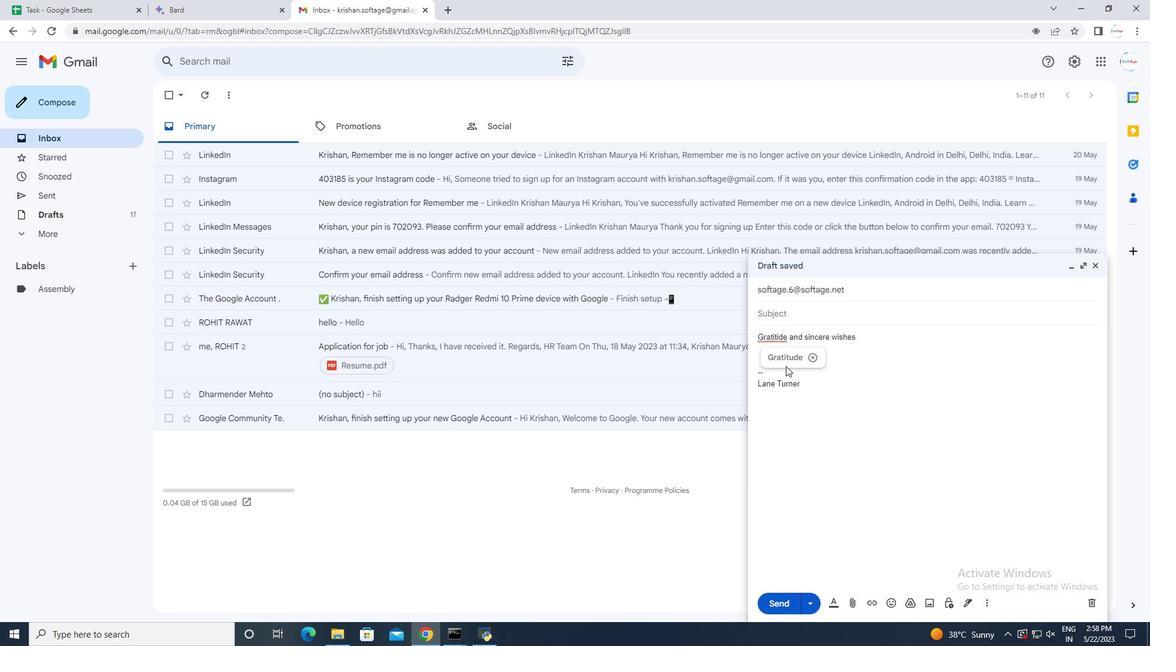 
Action: Mouse pressed left at (784, 361)
Screenshot: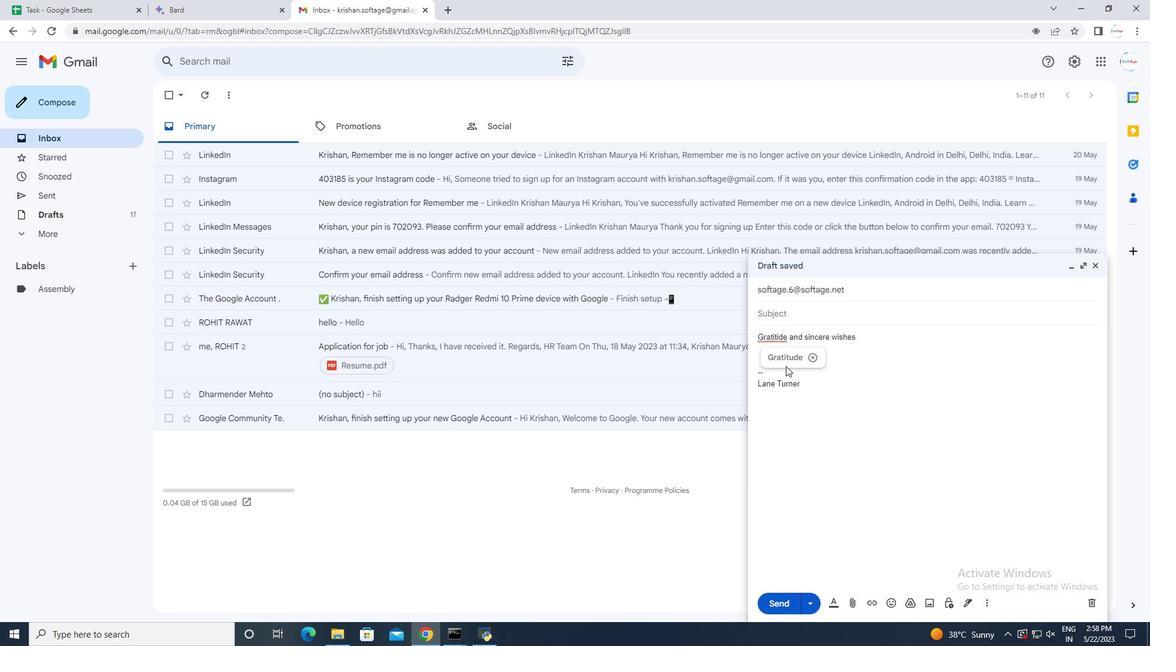 
Action: Mouse moved to (869, 337)
Screenshot: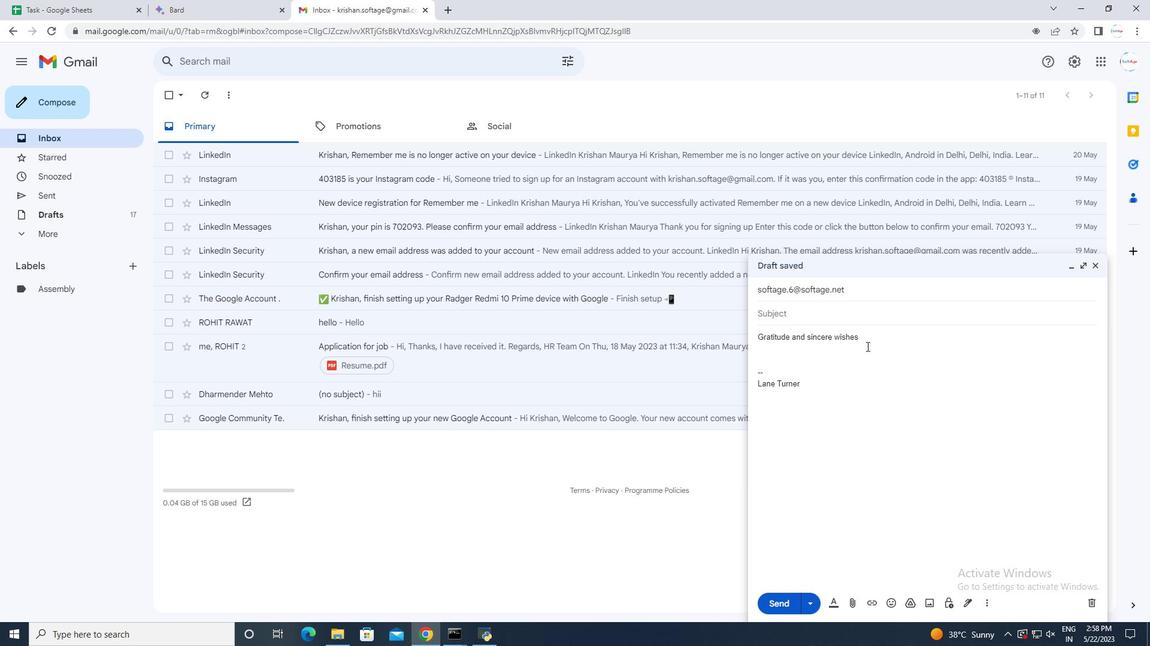 
Action: Mouse pressed left at (869, 337)
Screenshot: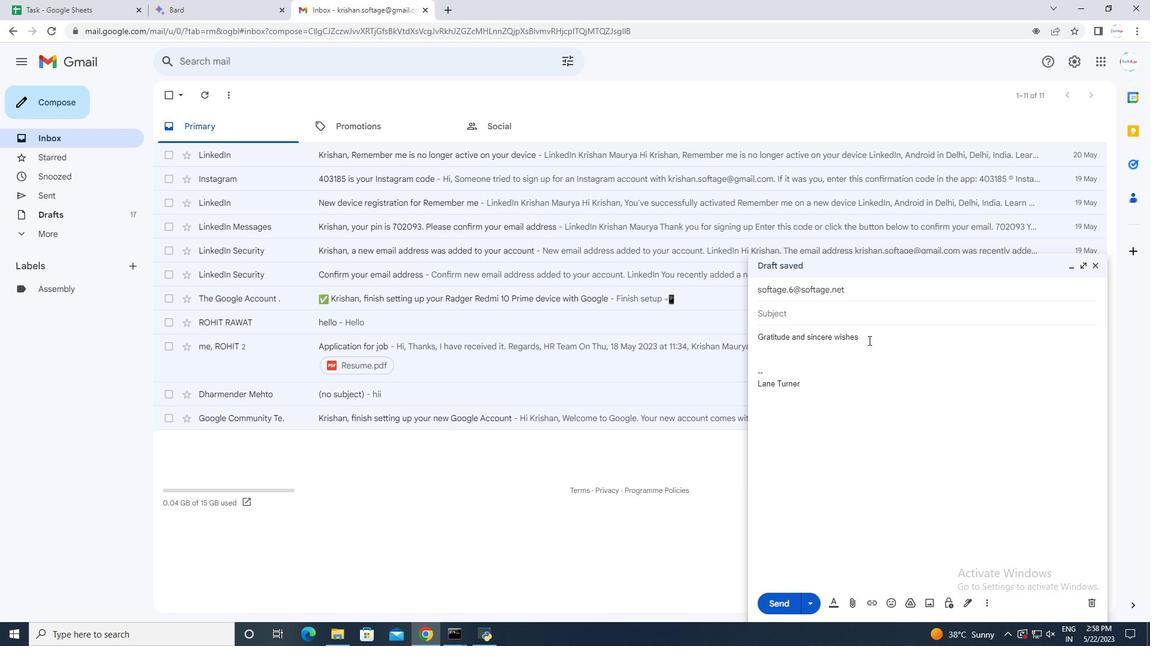 
Action: Mouse moved to (869, 336)
Screenshot: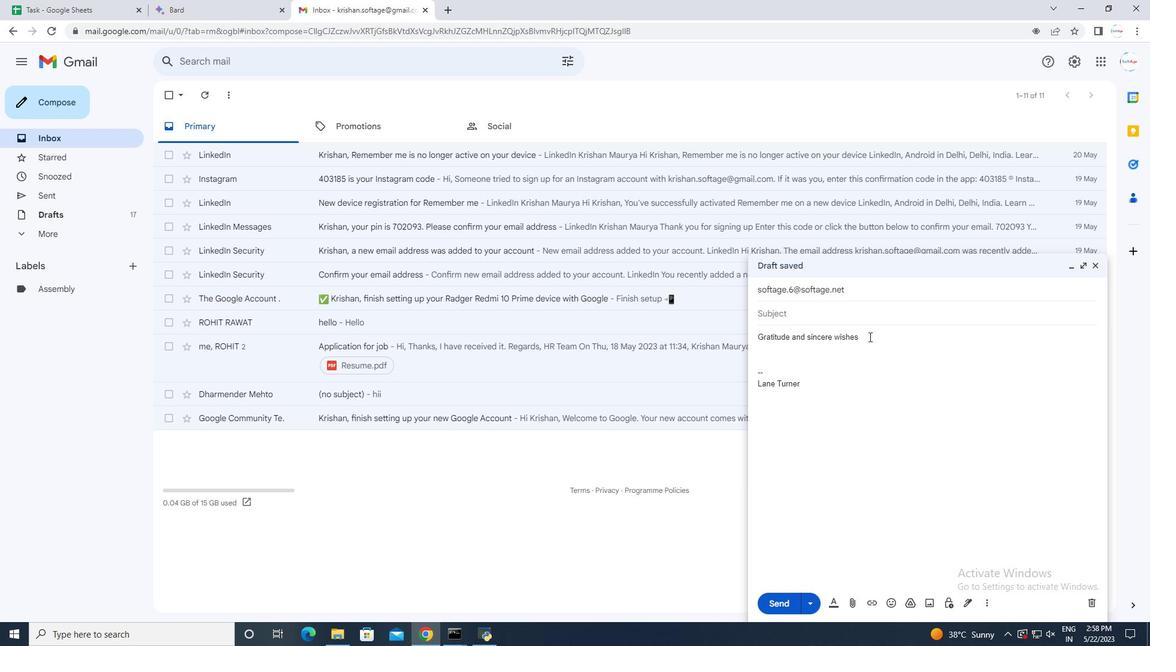 
Action: Key pressed .
Screenshot: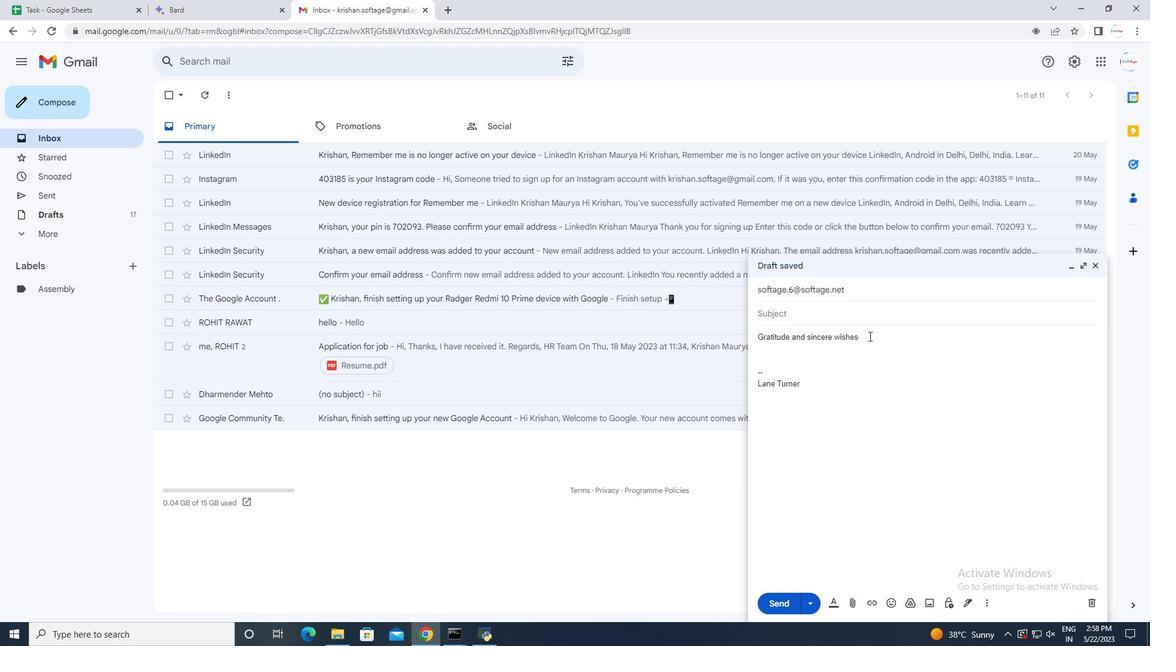 
Action: Mouse moved to (986, 604)
Screenshot: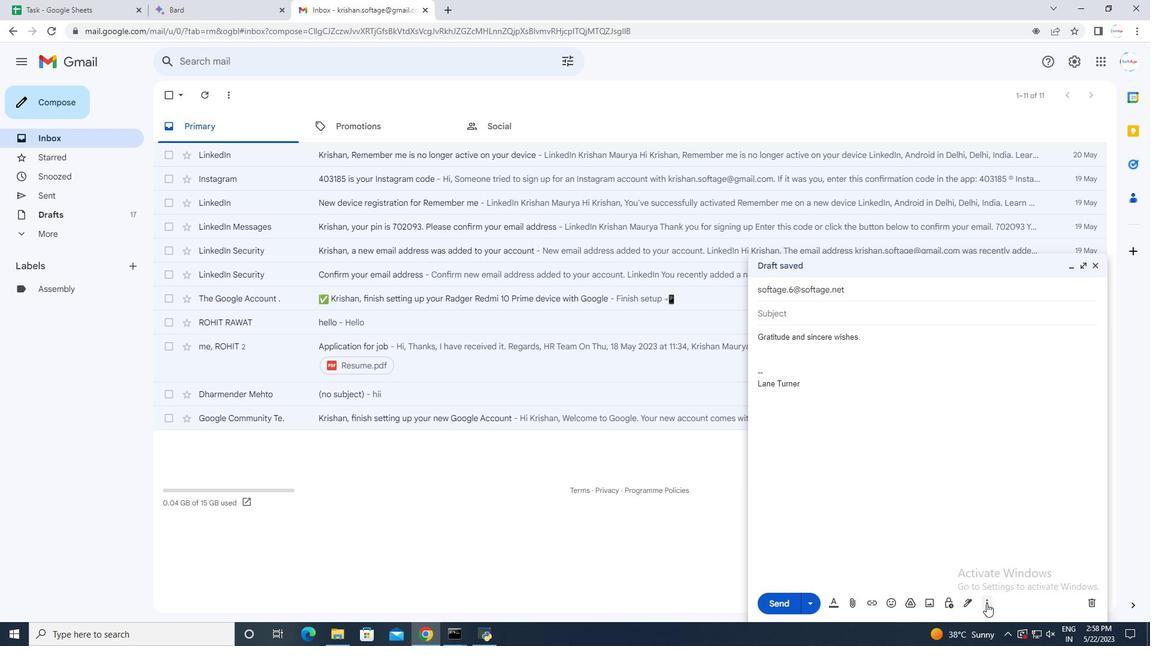 
Action: Mouse pressed left at (986, 604)
Screenshot: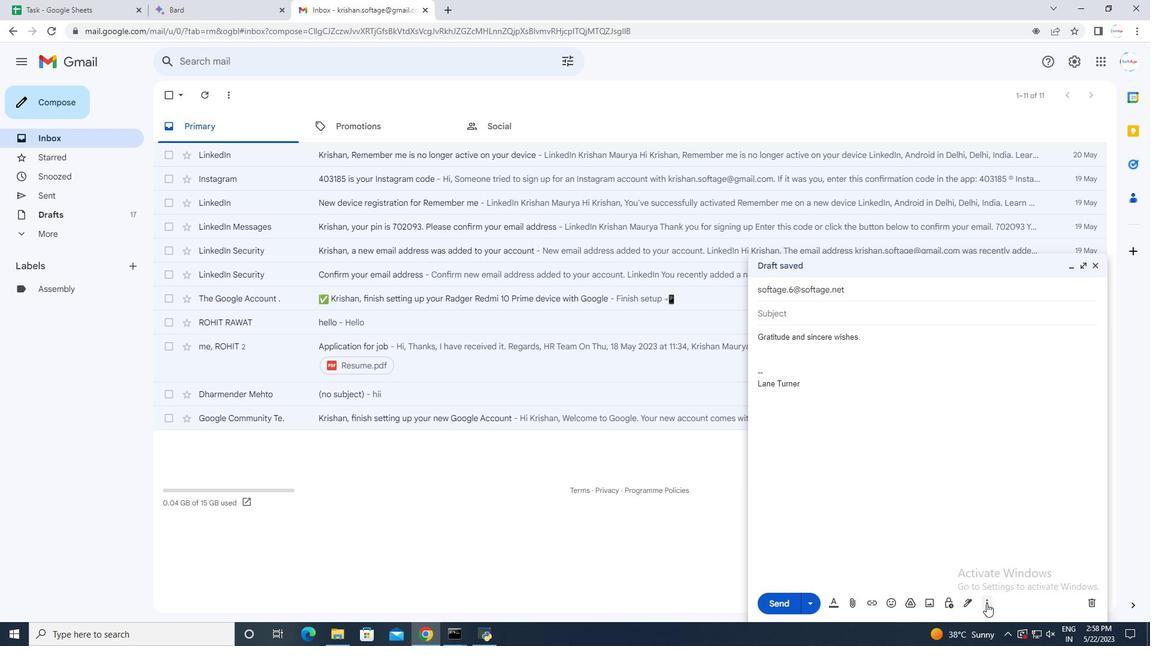 
Action: Mouse moved to (1017, 498)
Screenshot: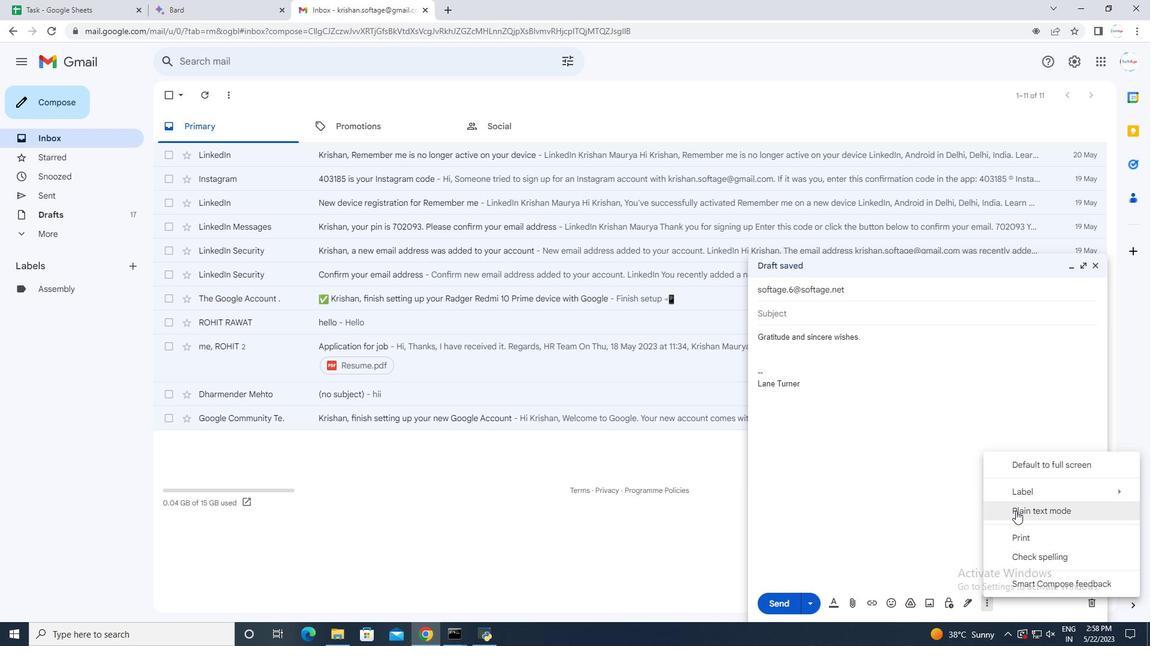 
Action: Mouse pressed left at (1017, 498)
Screenshot: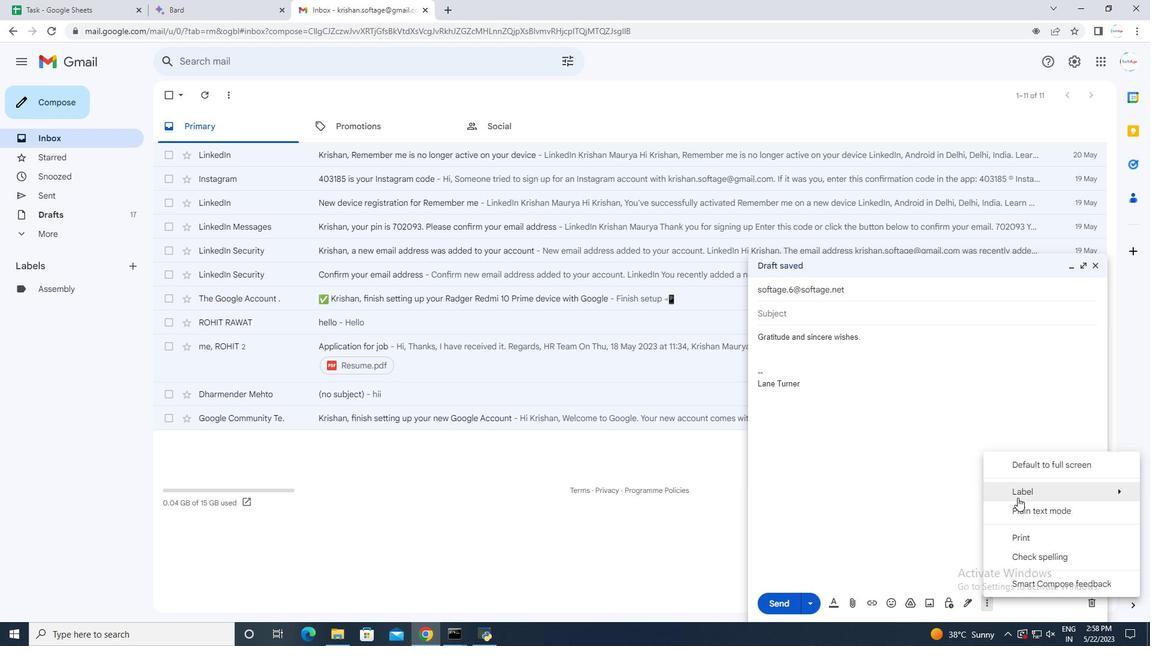 
Action: Mouse moved to (921, 463)
Screenshot: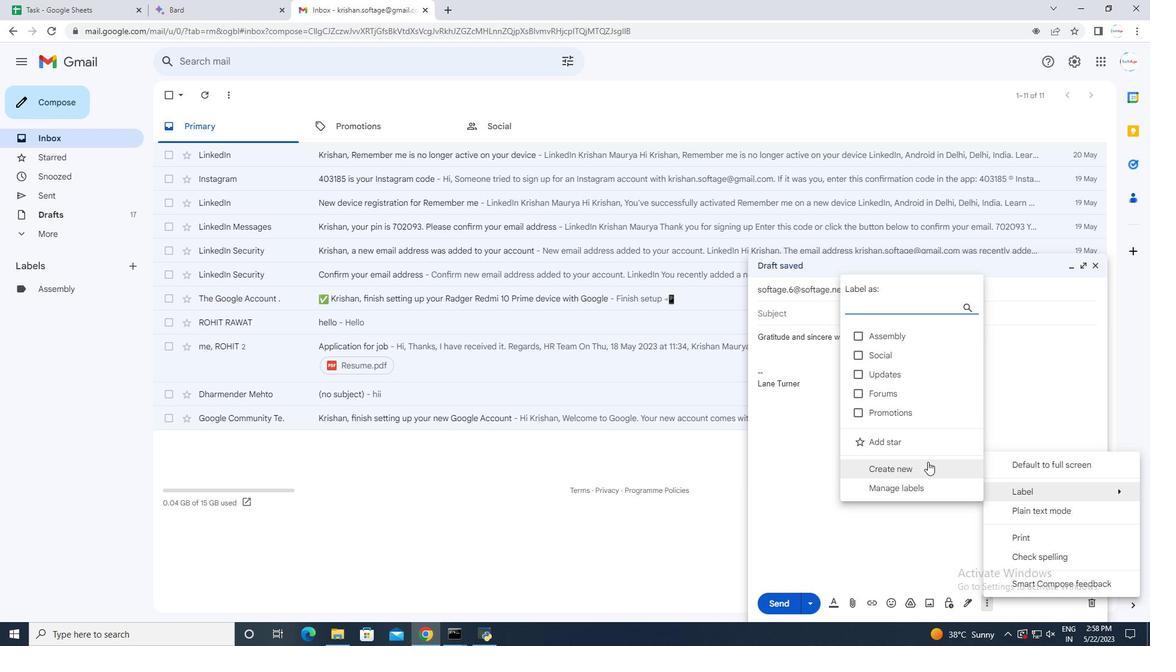 
Action: Mouse pressed left at (921, 463)
Screenshot: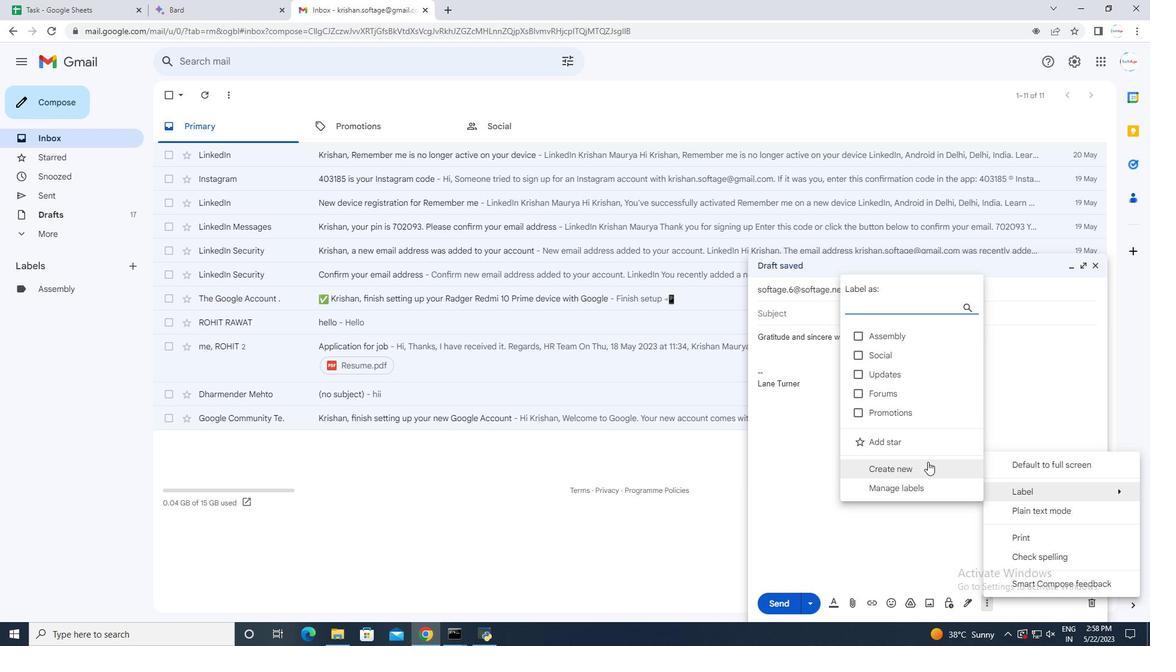 
Action: Mouse moved to (561, 319)
Screenshot: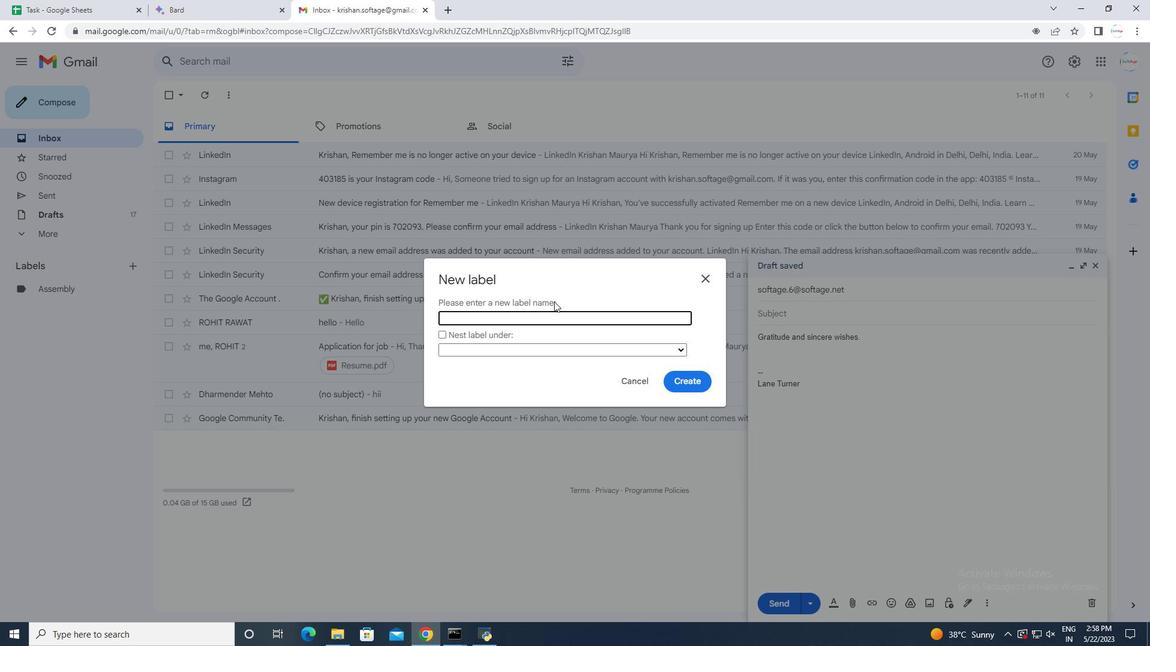 
Action: Mouse pressed left at (561, 319)
Screenshot: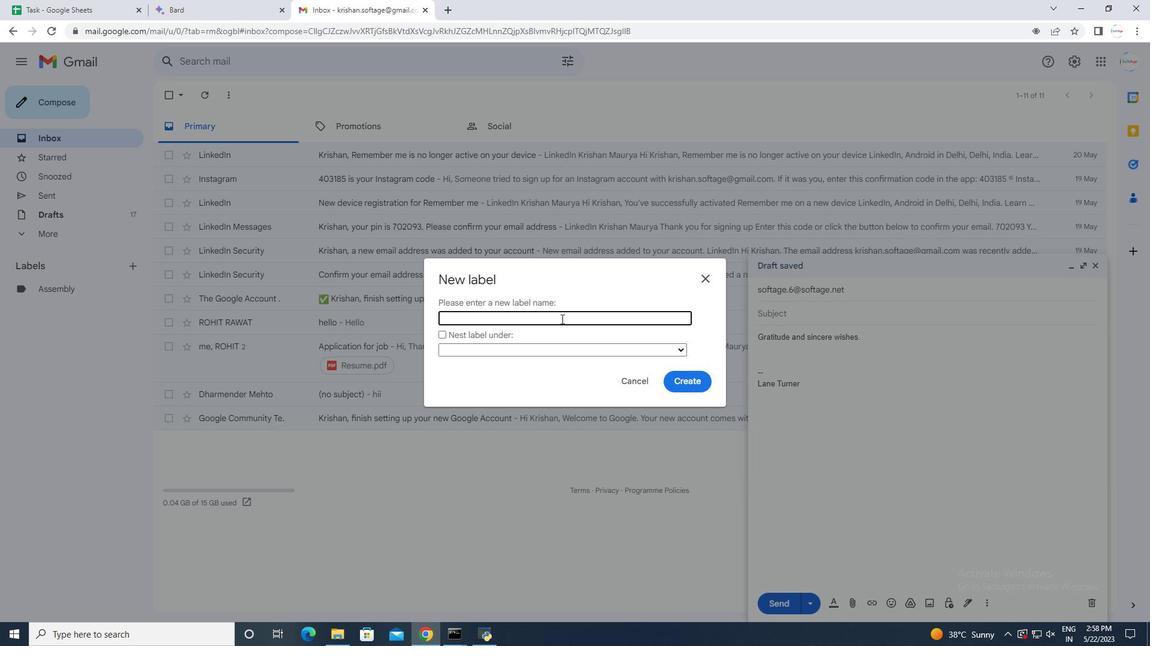 
Action: Mouse pressed left at (561, 319)
Screenshot: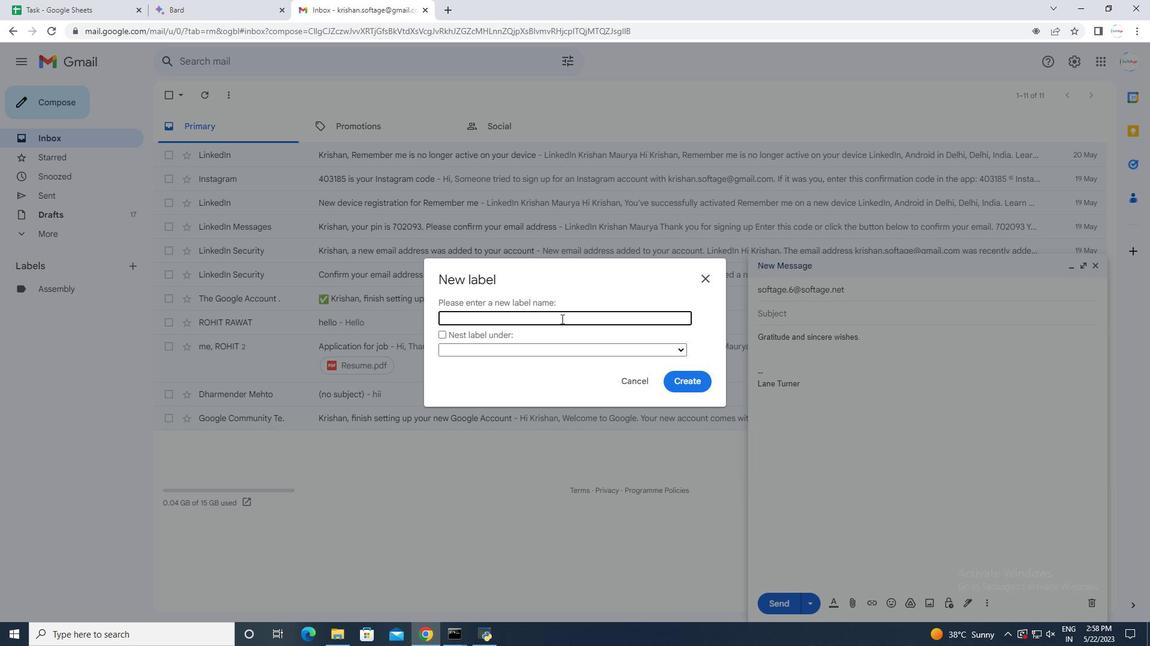 
Action: Key pressed <Key.shift>Maintenance
Screenshot: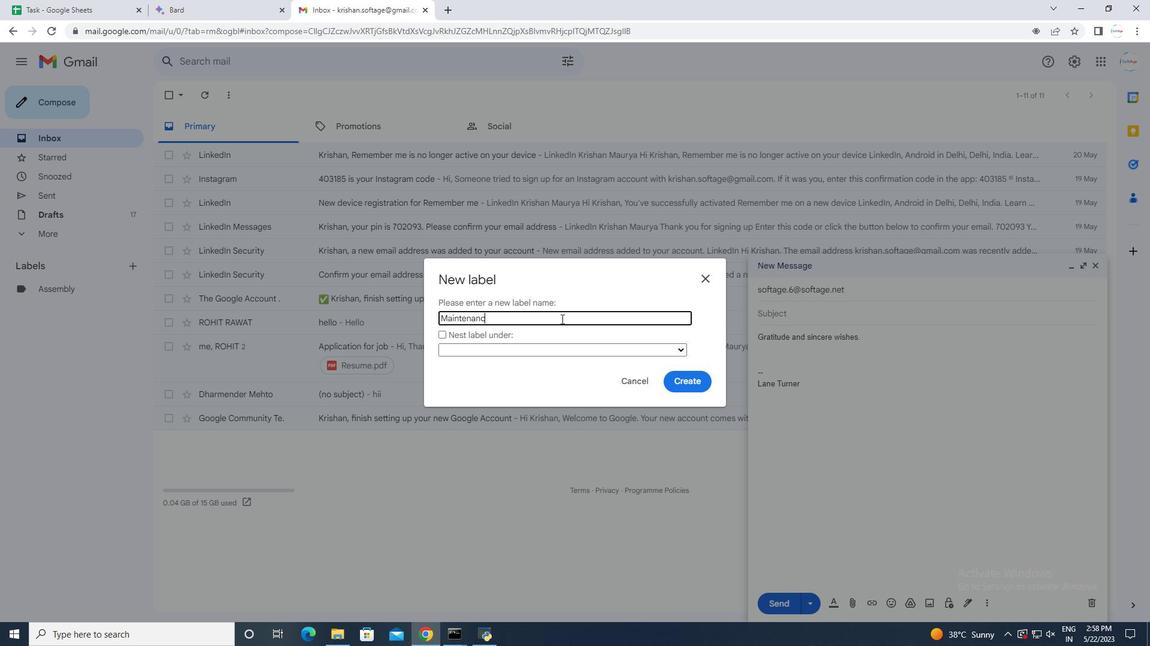
Action: Mouse moved to (688, 382)
Screenshot: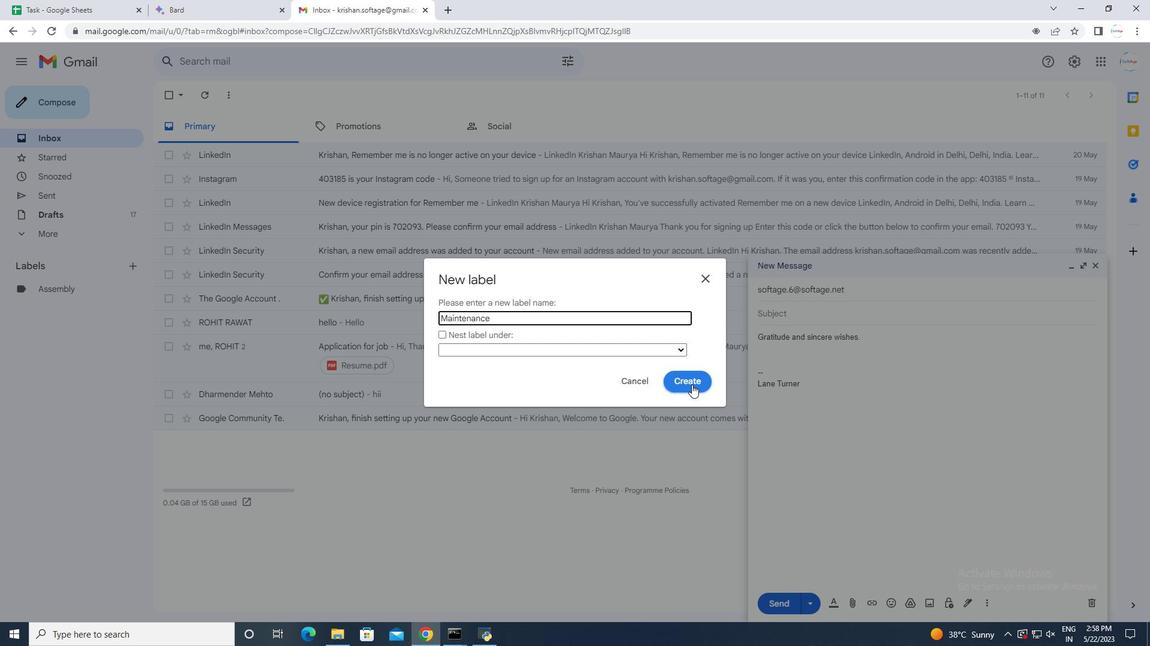 
Action: Mouse pressed left at (688, 382)
Screenshot: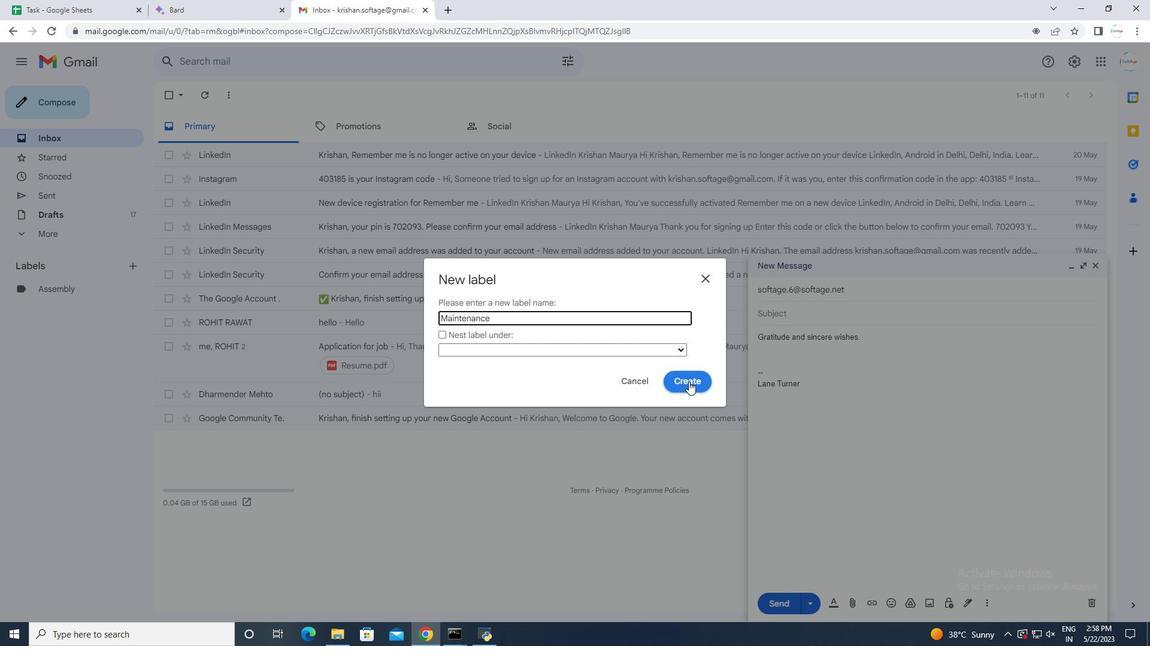 
Action: Mouse moved to (887, 375)
Screenshot: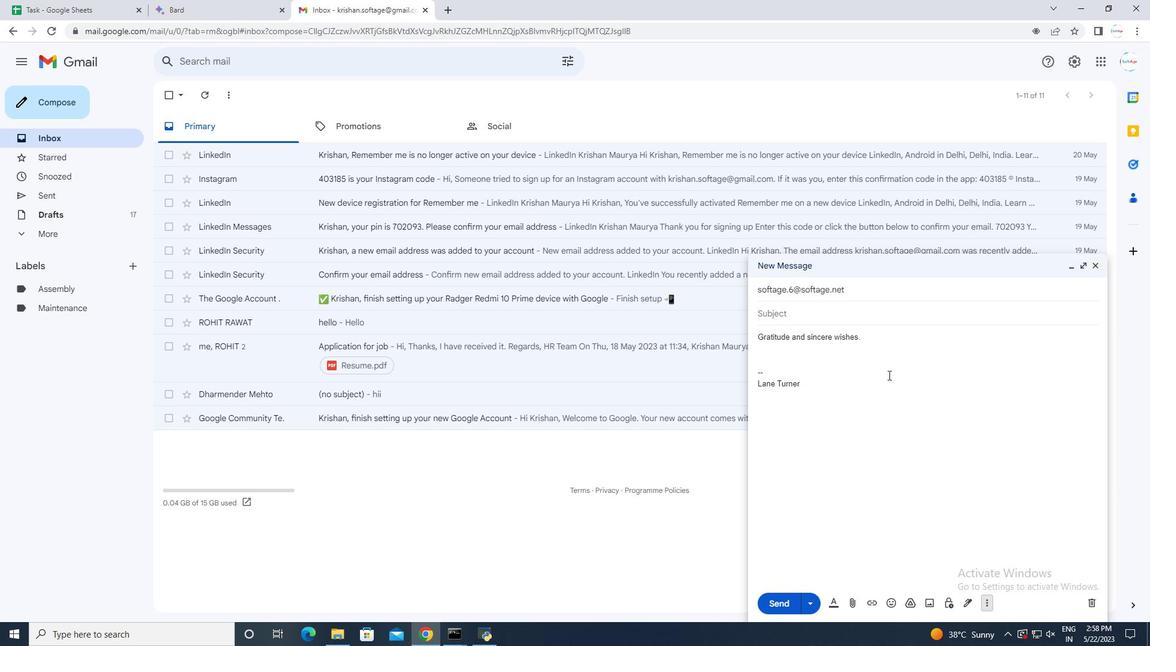 
